 Task: Look for space in Lubuklinggau, Indonesia from 1st August, 2023 to 5th August, 2023 for 3 adults, 1 child in price range Rs.13000 to Rs.20000. Place can be entire place with 2 bedrooms having 3 beds and 2 bathrooms. Property type can be flatguest house, hotel. Booking option can be shelf check-in. Required host language is English.
Action: Mouse moved to (444, 51)
Screenshot: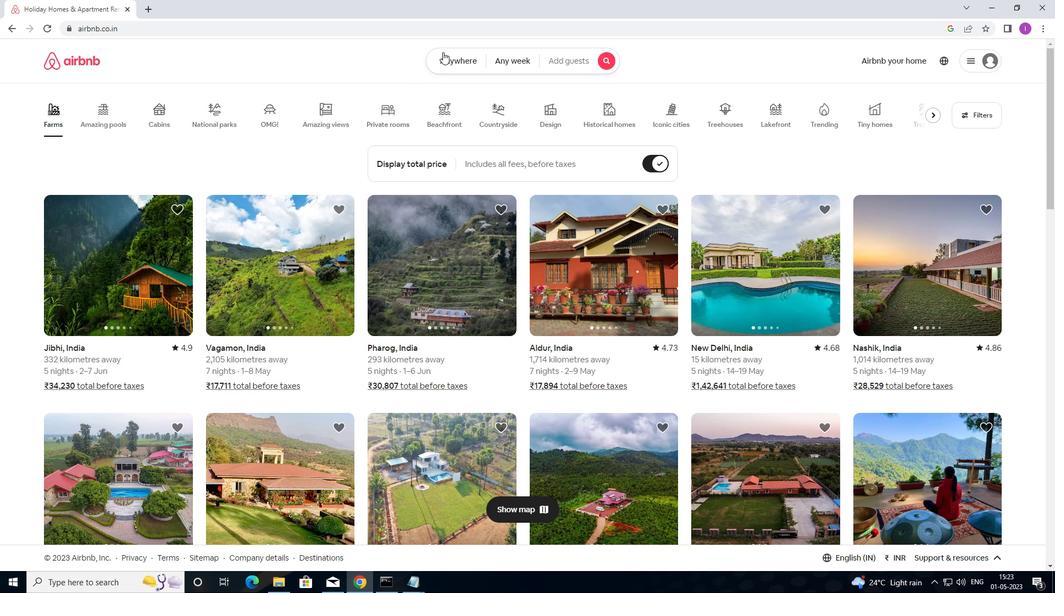 
Action: Mouse pressed left at (444, 51)
Screenshot: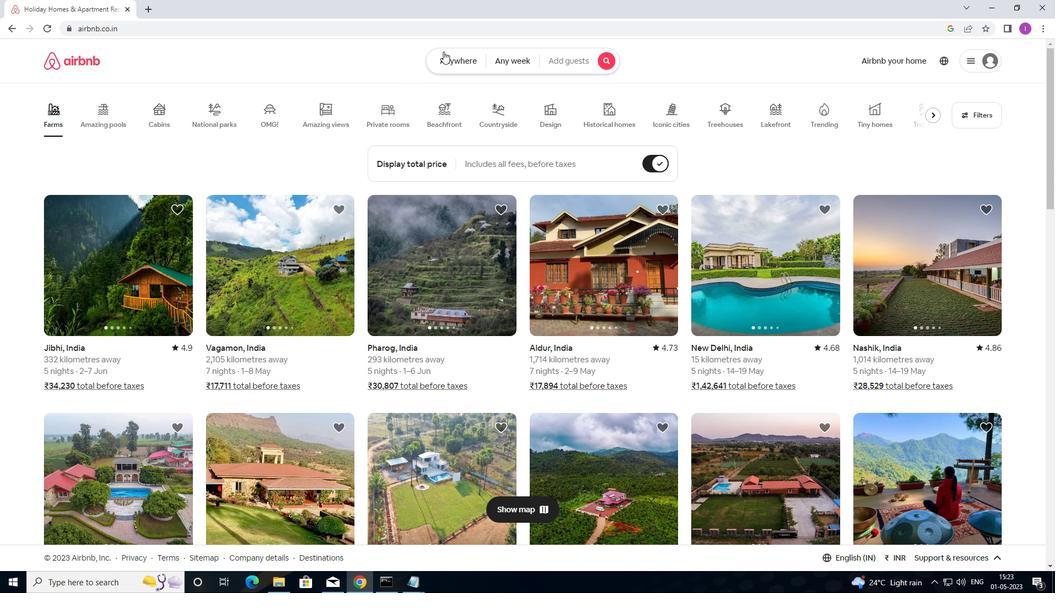 
Action: Mouse moved to (381, 109)
Screenshot: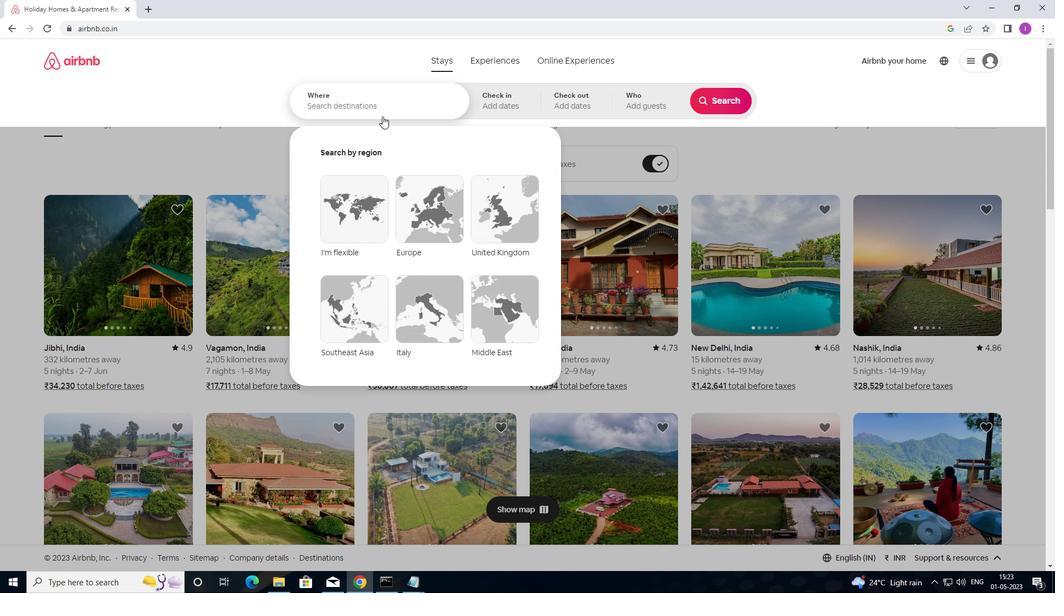 
Action: Mouse pressed left at (381, 109)
Screenshot: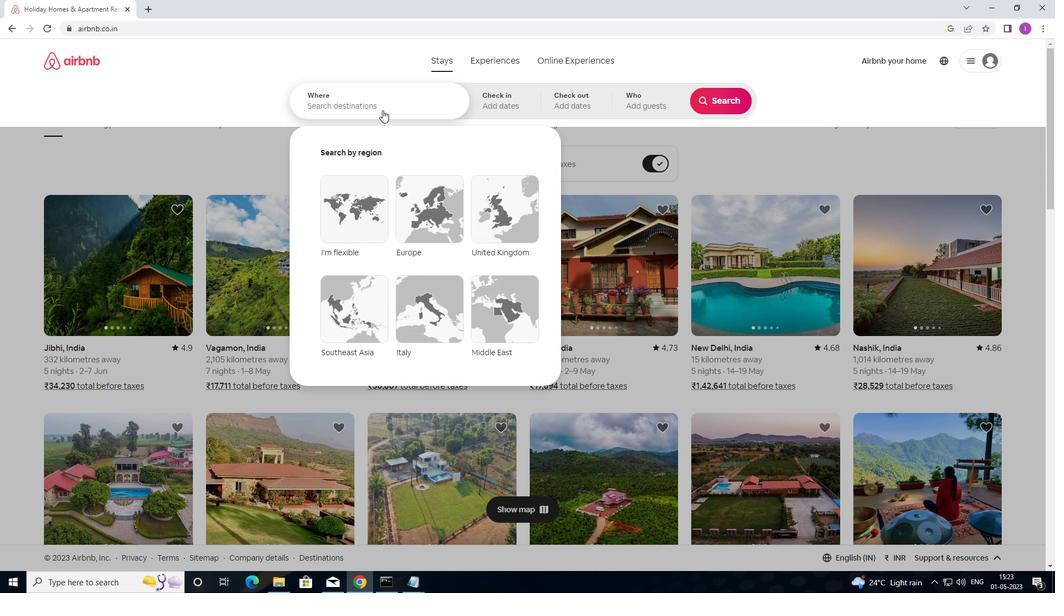 
Action: Mouse moved to (882, 17)
Screenshot: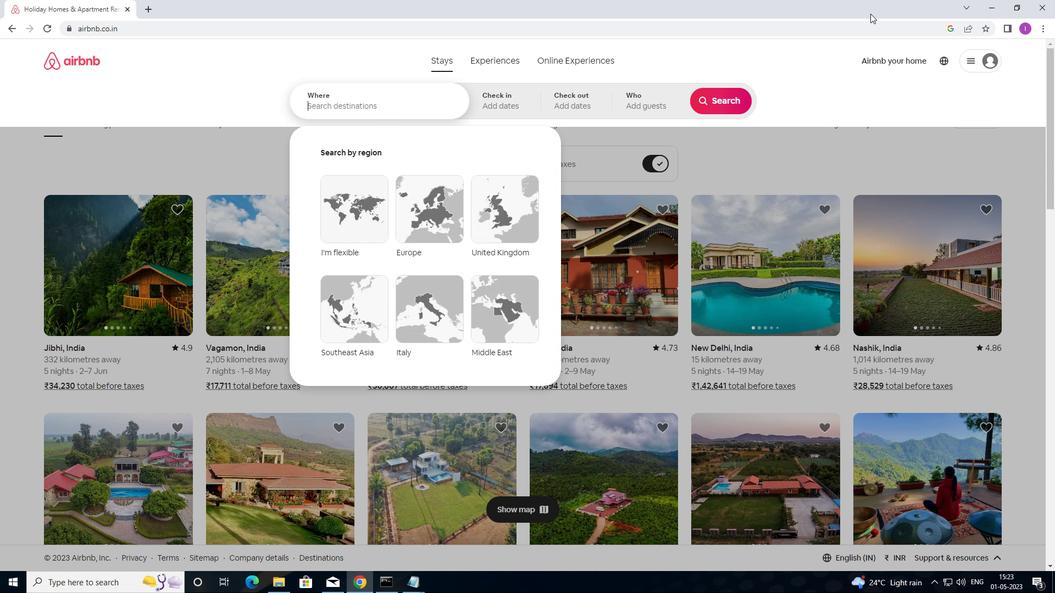 
Action: Key pressed <Key.shift>LUBJUL
Screenshot: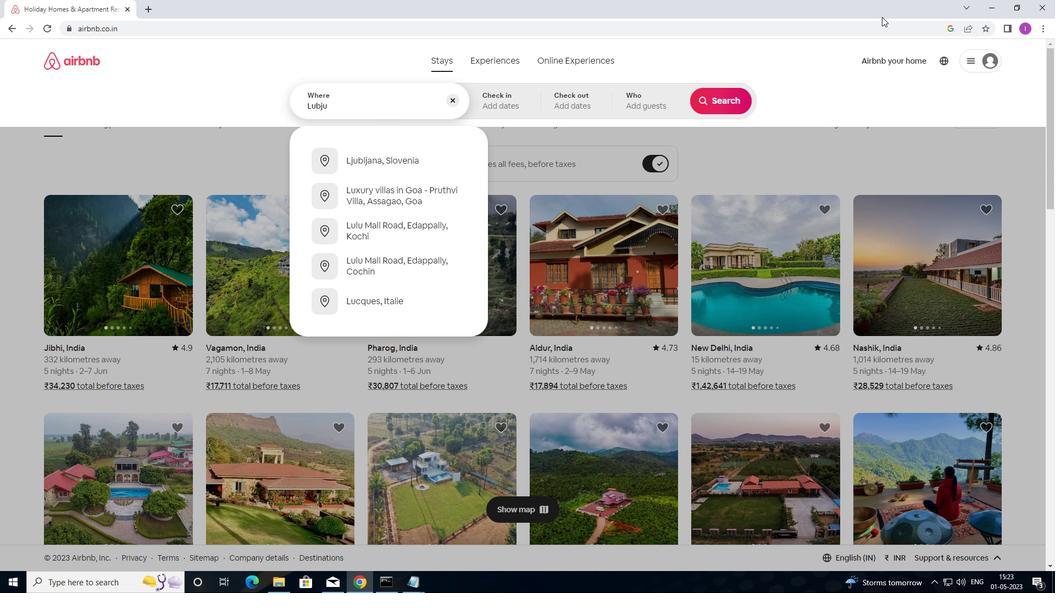 
Action: Mouse moved to (929, 16)
Screenshot: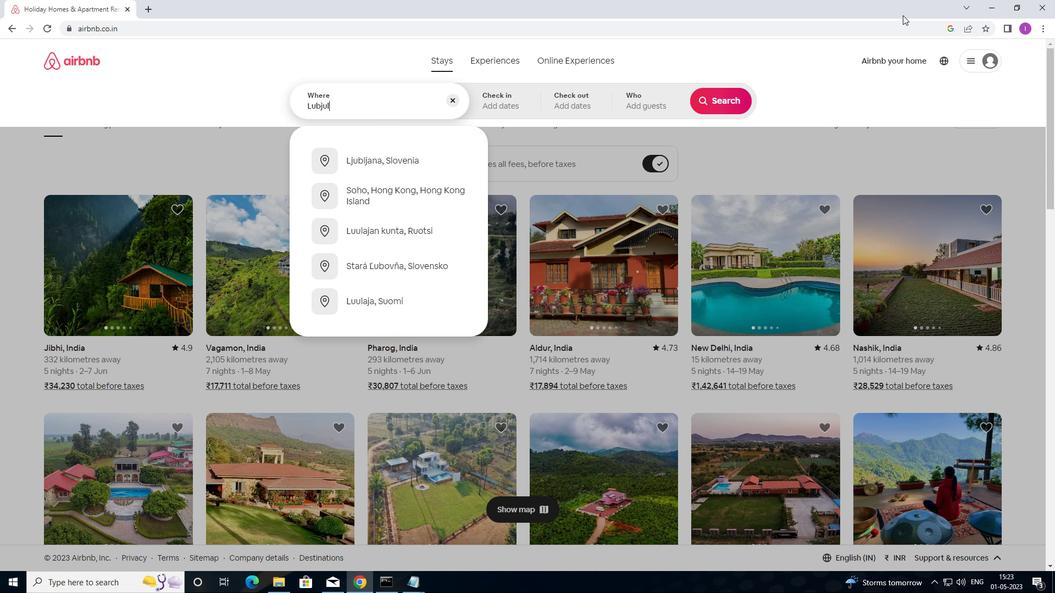 
Action: Key pressed <Key.backspace>
Screenshot: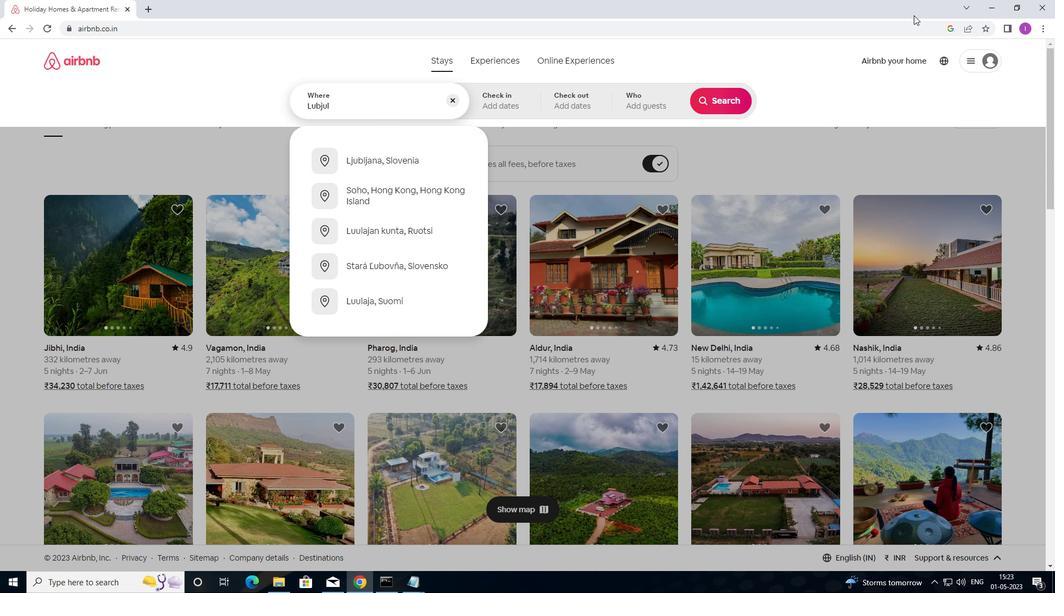 
Action: Mouse moved to (929, 16)
Screenshot: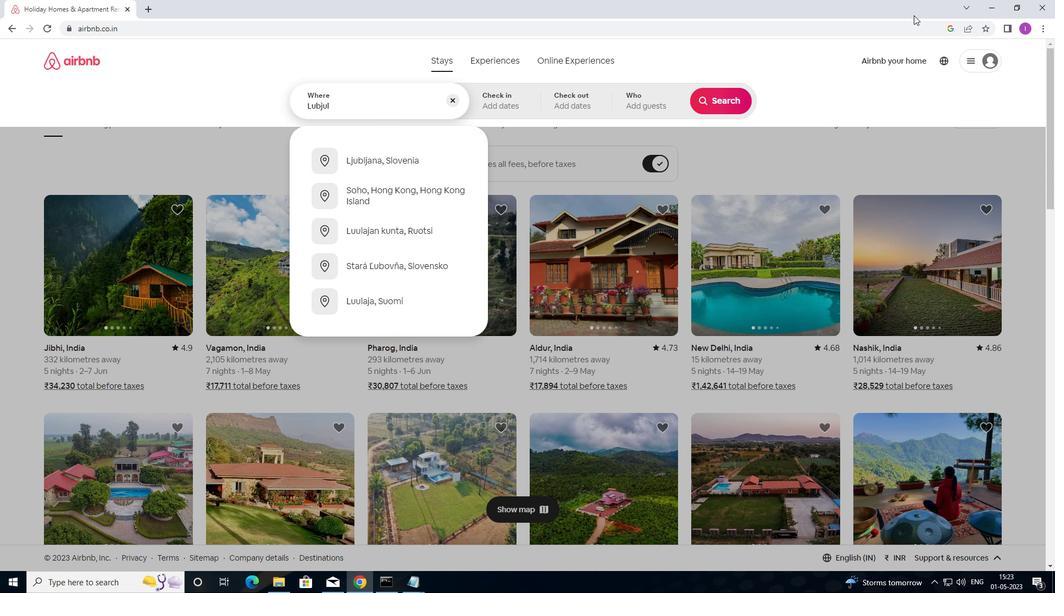 
Action: Key pressed <Key.backspace><Key.backspace>UKLONGGA
Screenshot: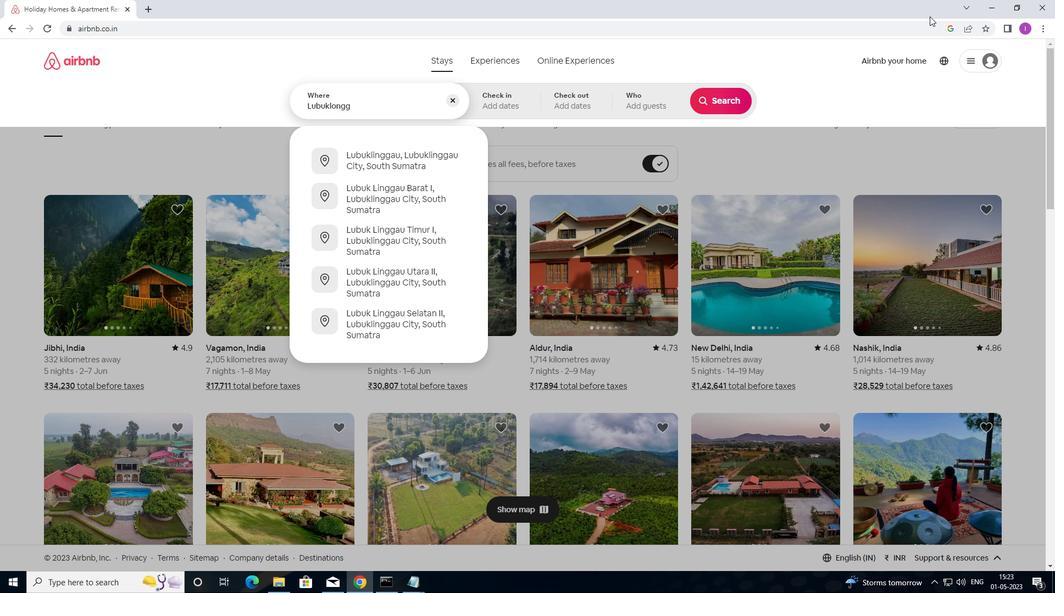 
Action: Mouse moved to (957, 9)
Screenshot: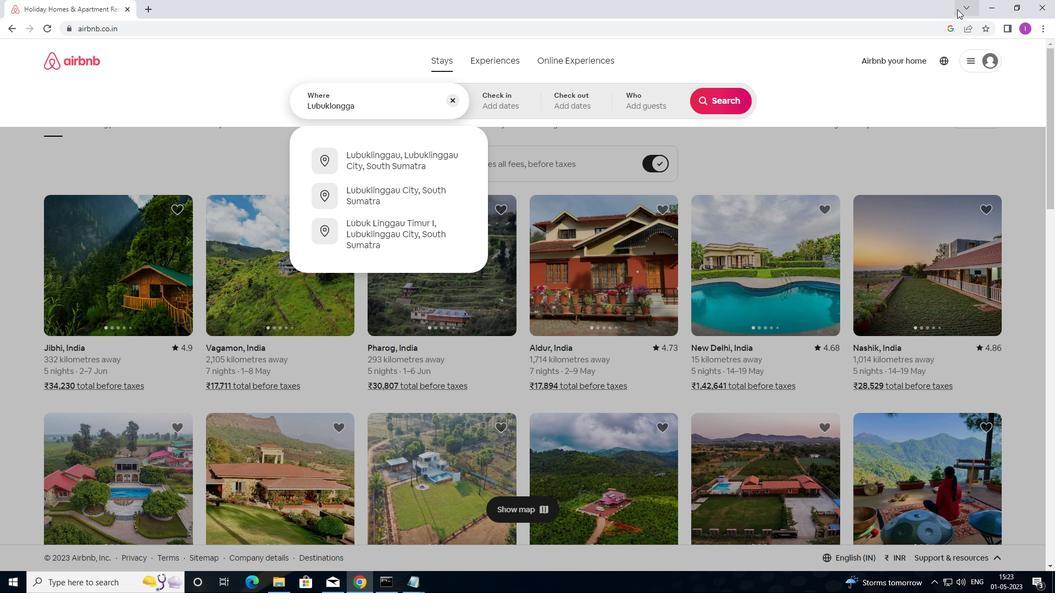 
Action: Key pressed U,<Key.shift>INDONESIA
Screenshot: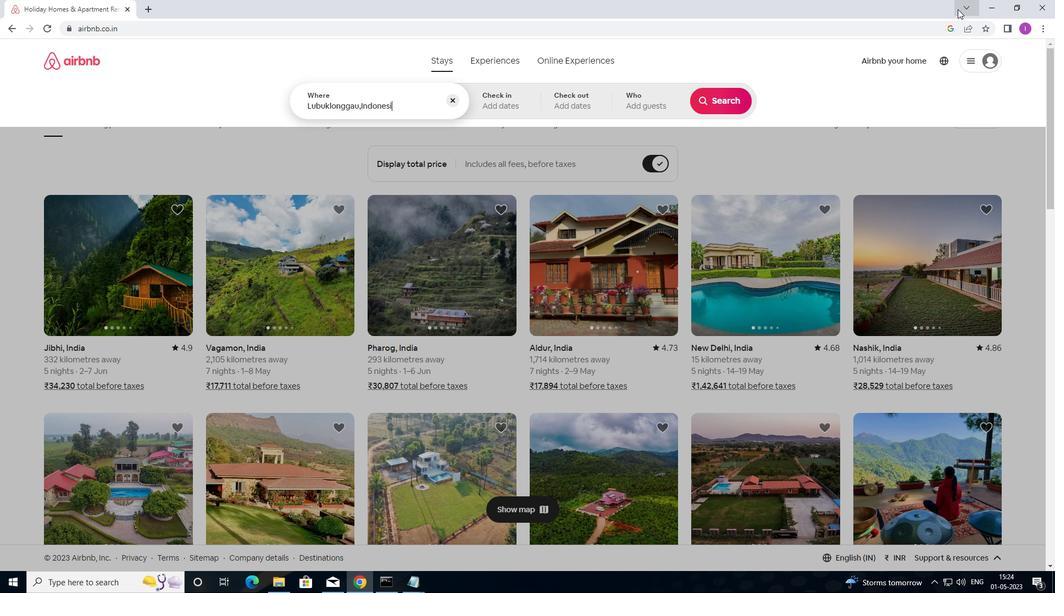 
Action: Mouse moved to (520, 103)
Screenshot: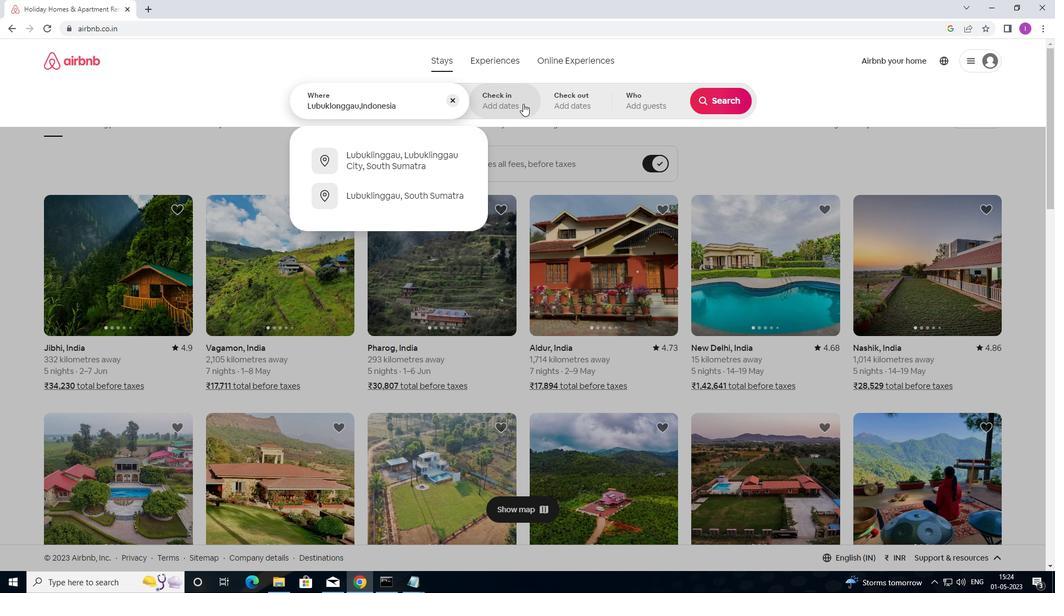 
Action: Mouse pressed left at (520, 103)
Screenshot: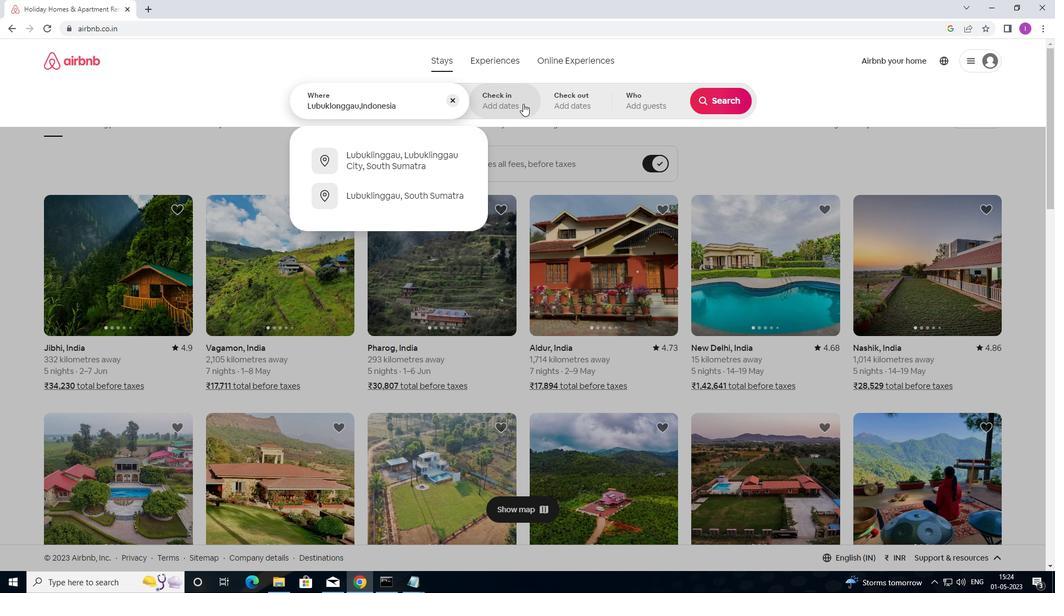 
Action: Mouse moved to (723, 186)
Screenshot: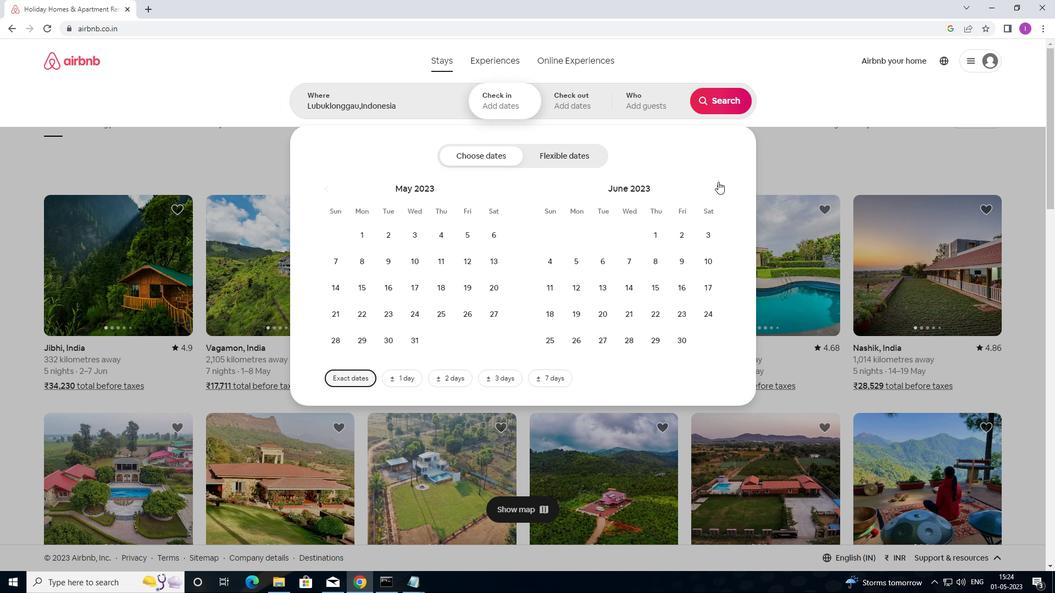 
Action: Mouse pressed left at (723, 186)
Screenshot: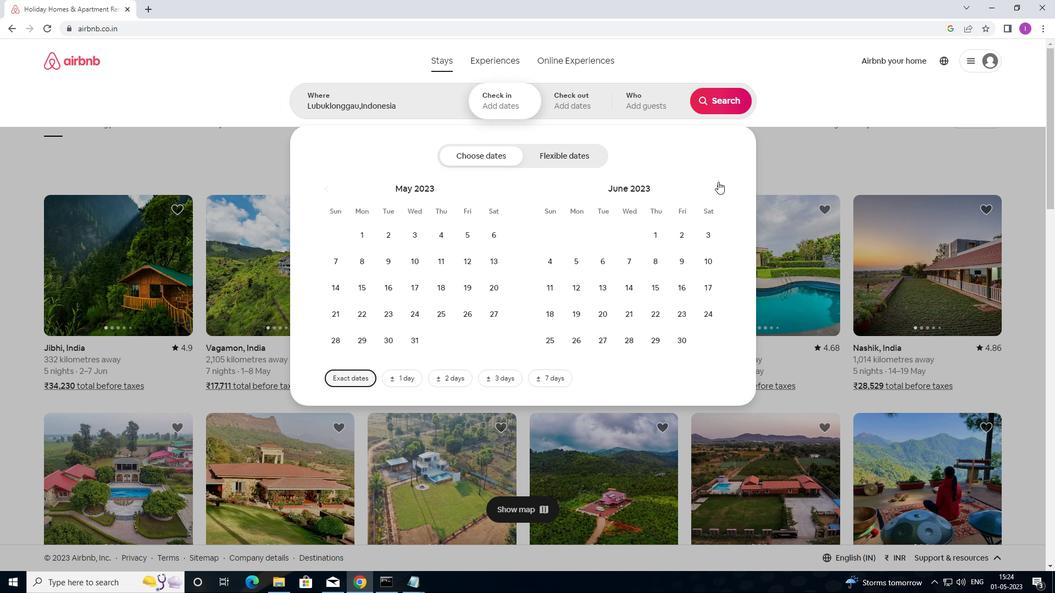 
Action: Mouse moved to (724, 187)
Screenshot: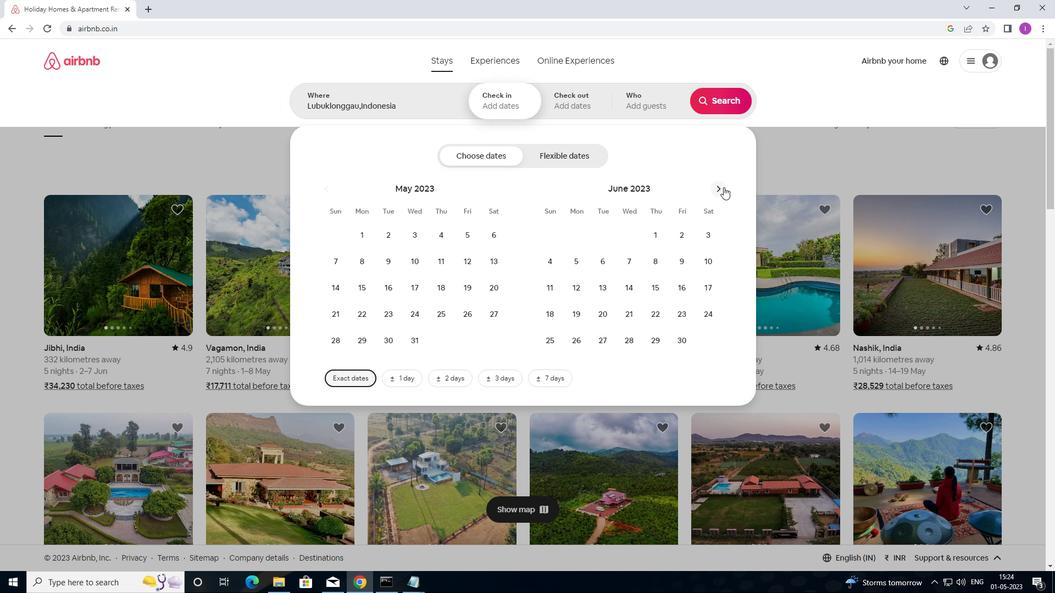 
Action: Mouse pressed left at (724, 187)
Screenshot: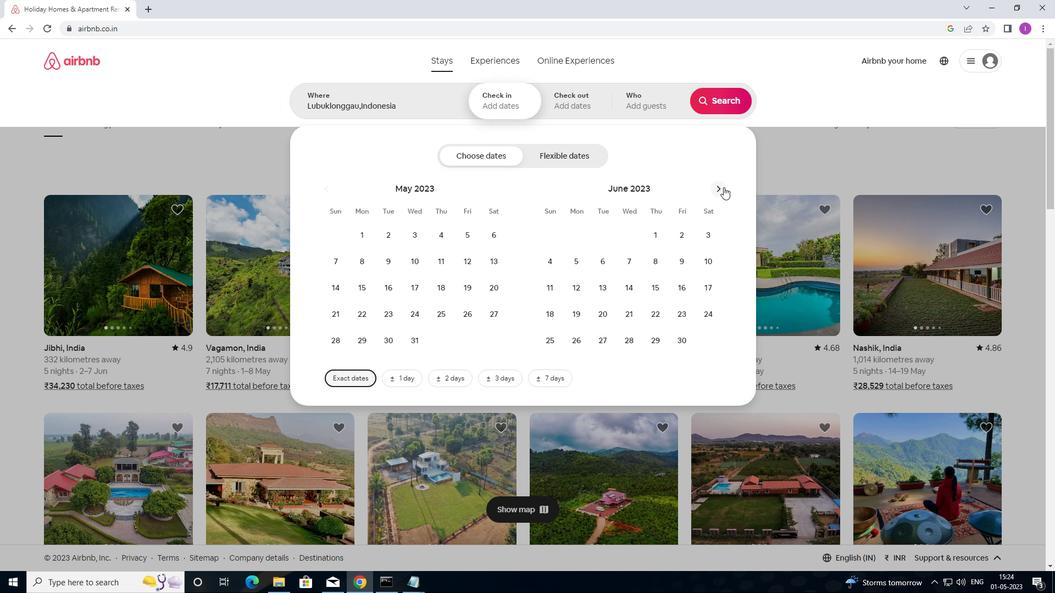 
Action: Mouse moved to (602, 231)
Screenshot: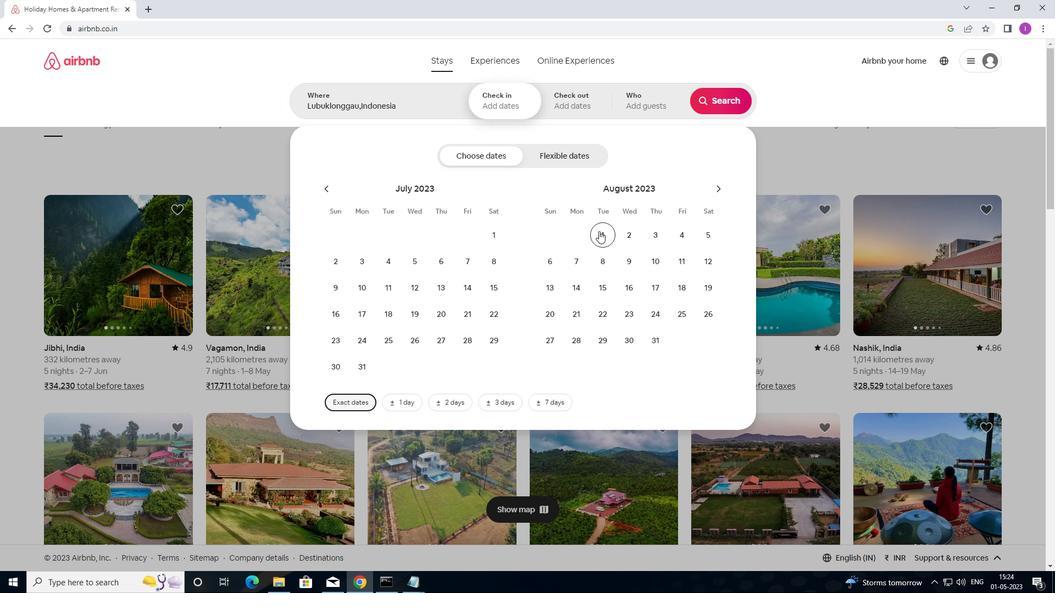 
Action: Mouse pressed left at (602, 231)
Screenshot: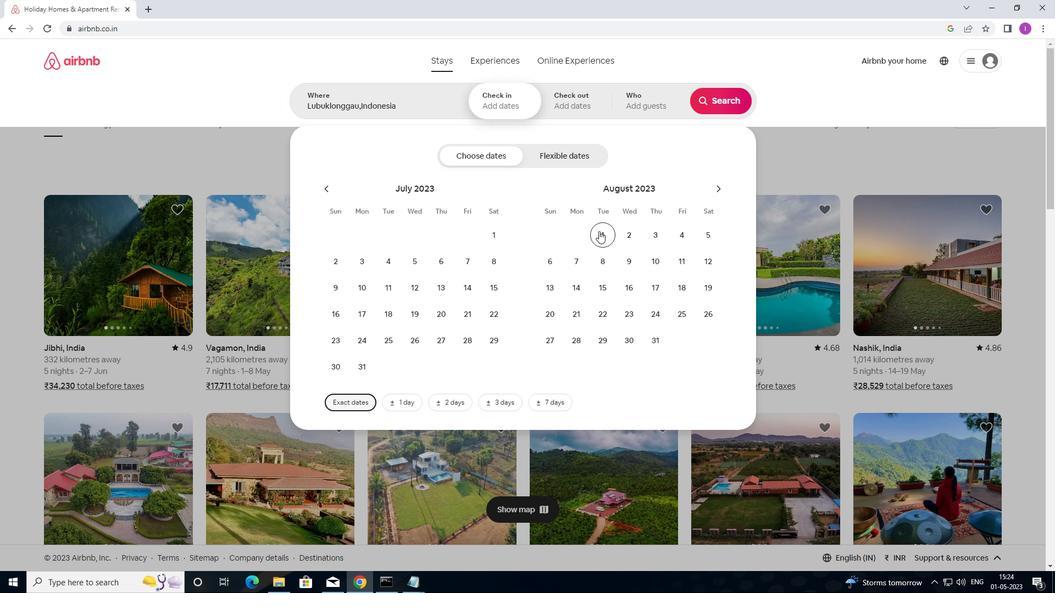 
Action: Mouse moved to (704, 240)
Screenshot: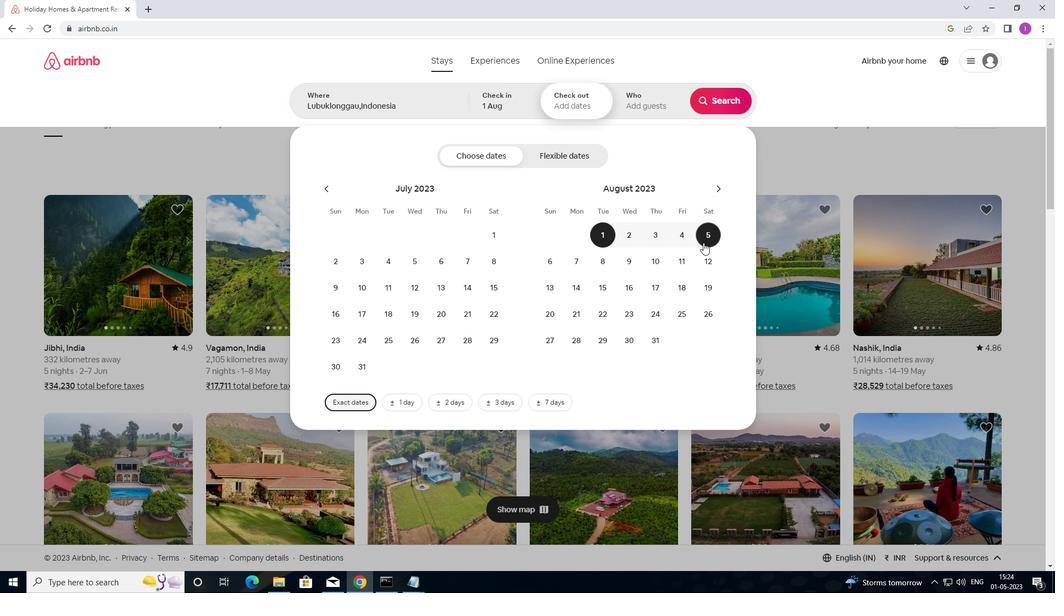 
Action: Mouse pressed left at (704, 240)
Screenshot: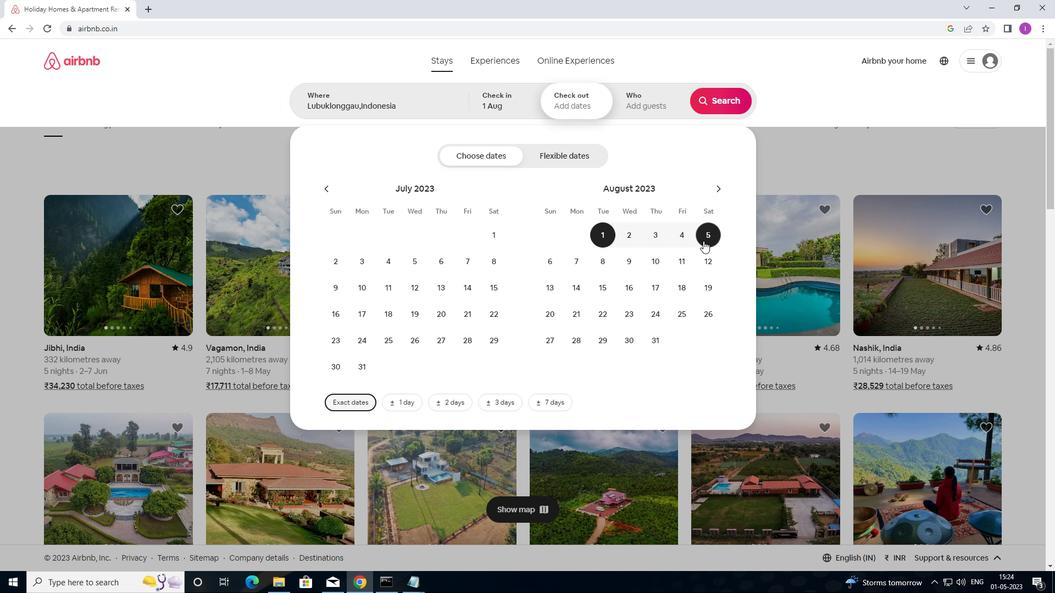 
Action: Mouse moved to (657, 107)
Screenshot: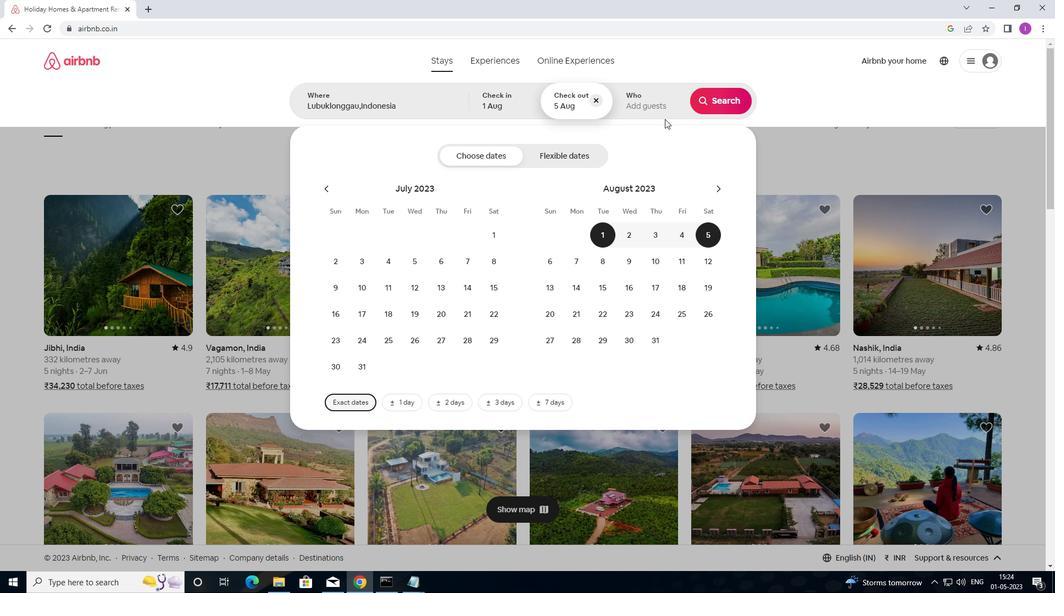 
Action: Mouse pressed left at (657, 107)
Screenshot: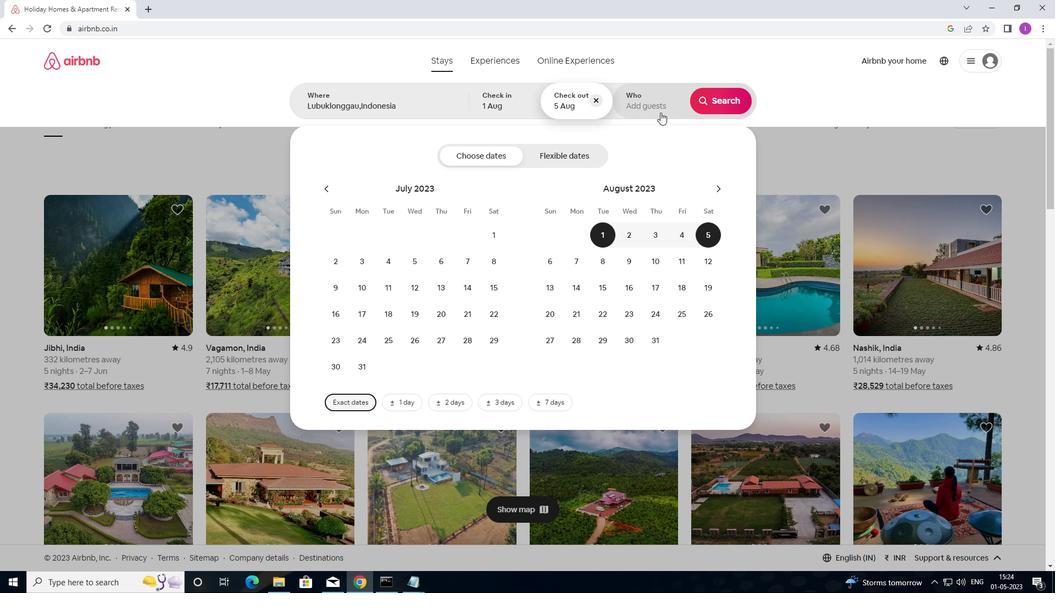 
Action: Mouse moved to (723, 159)
Screenshot: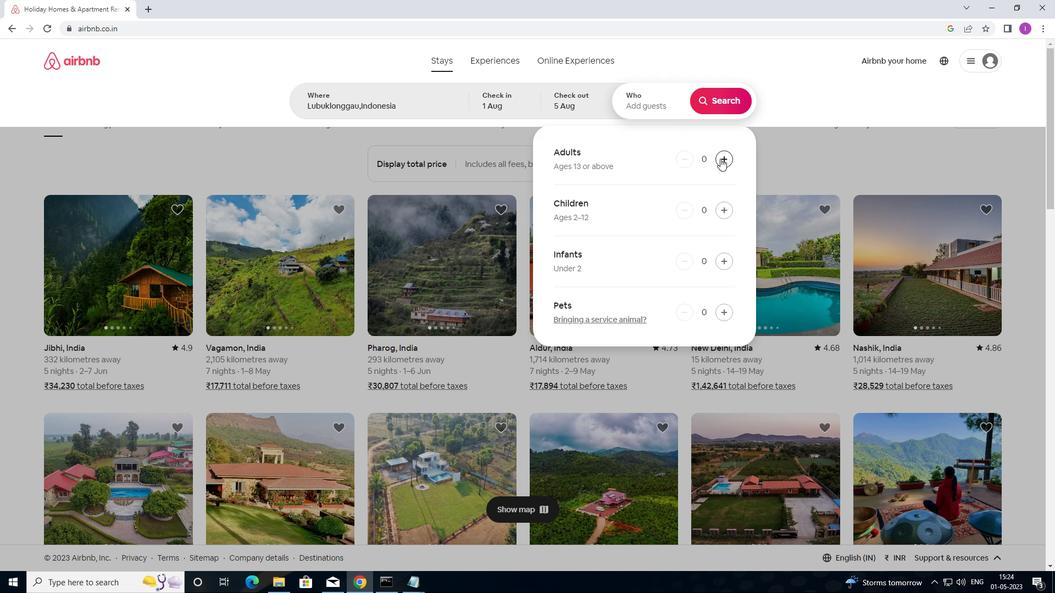 
Action: Mouse pressed left at (723, 159)
Screenshot: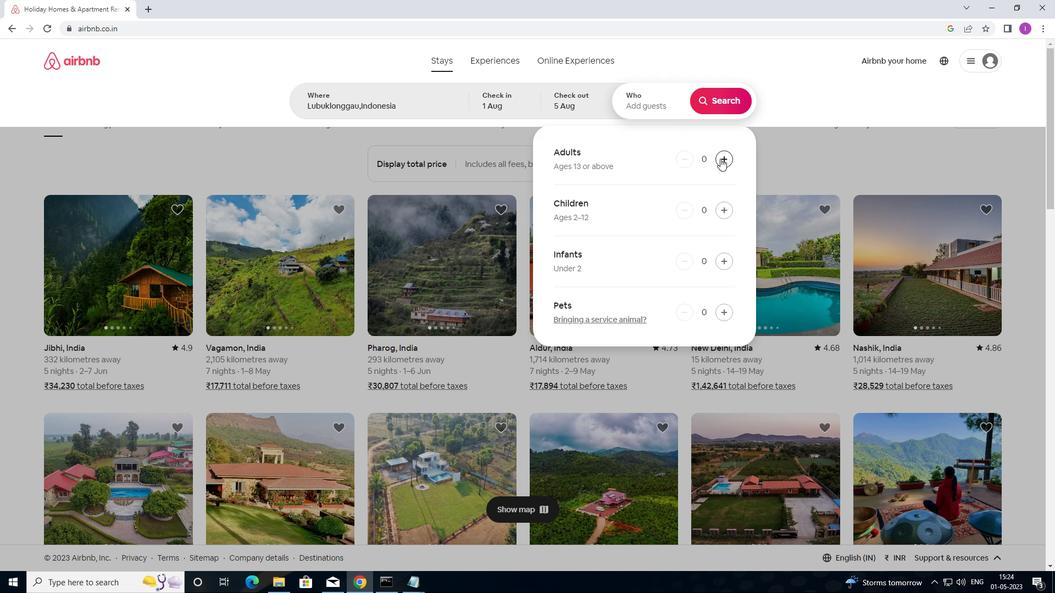 
Action: Mouse moved to (725, 159)
Screenshot: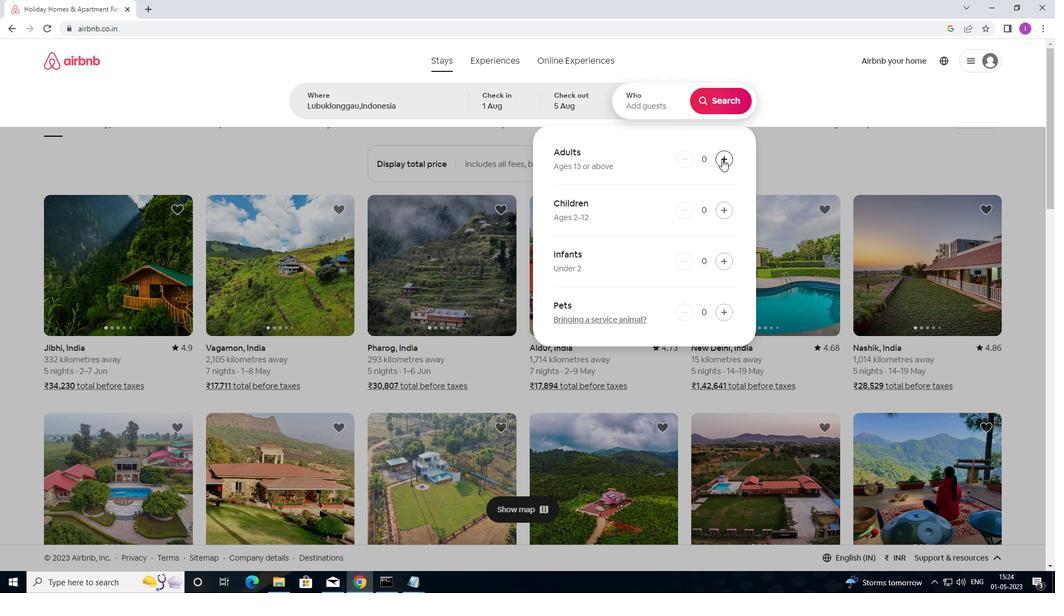 
Action: Mouse pressed left at (725, 159)
Screenshot: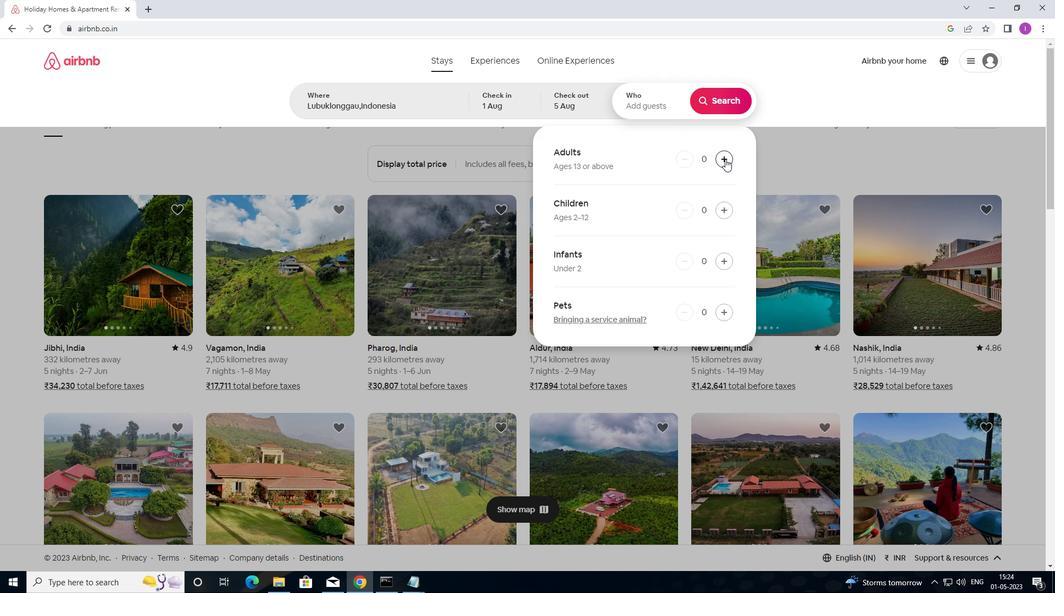 
Action: Mouse moved to (725, 159)
Screenshot: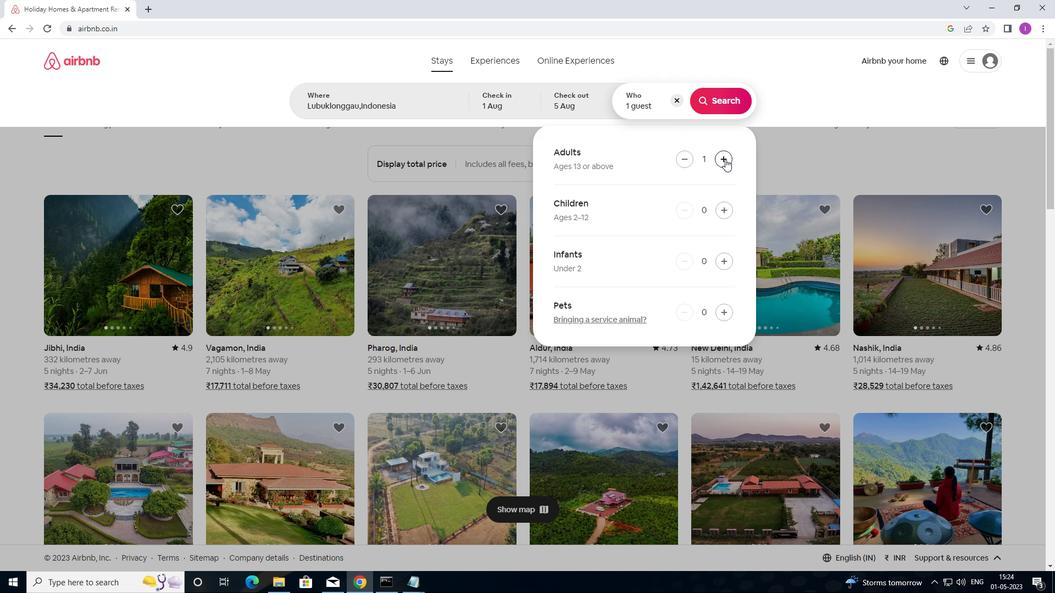 
Action: Mouse pressed left at (725, 159)
Screenshot: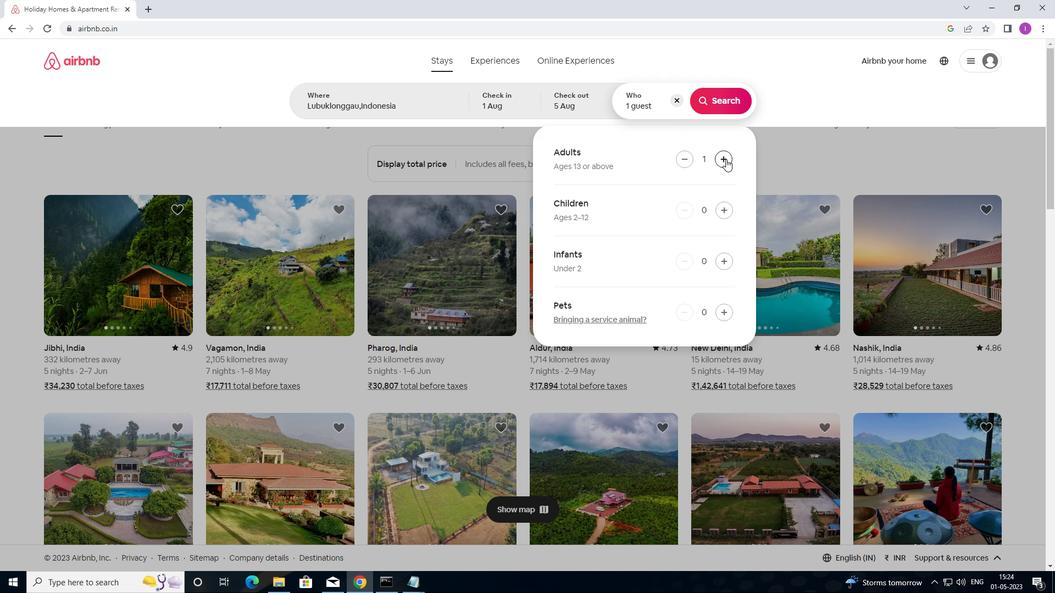 
Action: Mouse moved to (725, 209)
Screenshot: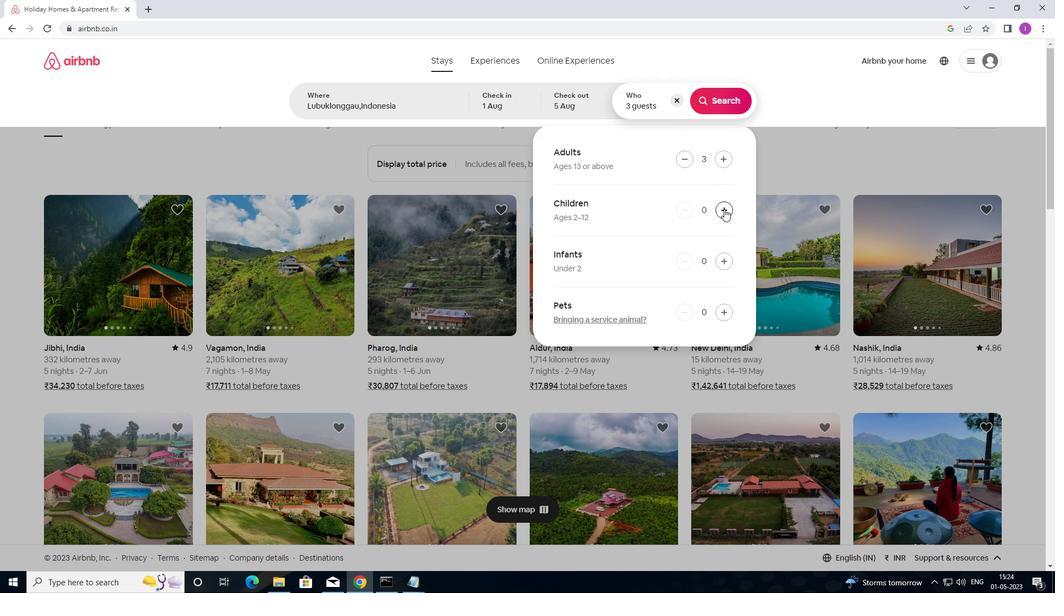 
Action: Mouse pressed left at (725, 209)
Screenshot: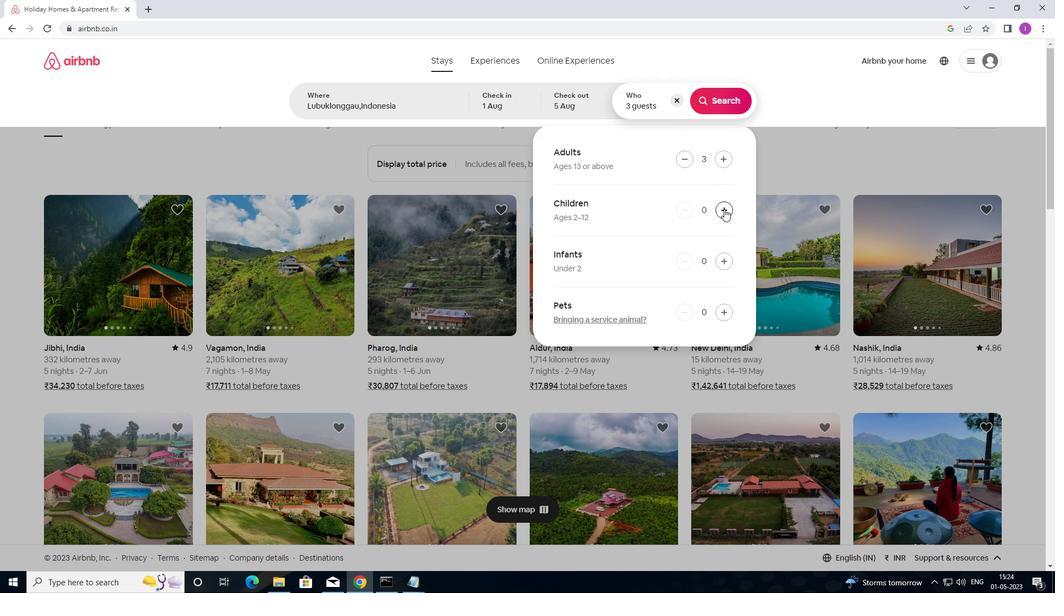 
Action: Mouse moved to (726, 105)
Screenshot: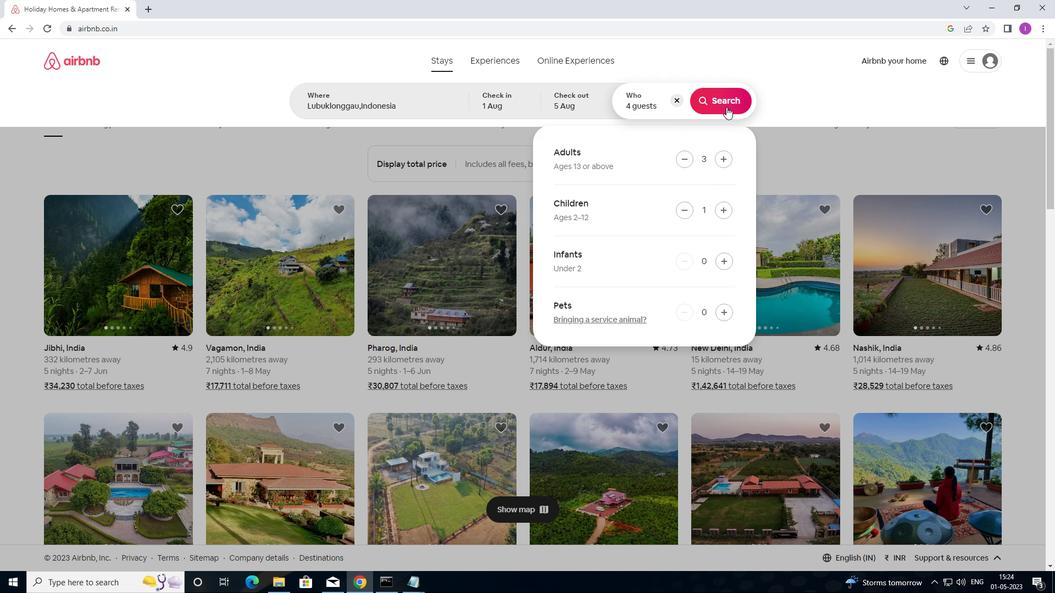 
Action: Mouse pressed left at (726, 105)
Screenshot: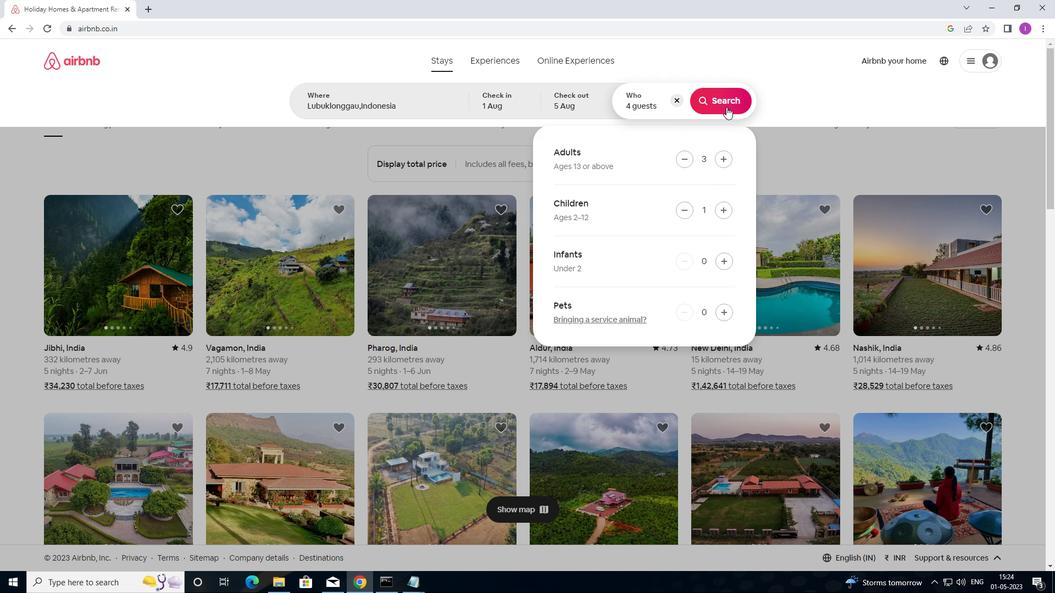 
Action: Mouse moved to (989, 105)
Screenshot: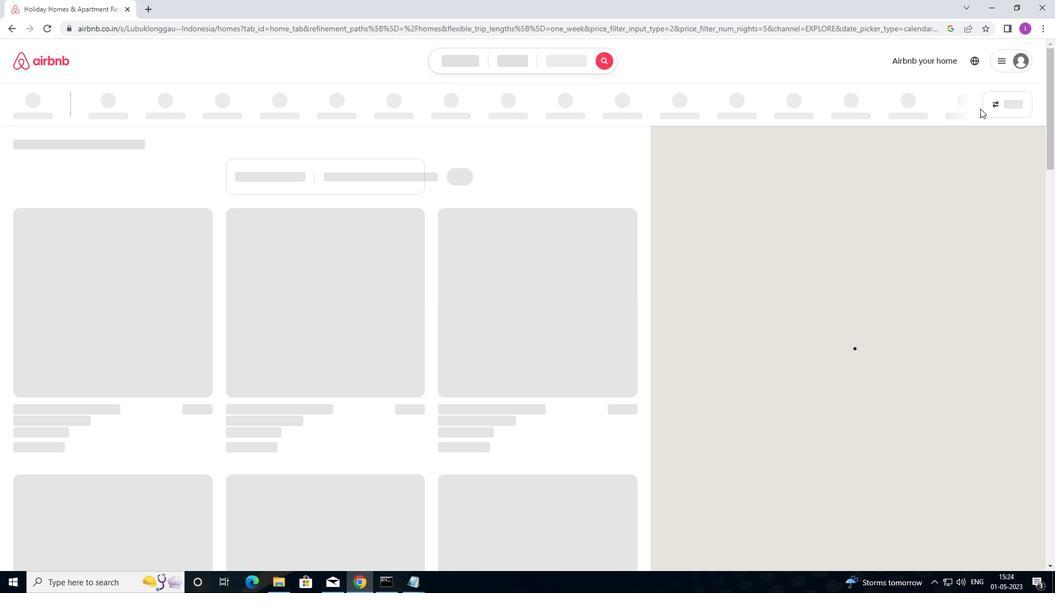 
Action: Mouse pressed left at (989, 105)
Screenshot: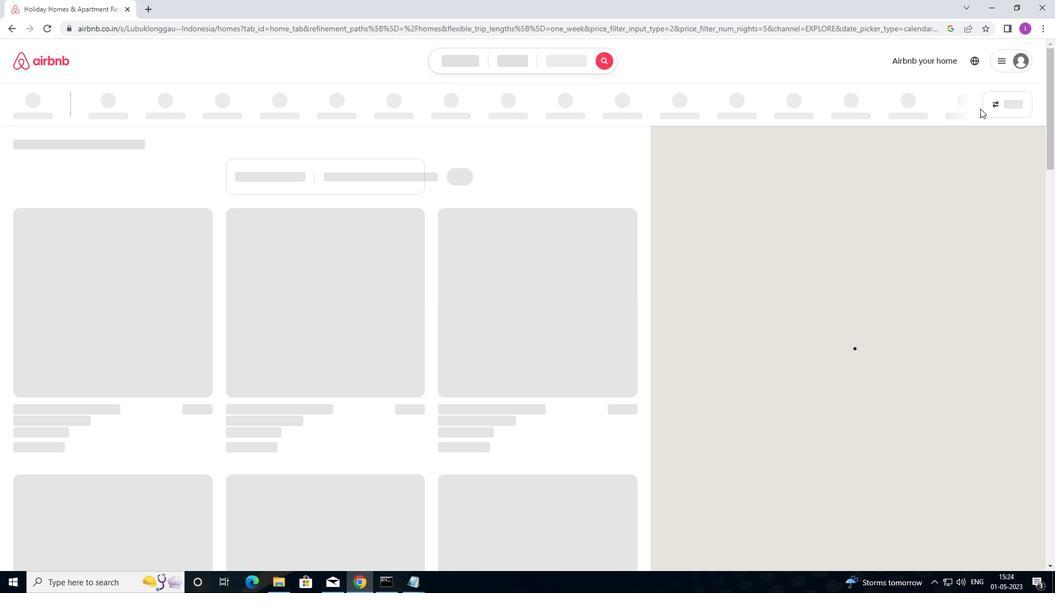 
Action: Mouse moved to (406, 211)
Screenshot: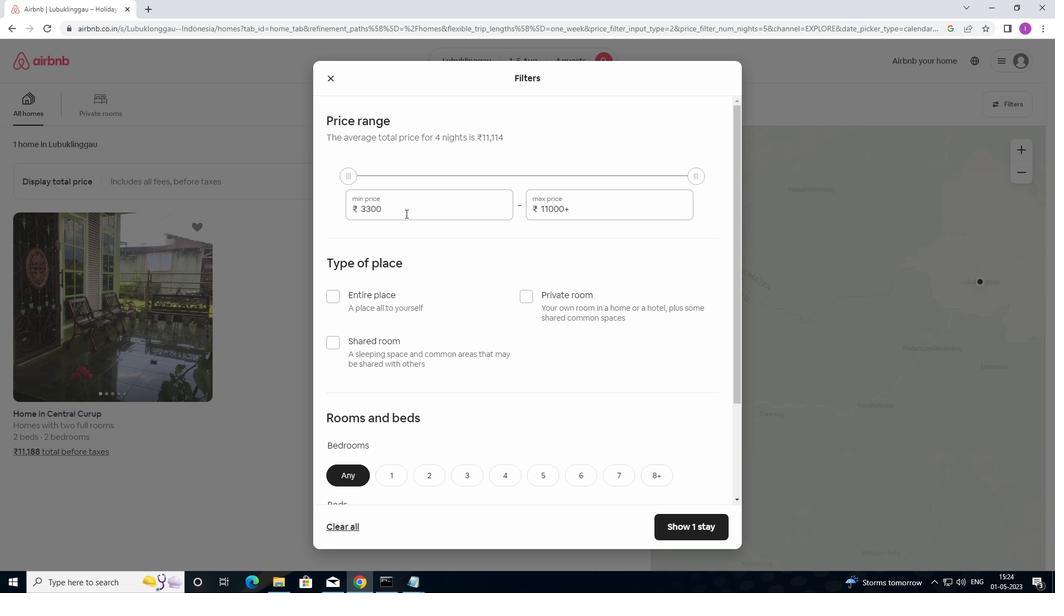 
Action: Mouse pressed left at (406, 211)
Screenshot: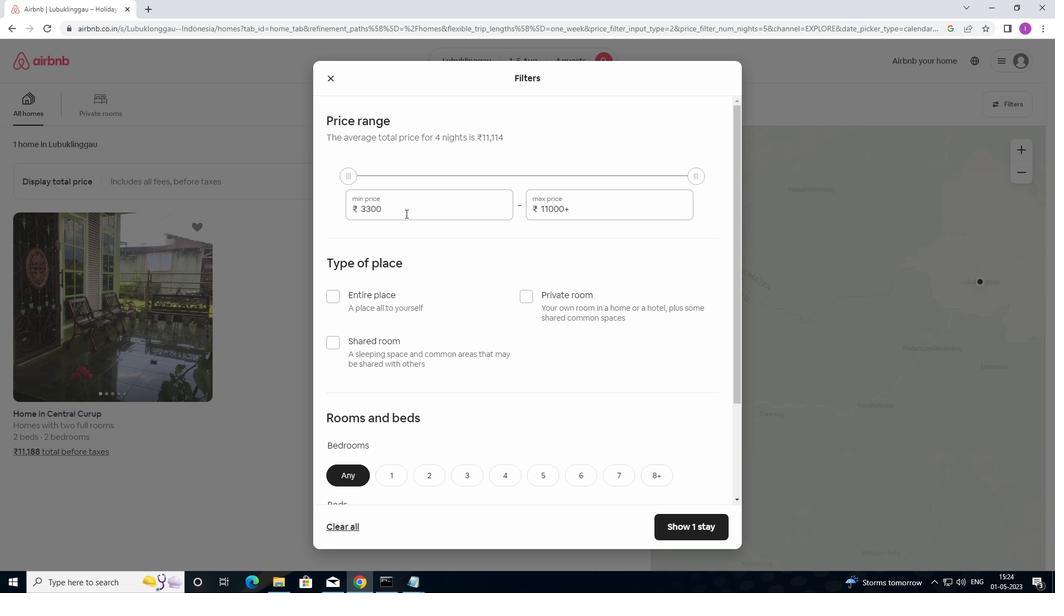 
Action: Mouse moved to (437, 196)
Screenshot: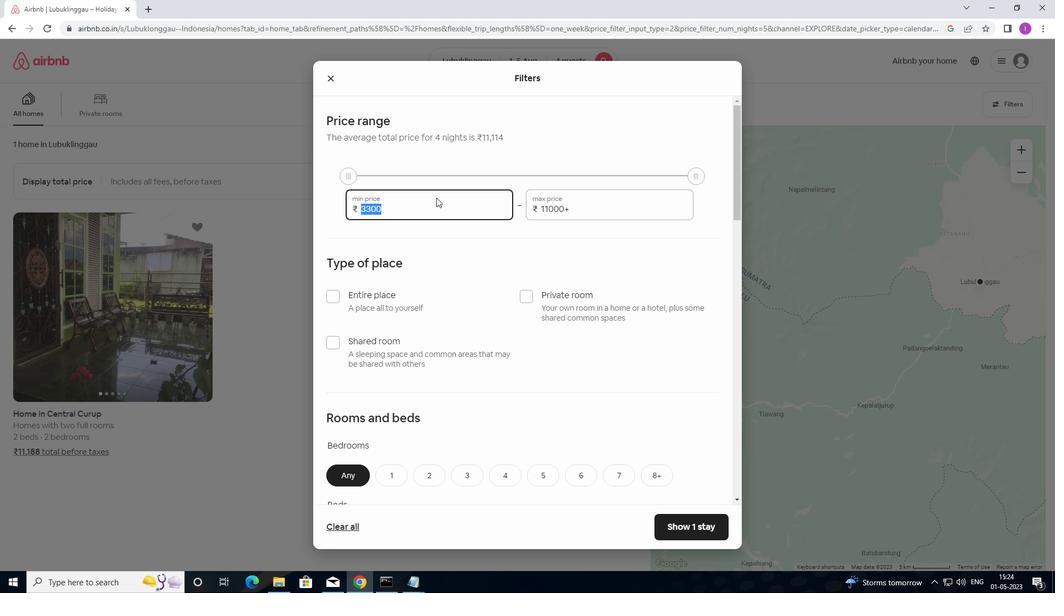 
Action: Key pressed 13
Screenshot: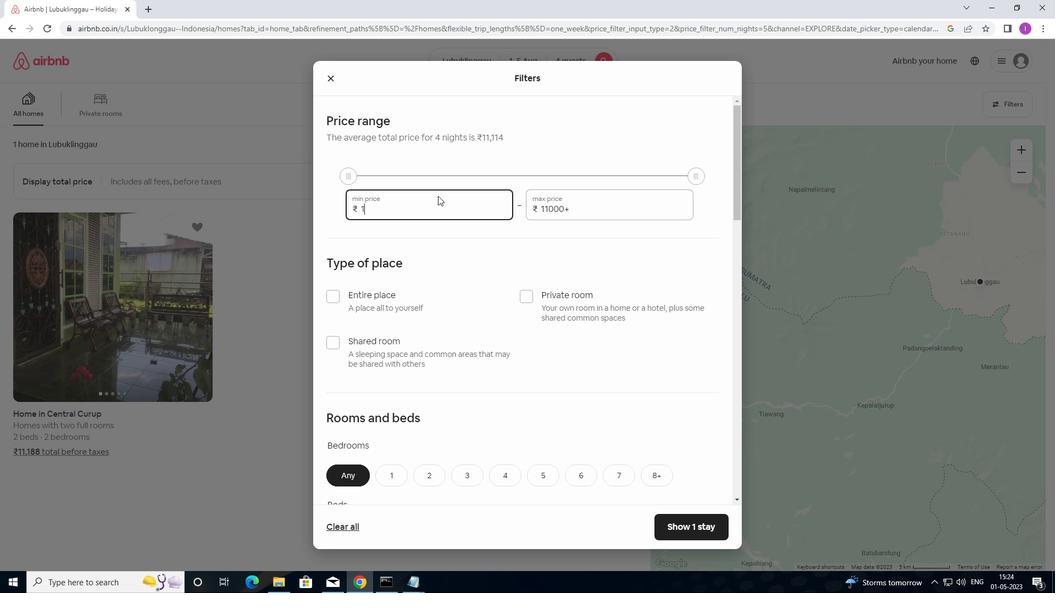 
Action: Mouse moved to (442, 193)
Screenshot: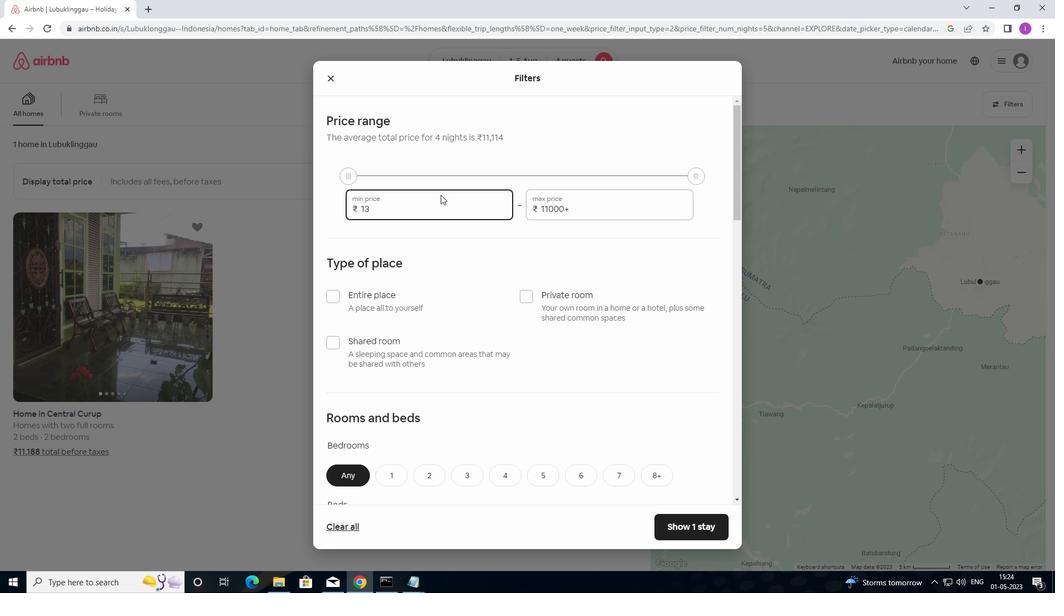 
Action: Key pressed 0
Screenshot: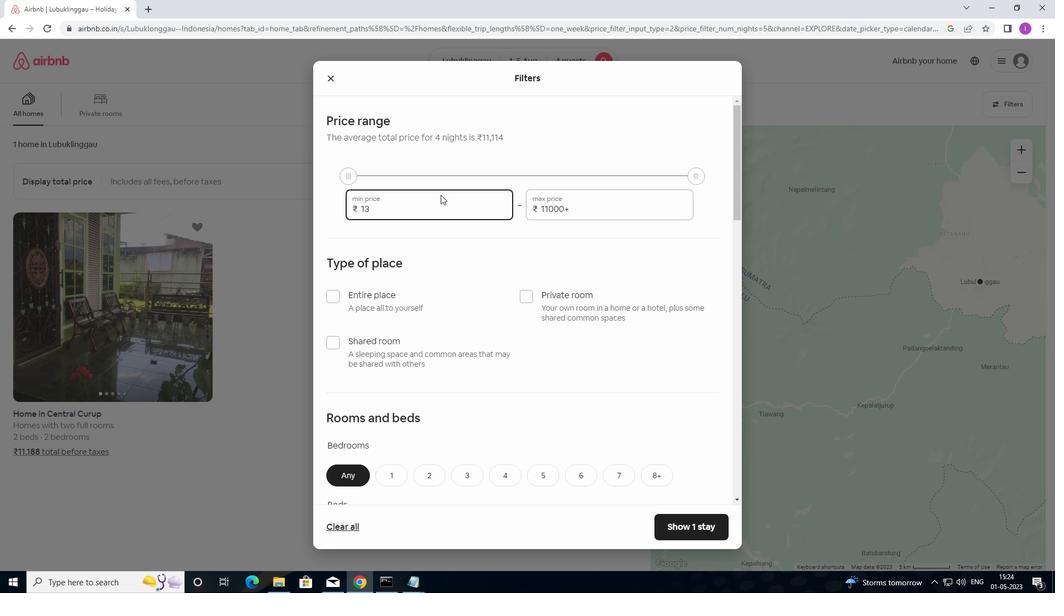 
Action: Mouse moved to (444, 191)
Screenshot: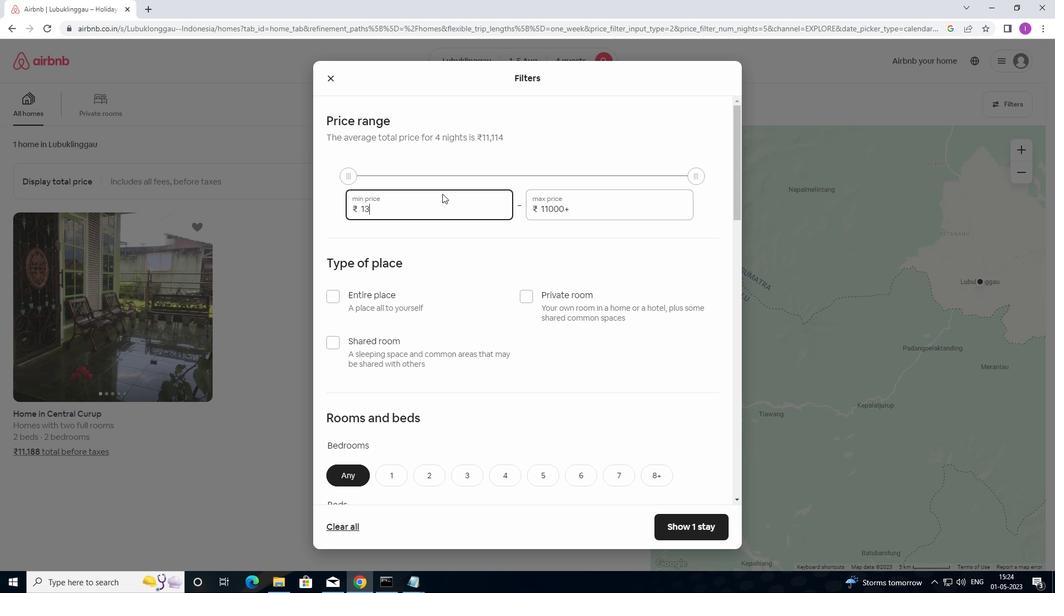 
Action: Key pressed 00
Screenshot: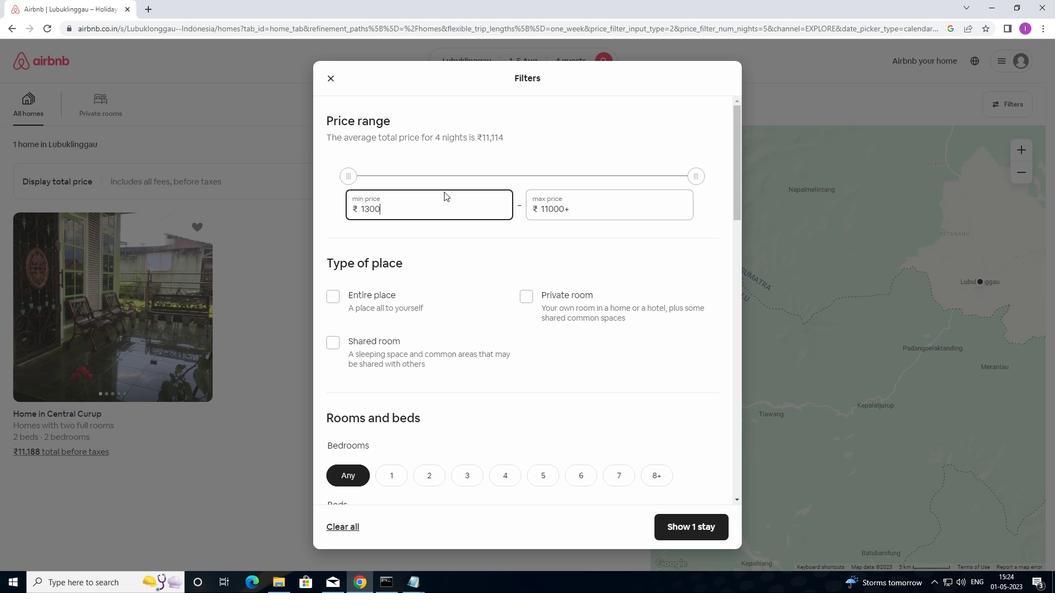 
Action: Mouse moved to (608, 206)
Screenshot: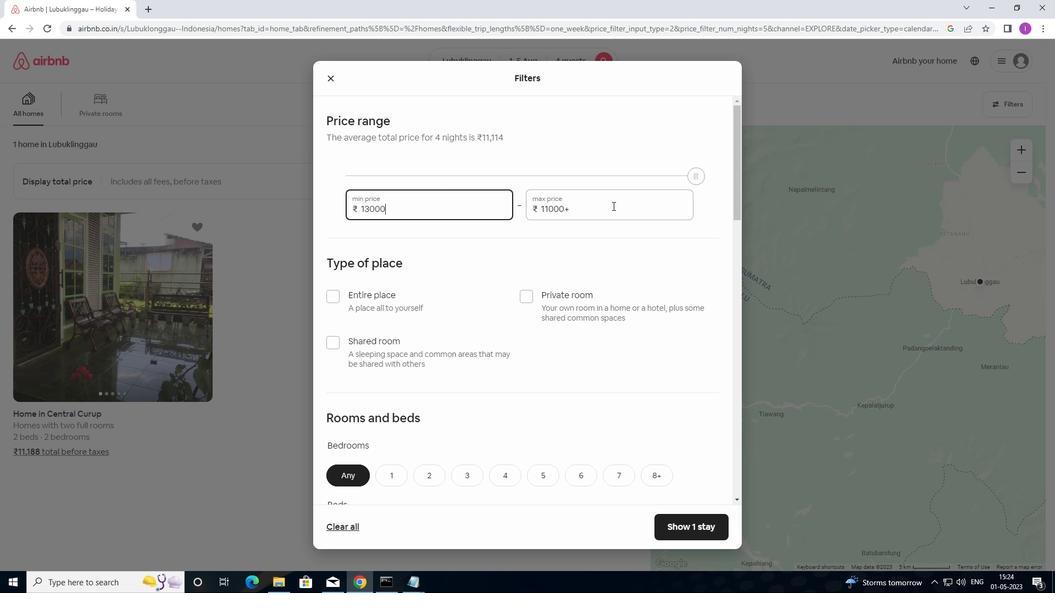 
Action: Mouse pressed left at (608, 206)
Screenshot: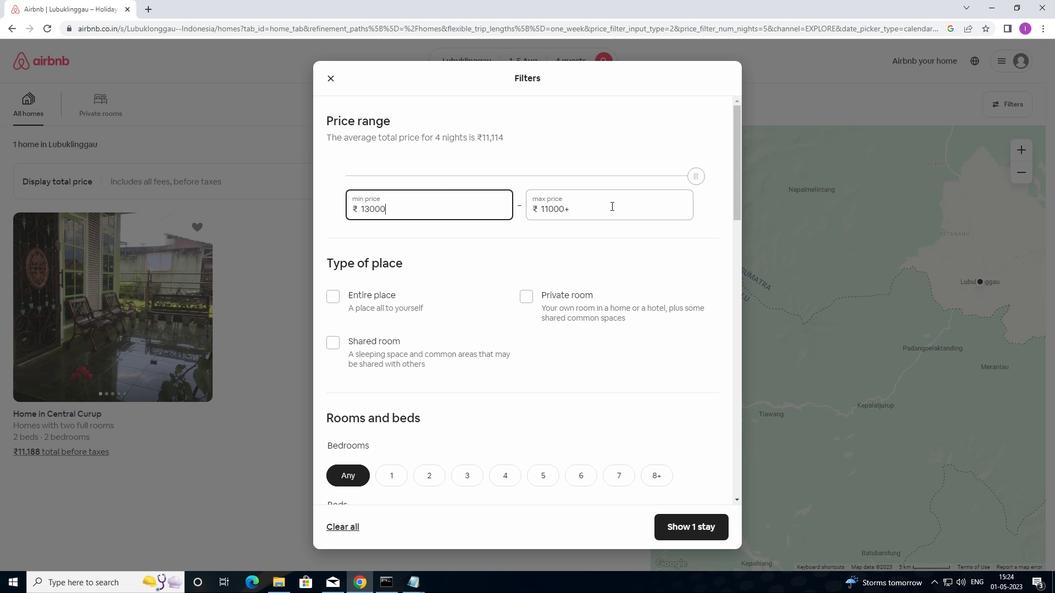 
Action: Mouse moved to (544, 201)
Screenshot: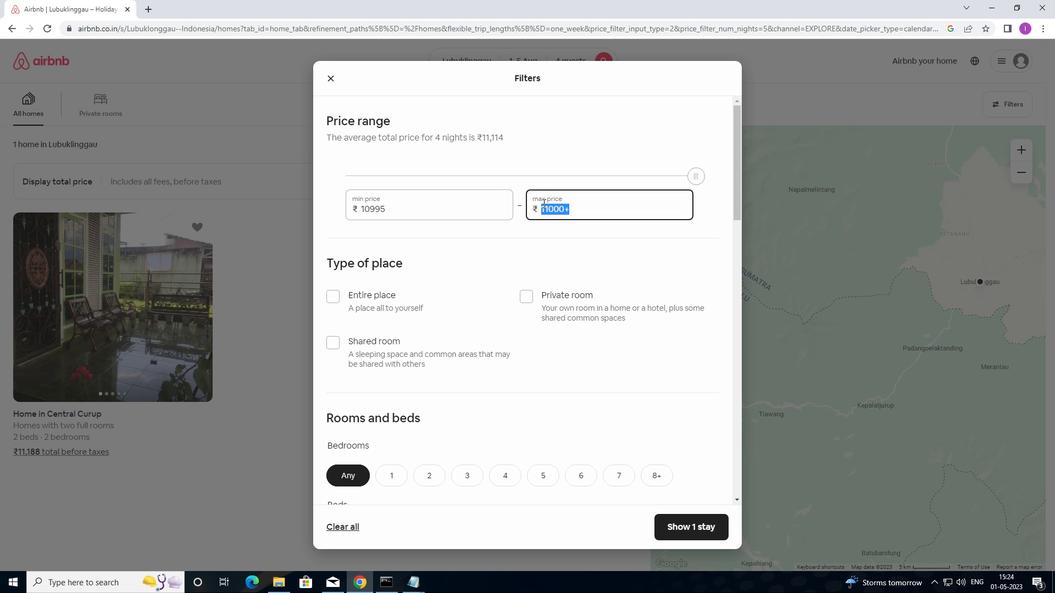 
Action: Key pressed 1
Screenshot: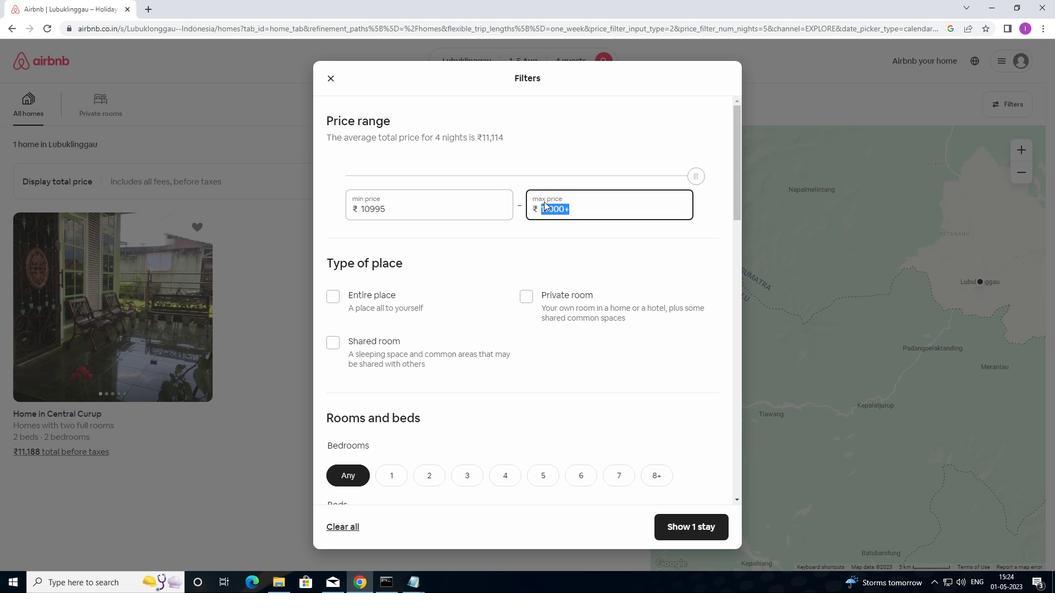 
Action: Mouse moved to (546, 197)
Screenshot: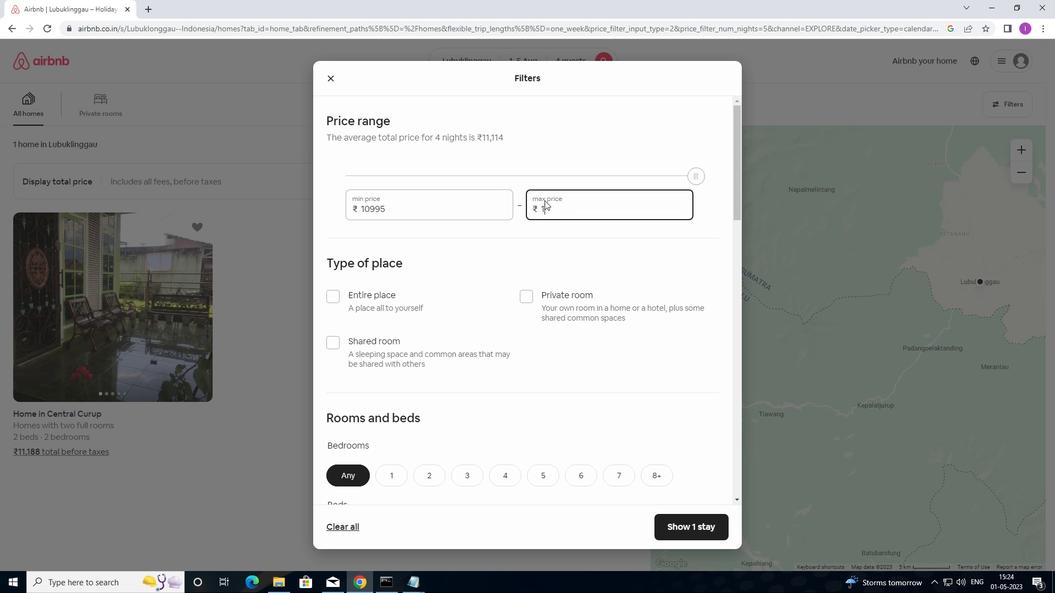 
Action: Key pressed <Key.backspace>
Screenshot: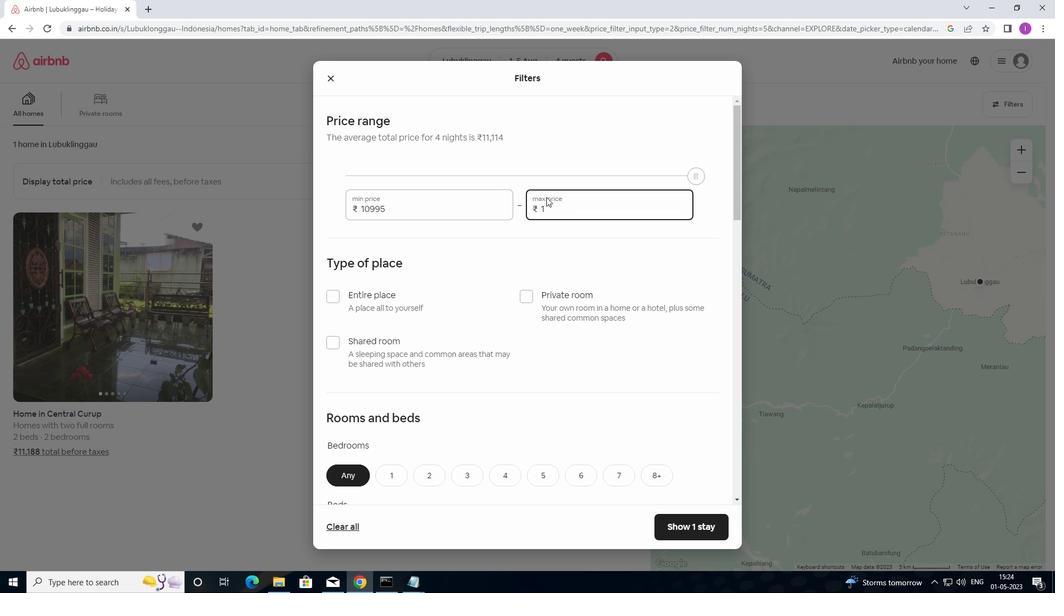 
Action: Mouse moved to (552, 188)
Screenshot: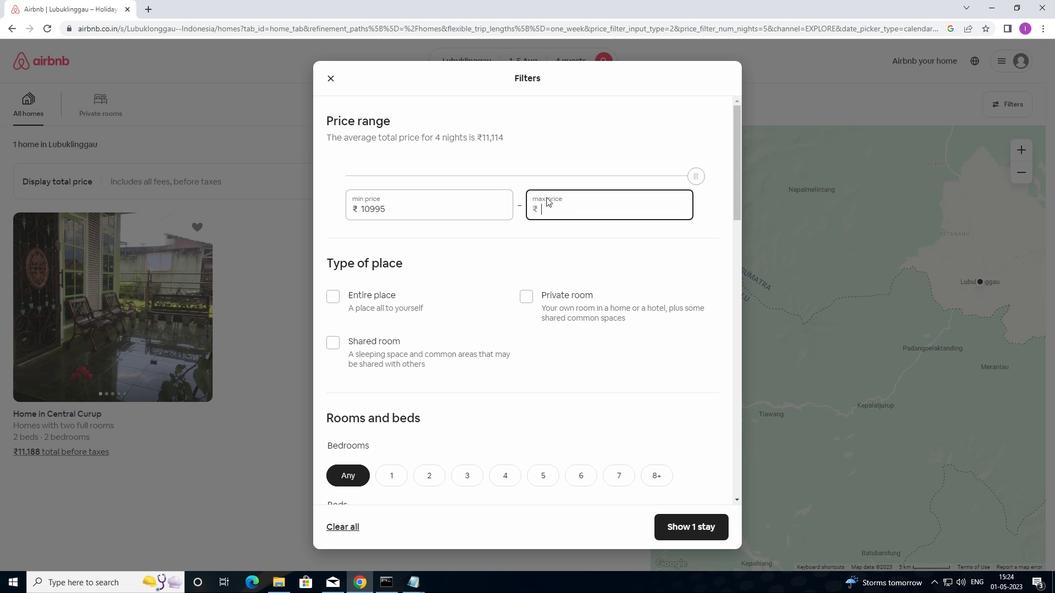 
Action: Key pressed 2
Screenshot: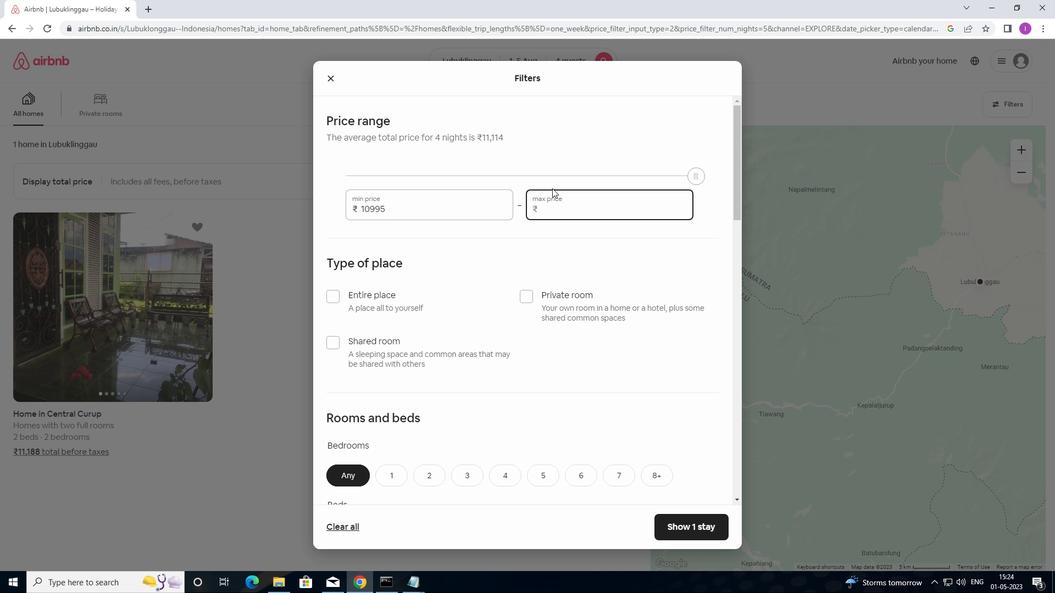 
Action: Mouse moved to (552, 188)
Screenshot: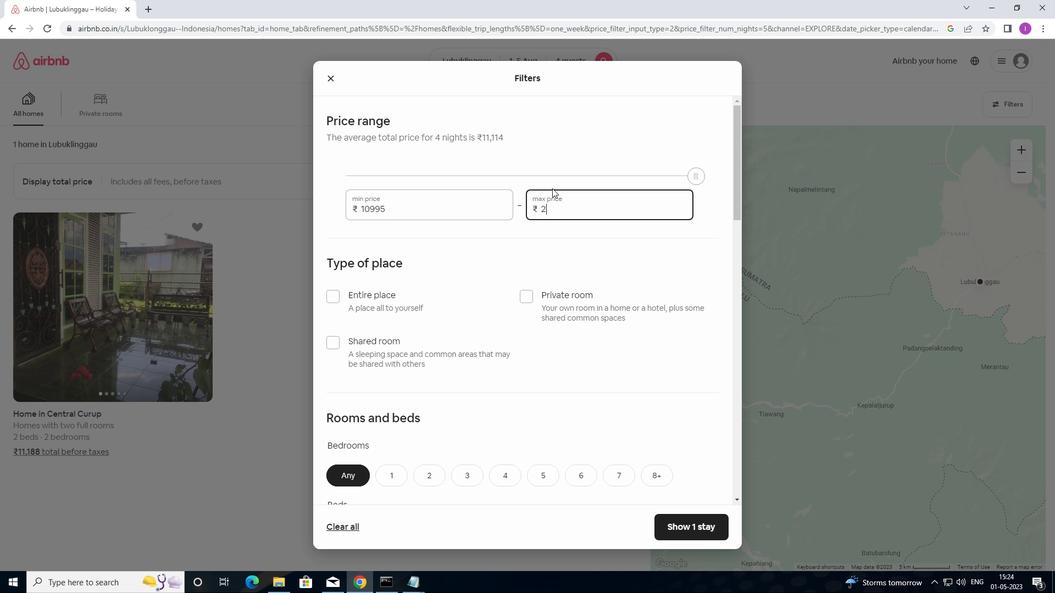 
Action: Key pressed 0
Screenshot: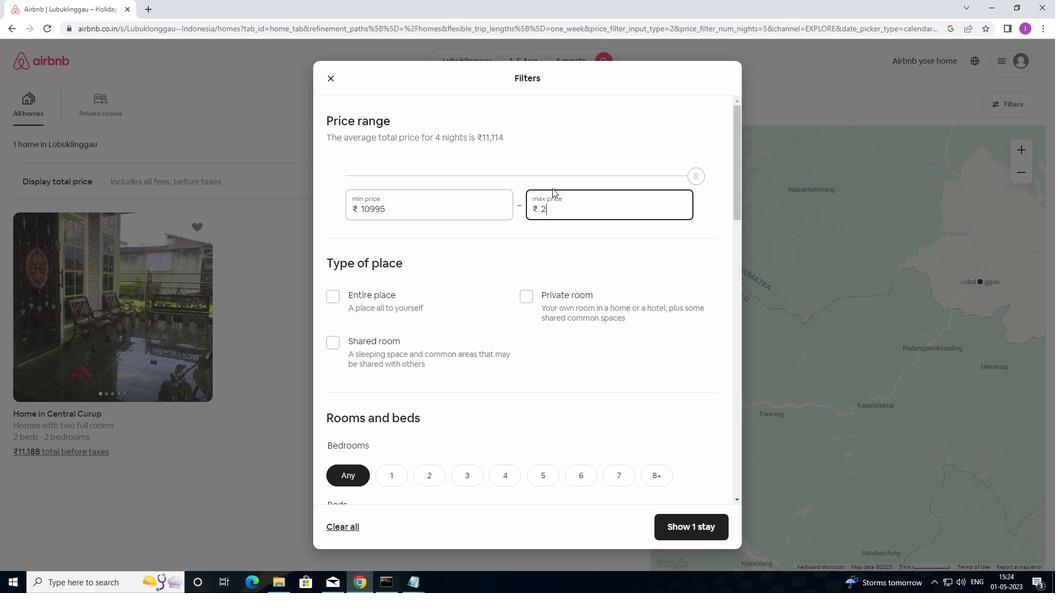 
Action: Mouse moved to (553, 189)
Screenshot: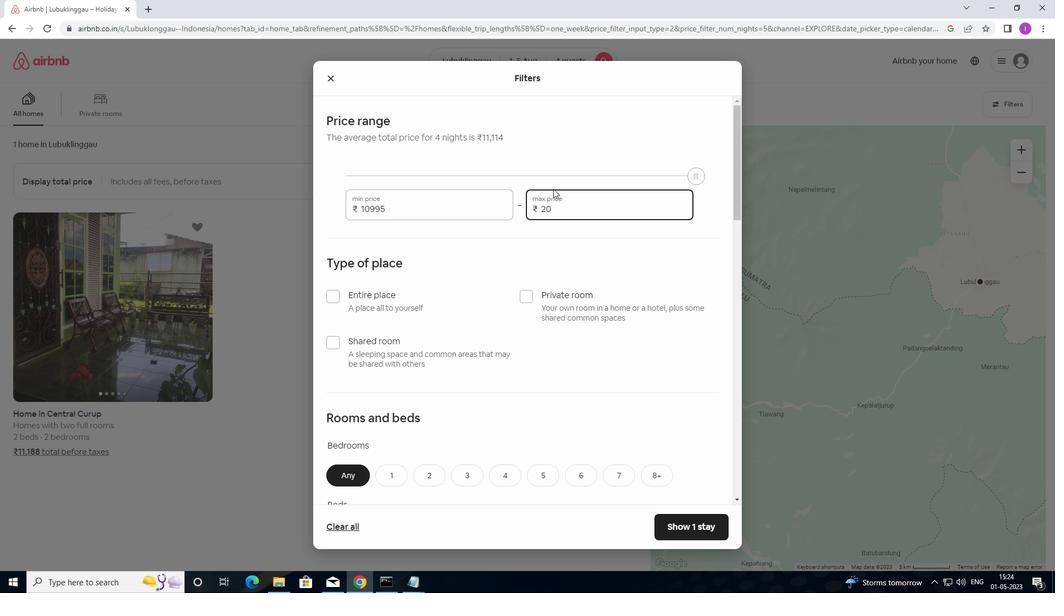 
Action: Key pressed 0
Screenshot: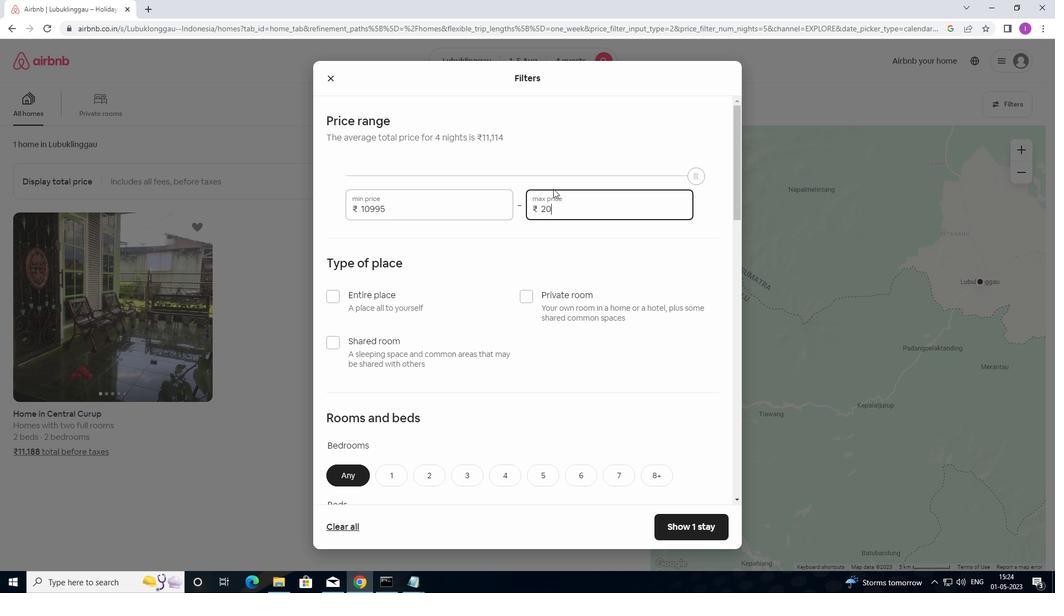 
Action: Mouse moved to (553, 189)
Screenshot: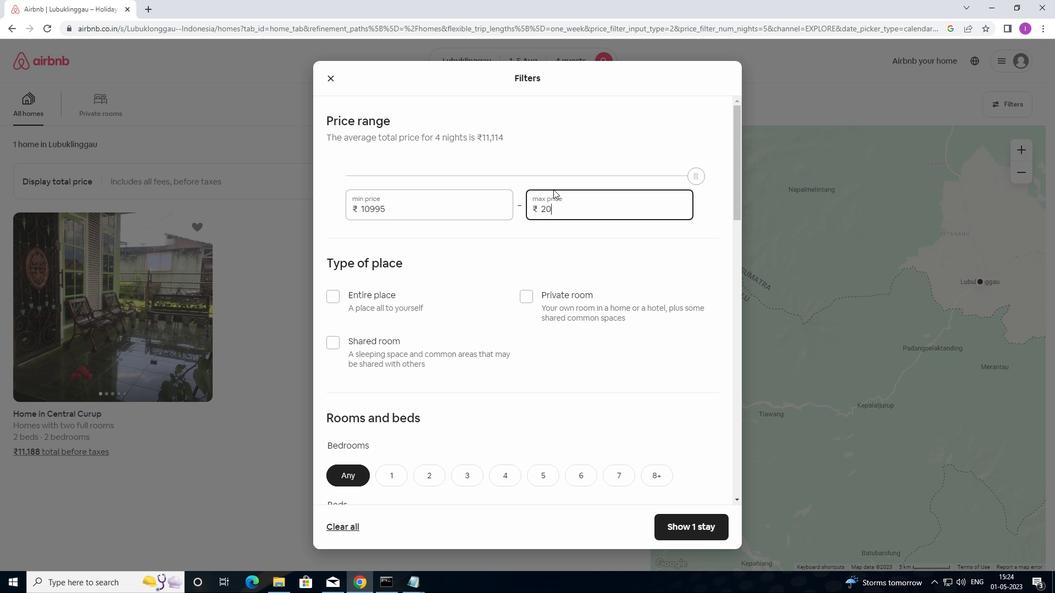 
Action: Key pressed 00
Screenshot: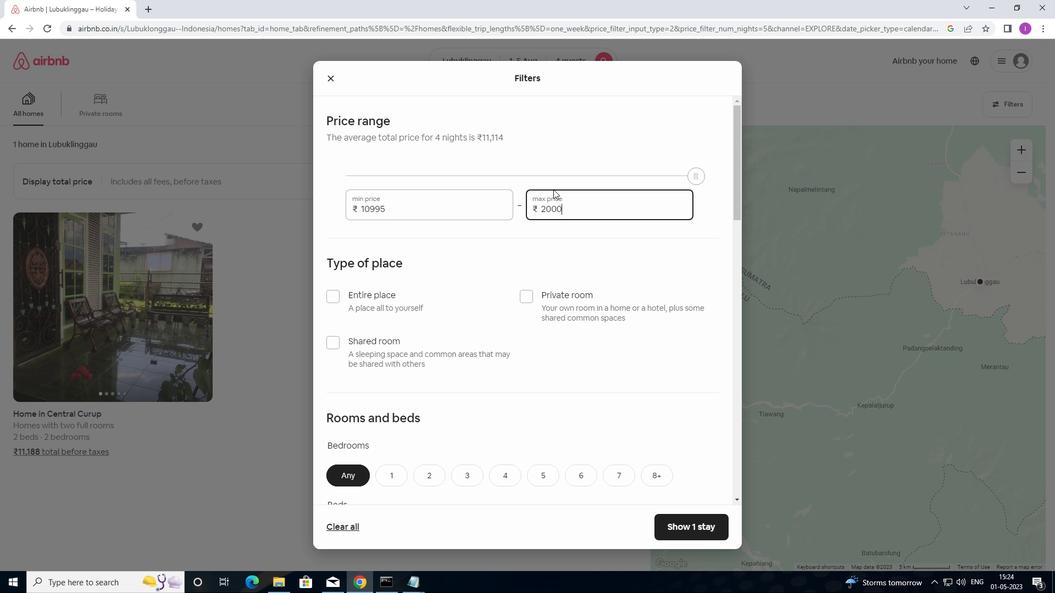
Action: Mouse moved to (501, 289)
Screenshot: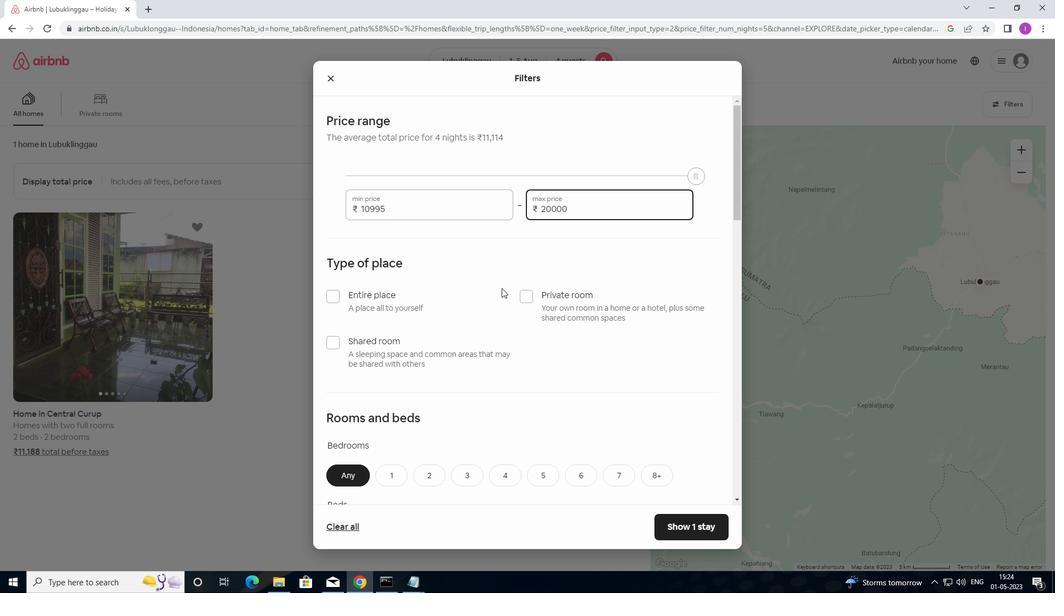 
Action: Mouse scrolled (501, 289) with delta (0, 0)
Screenshot: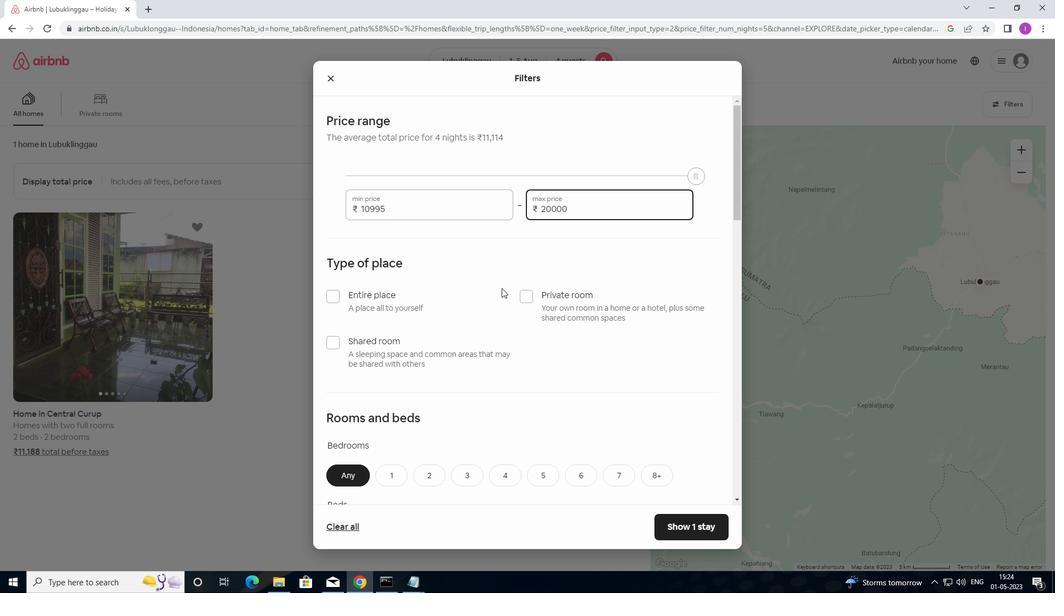 
Action: Mouse moved to (338, 242)
Screenshot: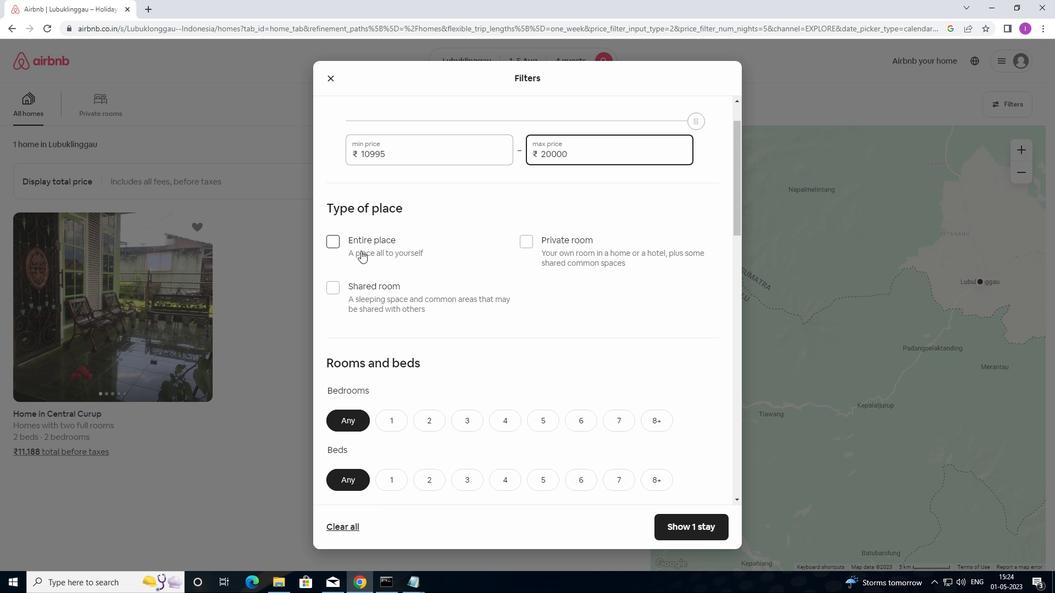 
Action: Mouse pressed left at (338, 242)
Screenshot: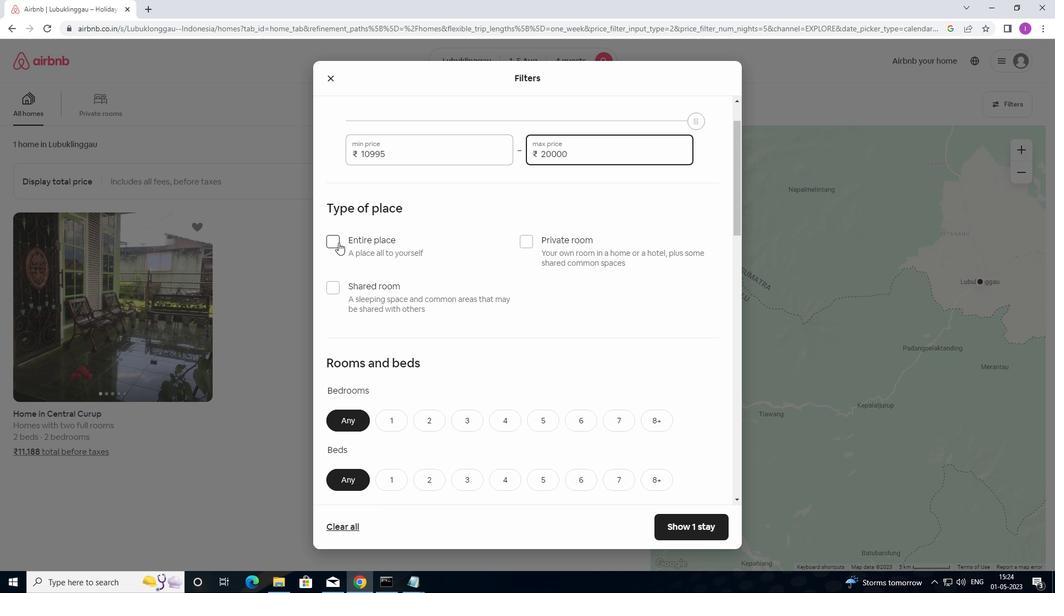 
Action: Mouse moved to (481, 331)
Screenshot: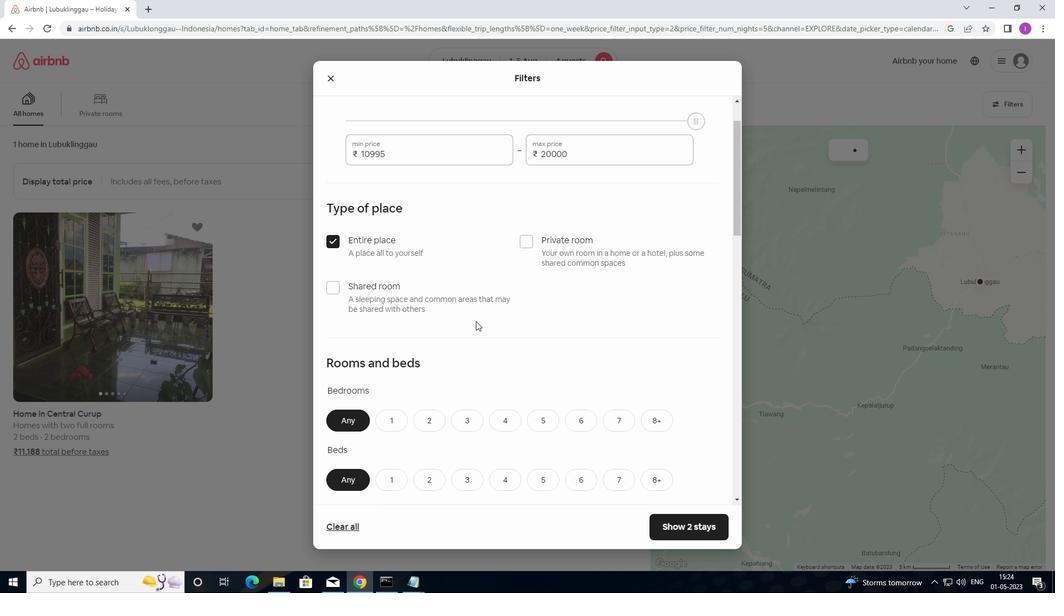 
Action: Mouse scrolled (481, 331) with delta (0, 0)
Screenshot: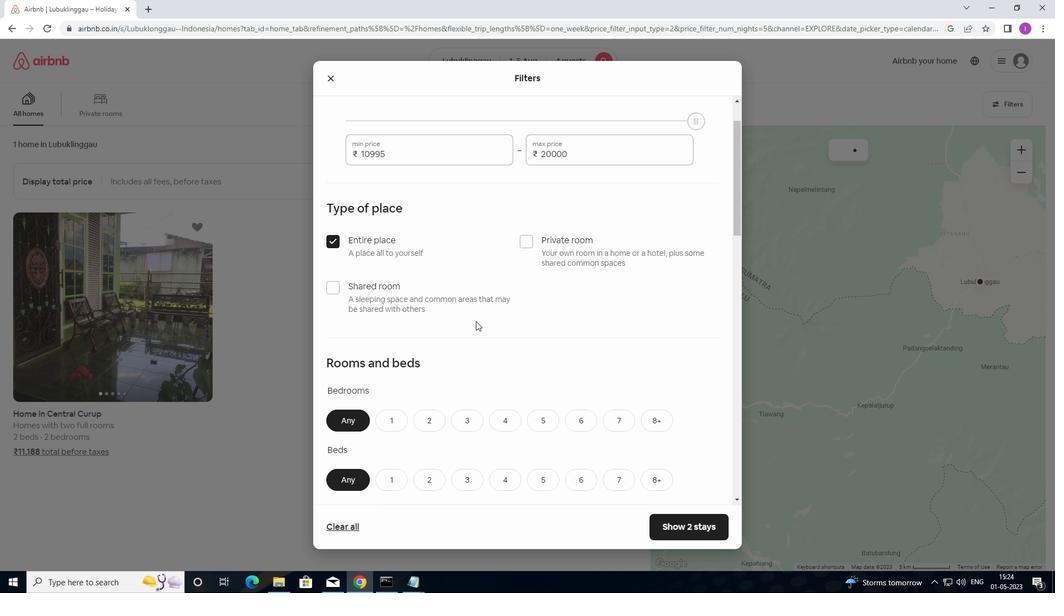 
Action: Mouse moved to (483, 334)
Screenshot: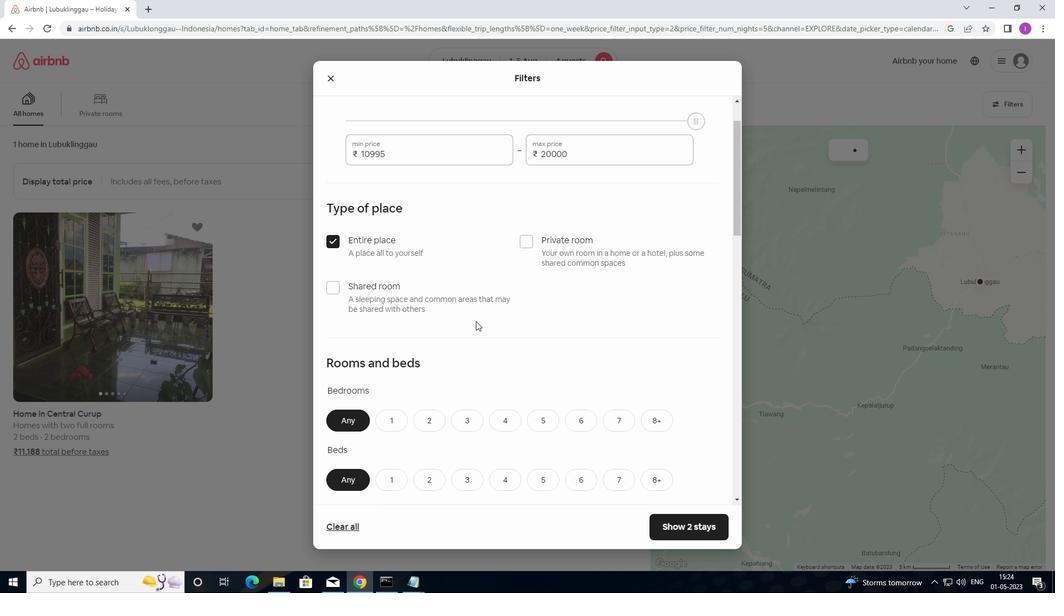 
Action: Mouse scrolled (483, 334) with delta (0, 0)
Screenshot: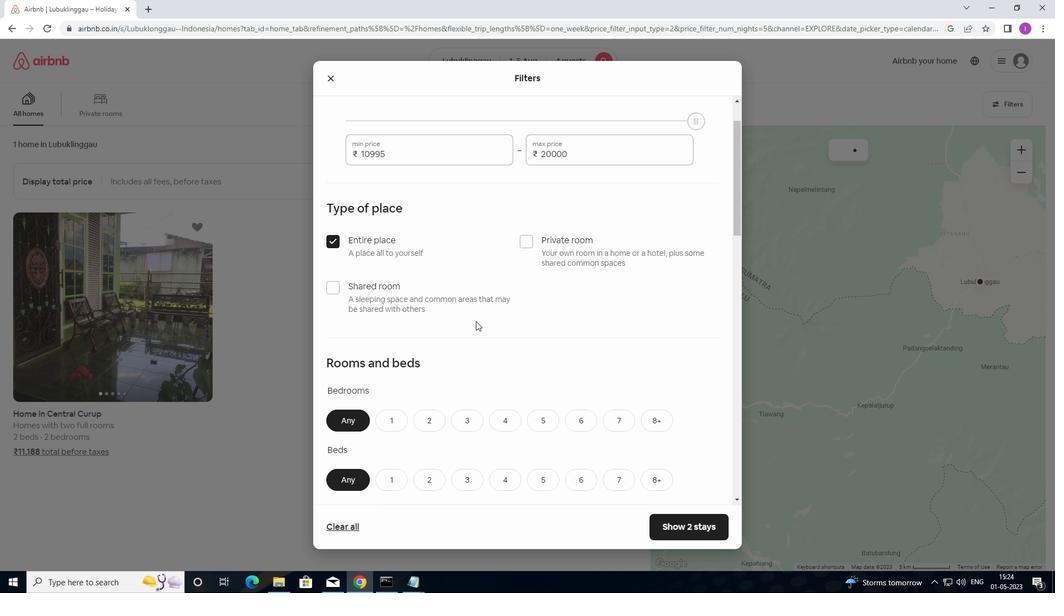 
Action: Mouse moved to (483, 335)
Screenshot: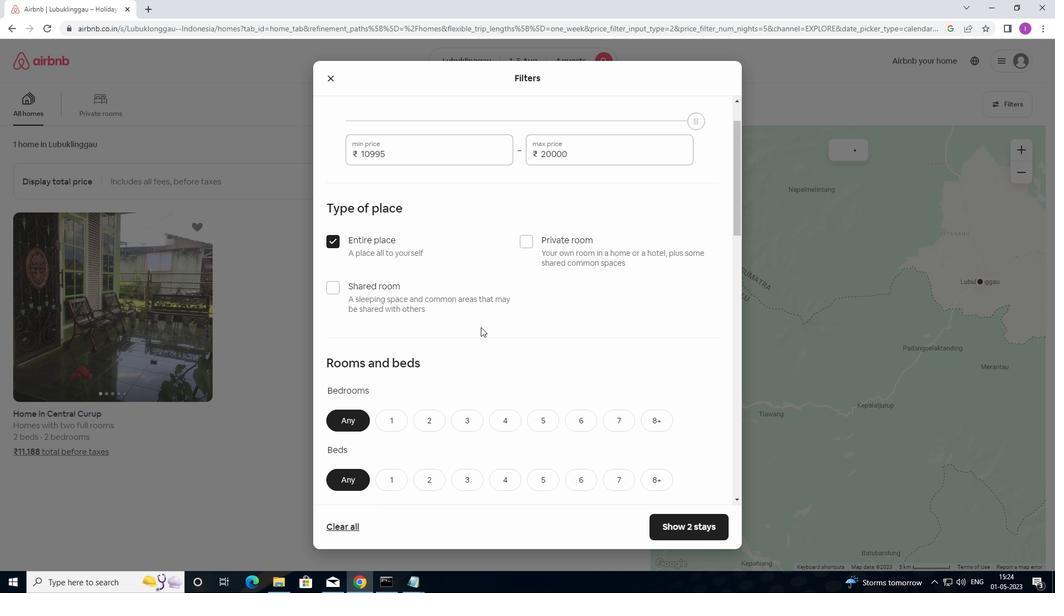 
Action: Mouse scrolled (483, 334) with delta (0, 0)
Screenshot: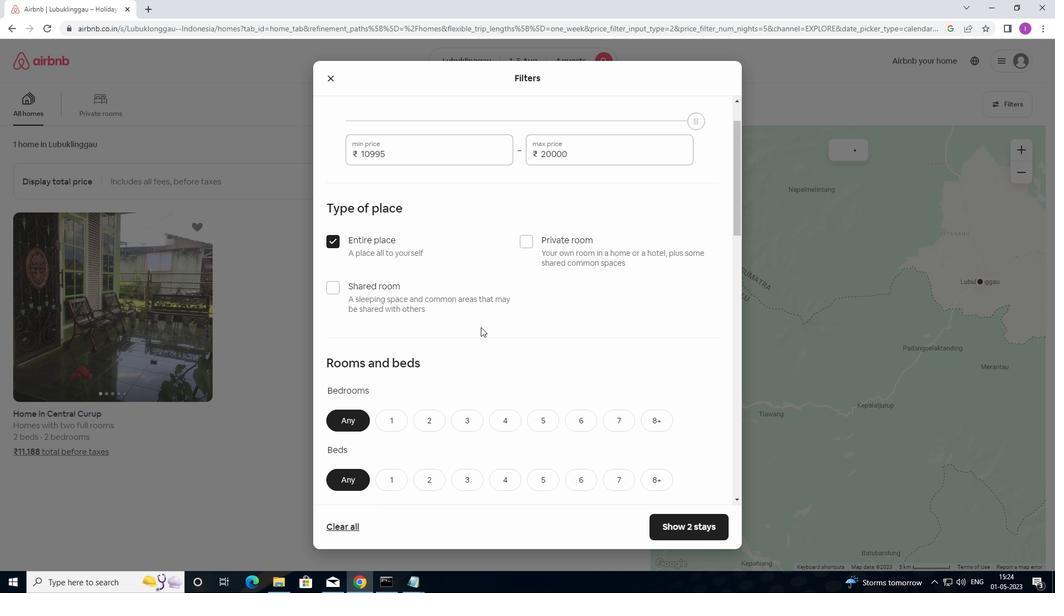 
Action: Mouse moved to (423, 251)
Screenshot: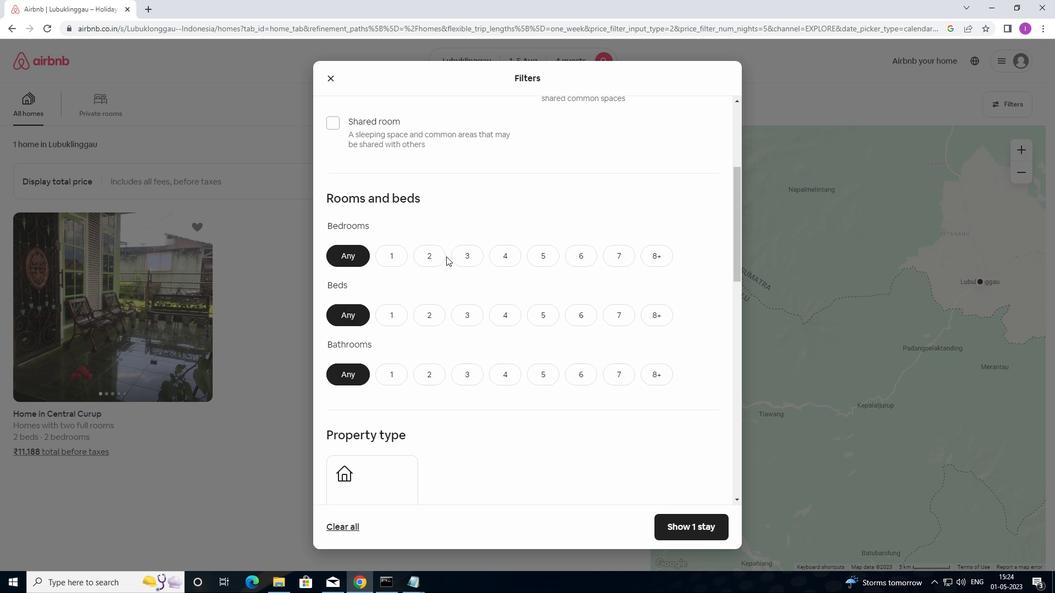 
Action: Mouse pressed left at (423, 251)
Screenshot: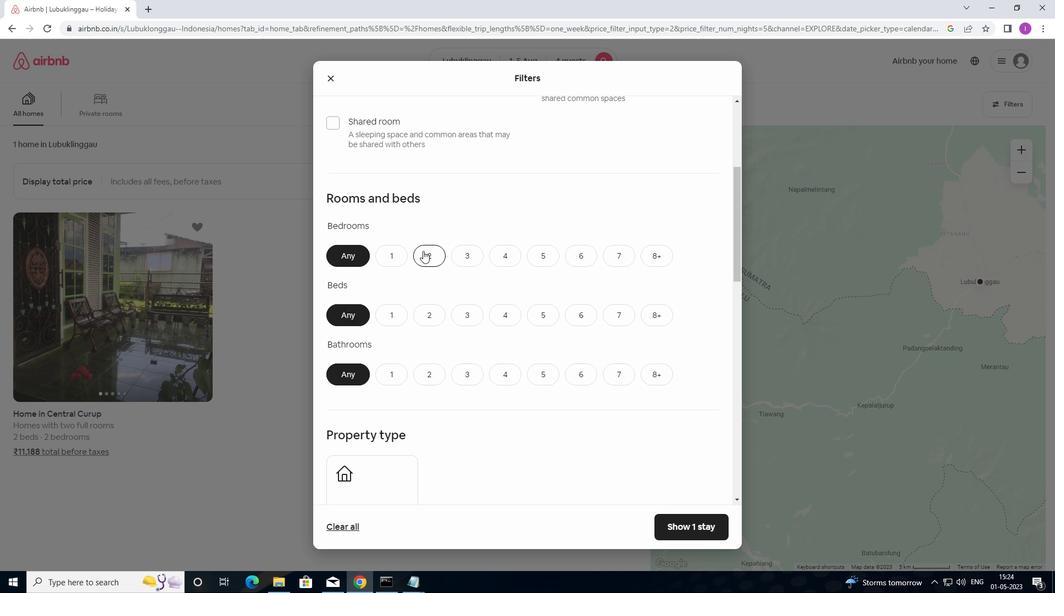 
Action: Mouse moved to (469, 319)
Screenshot: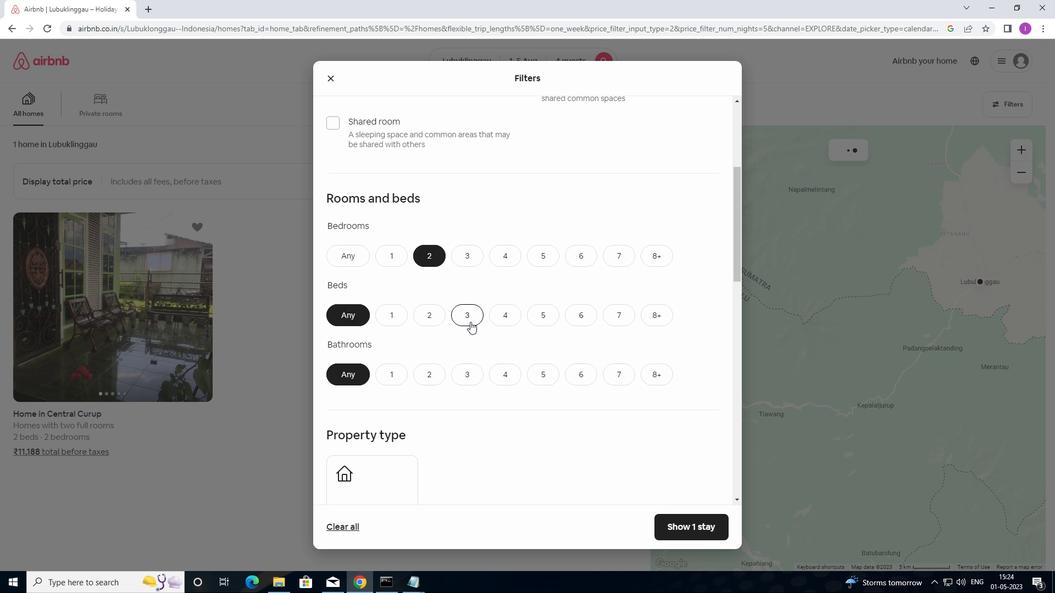 
Action: Mouse pressed left at (469, 319)
Screenshot: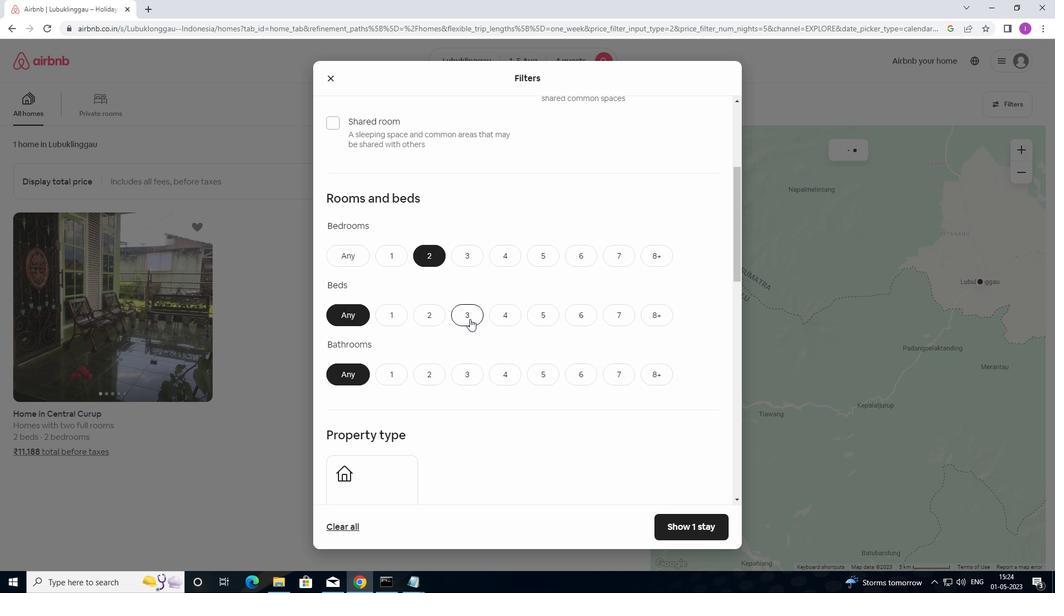 
Action: Mouse moved to (427, 375)
Screenshot: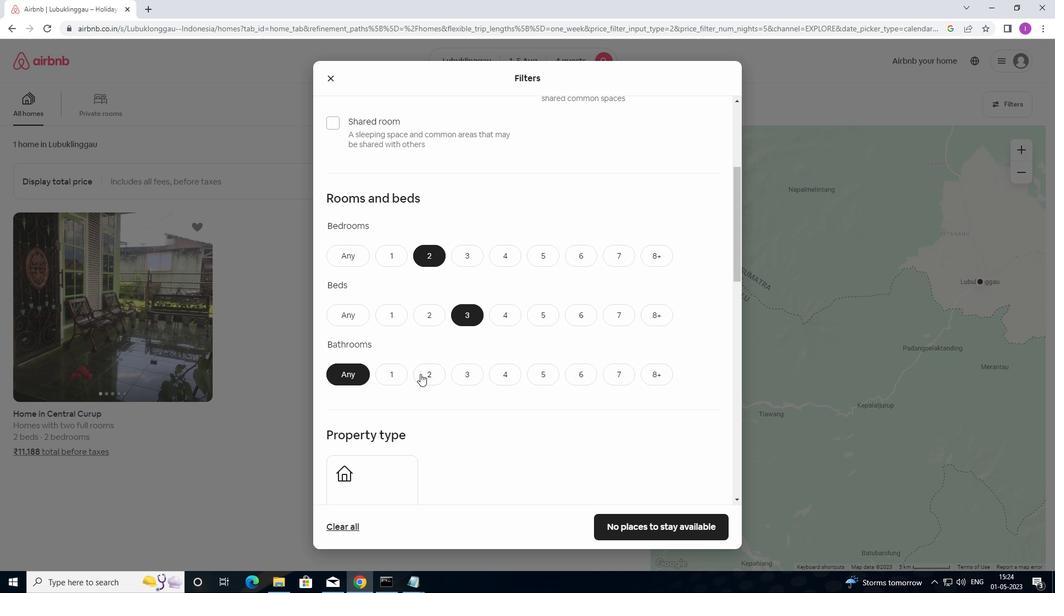 
Action: Mouse pressed left at (427, 375)
Screenshot: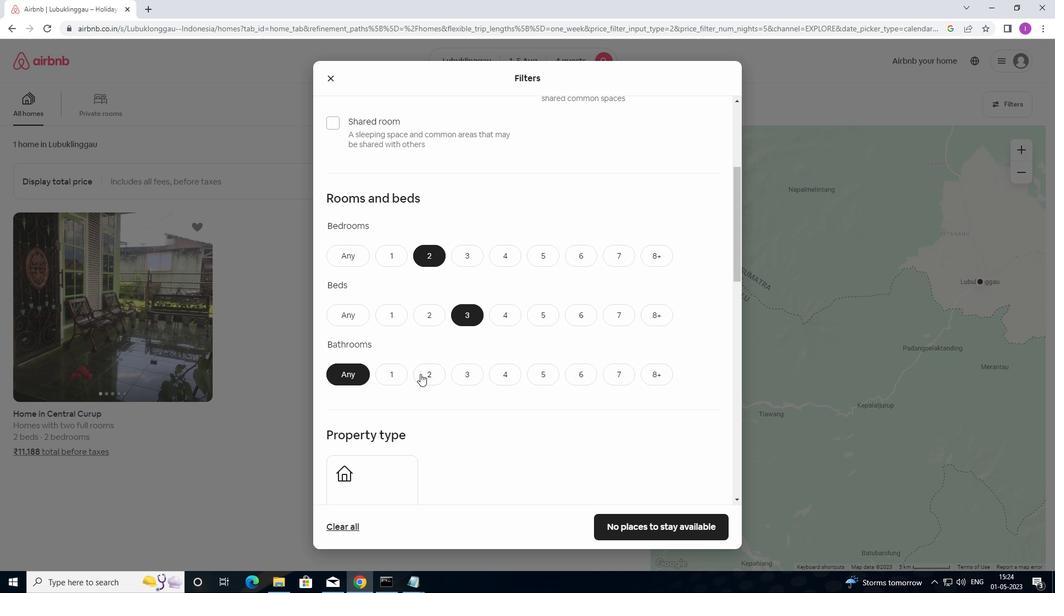 
Action: Mouse moved to (429, 370)
Screenshot: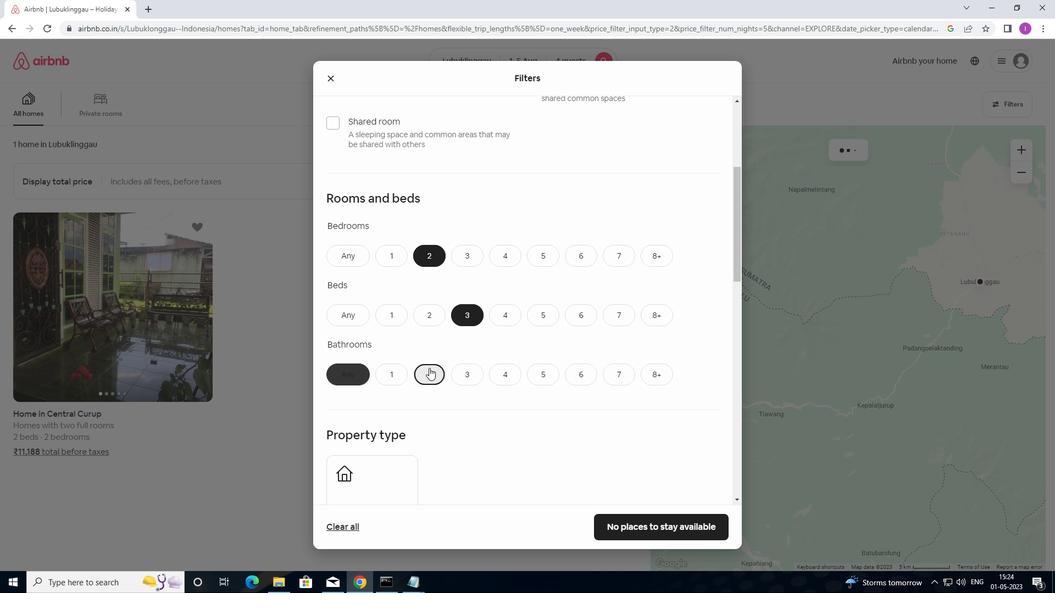 
Action: Mouse scrolled (429, 369) with delta (0, 0)
Screenshot: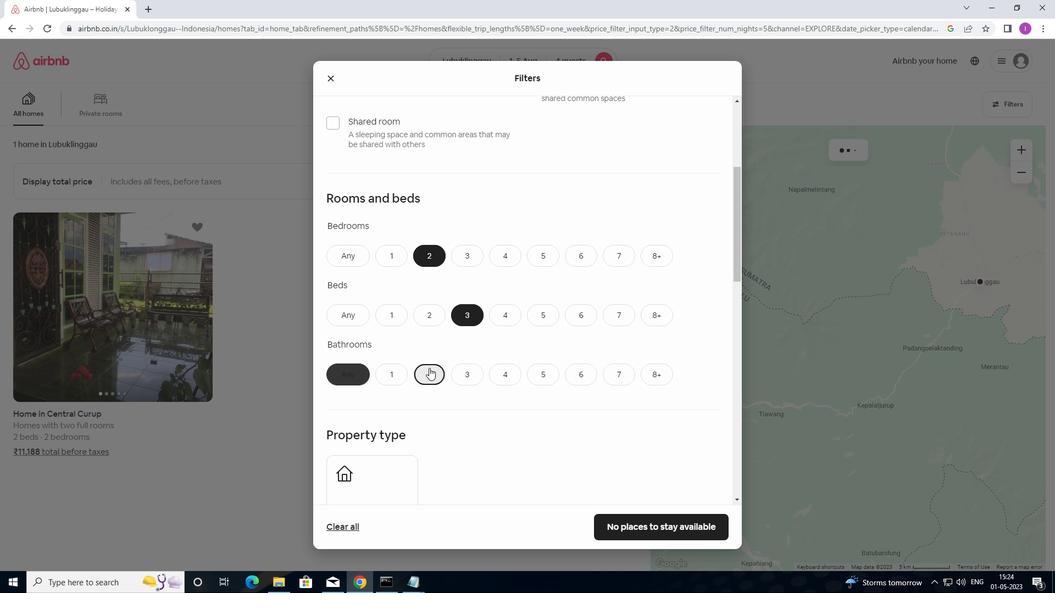 
Action: Mouse moved to (429, 374)
Screenshot: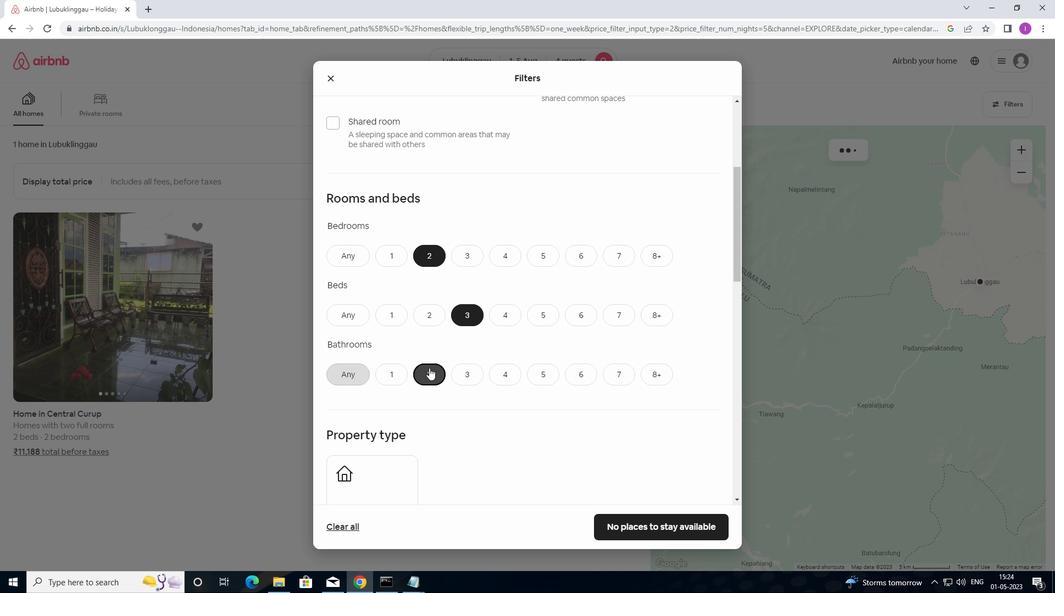 
Action: Mouse scrolled (429, 373) with delta (0, 0)
Screenshot: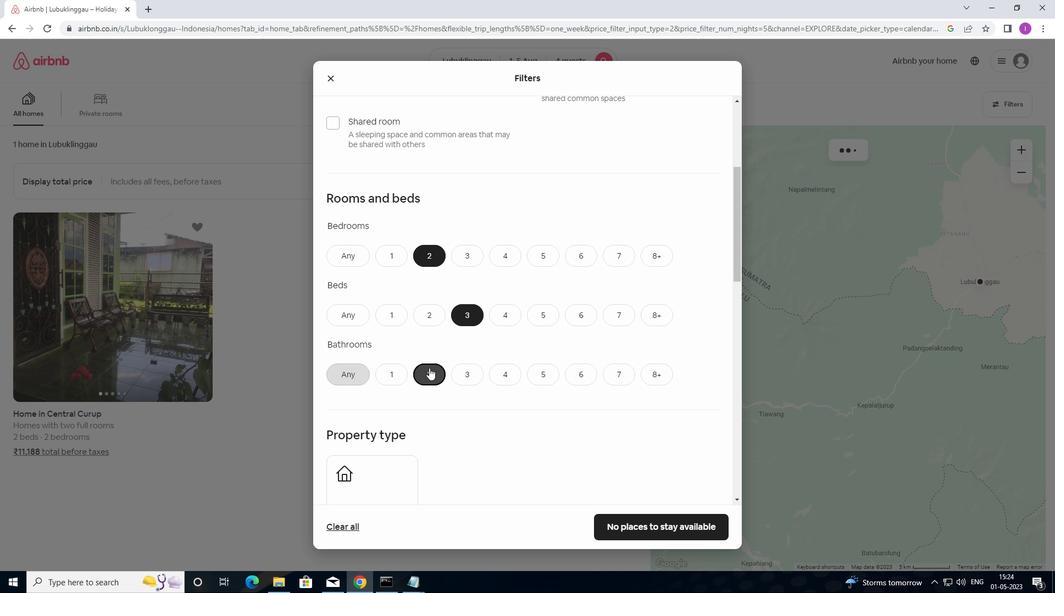 
Action: Mouse scrolled (429, 373) with delta (0, 0)
Screenshot: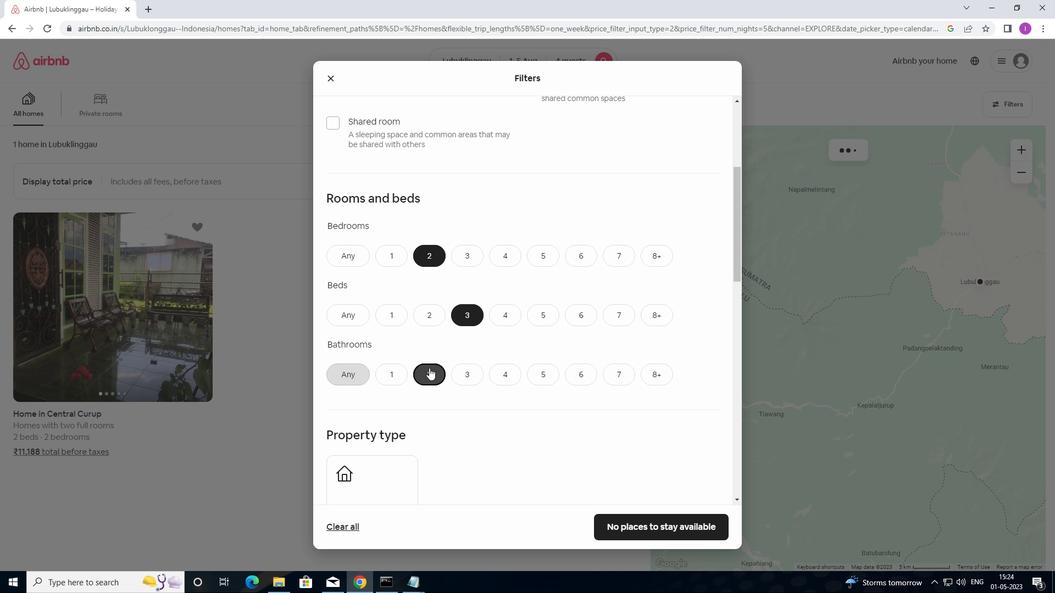 
Action: Mouse moved to (382, 333)
Screenshot: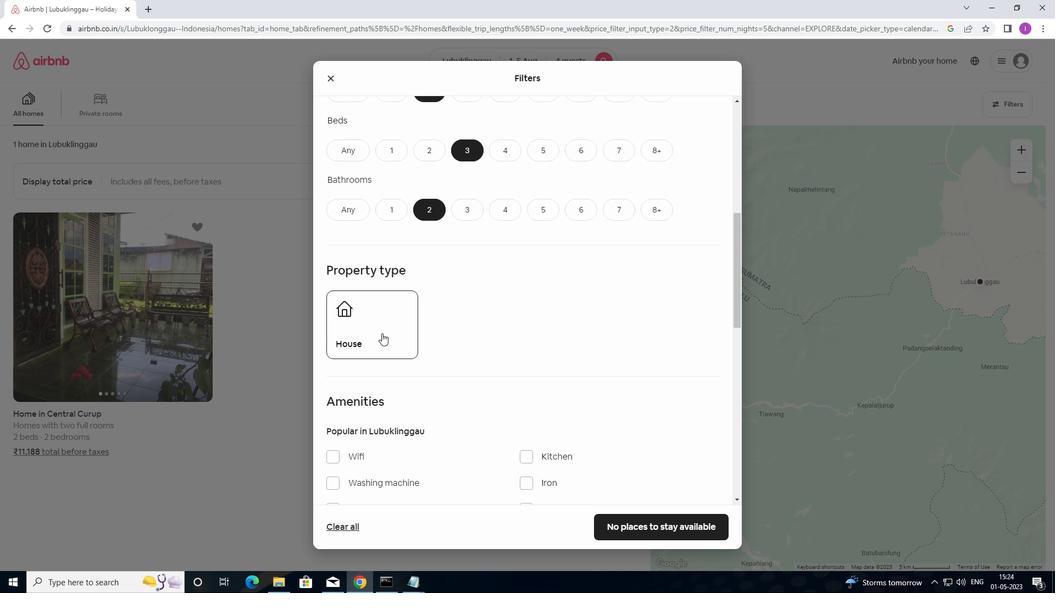 
Action: Mouse pressed left at (382, 333)
Screenshot: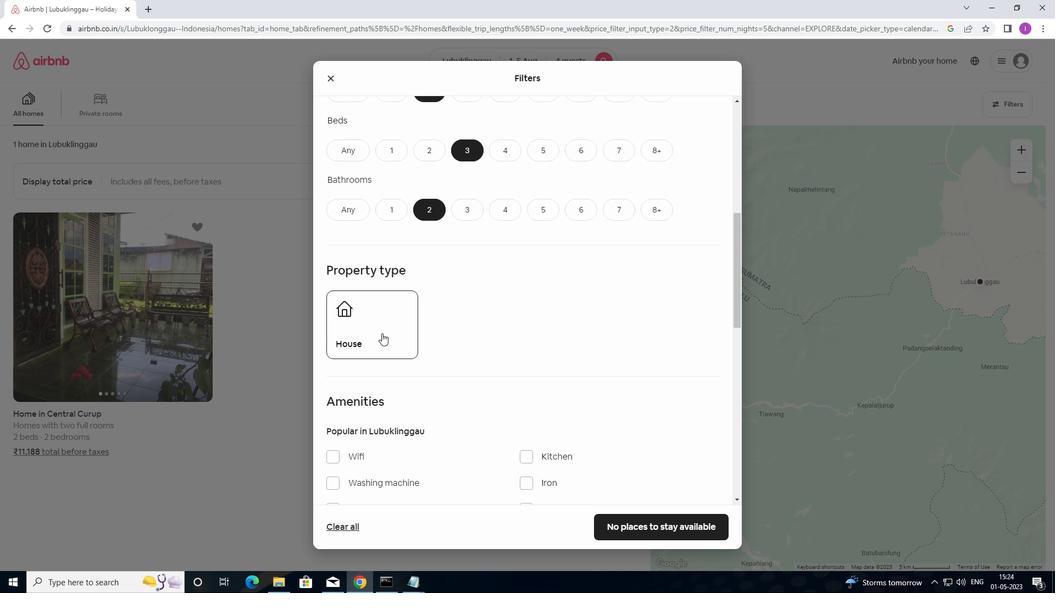 
Action: Mouse moved to (424, 347)
Screenshot: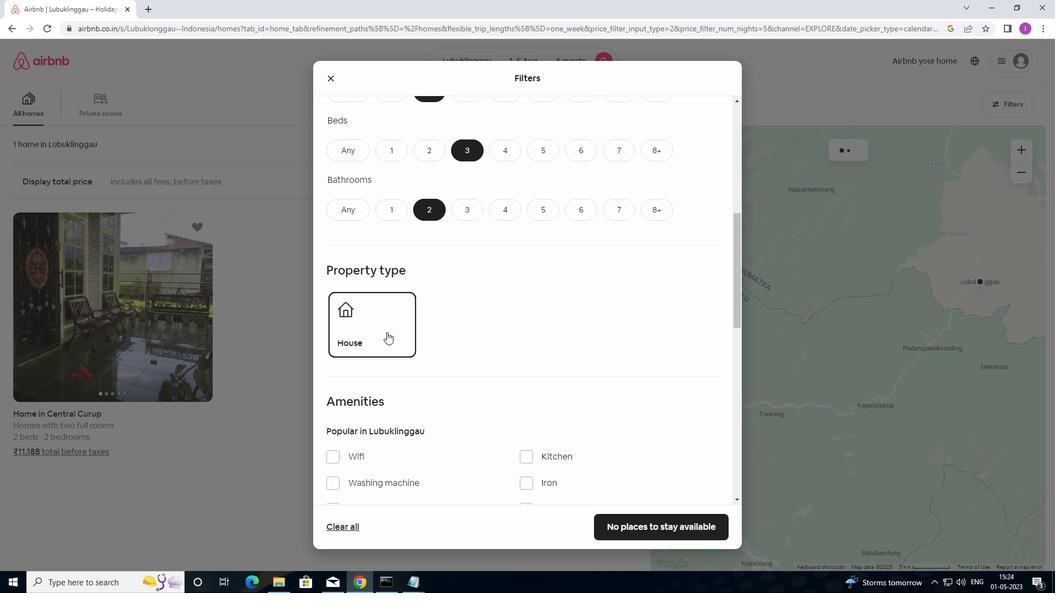
Action: Mouse scrolled (424, 346) with delta (0, 0)
Screenshot: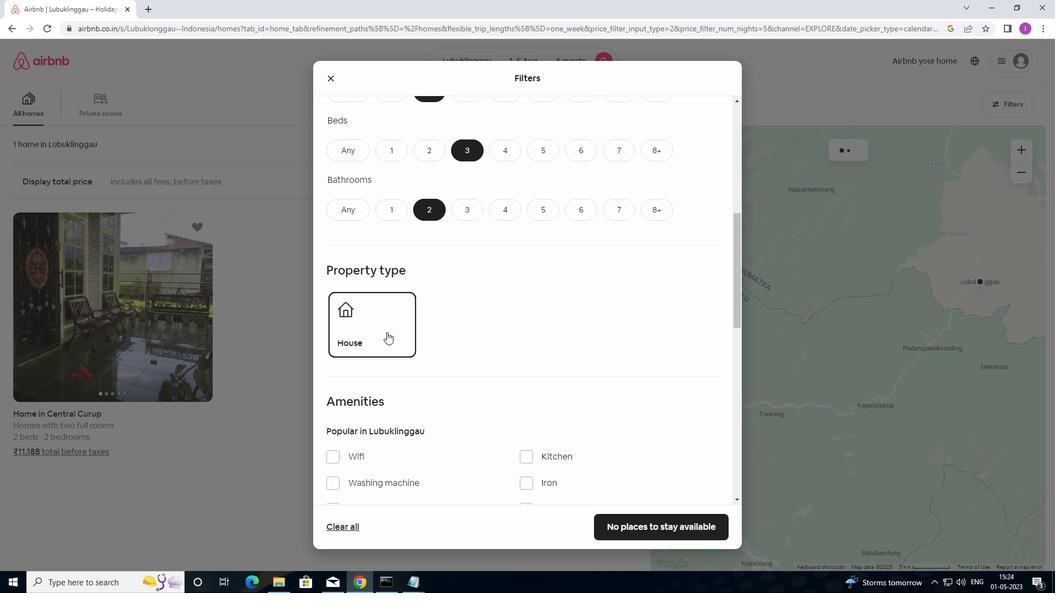 
Action: Mouse moved to (468, 354)
Screenshot: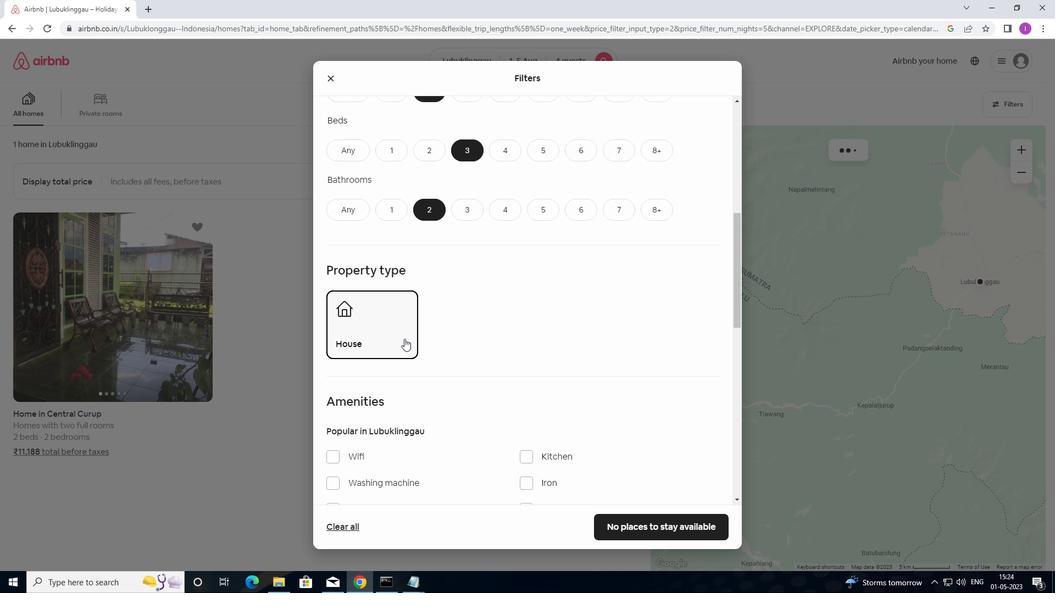 
Action: Mouse scrolled (468, 353) with delta (0, 0)
Screenshot: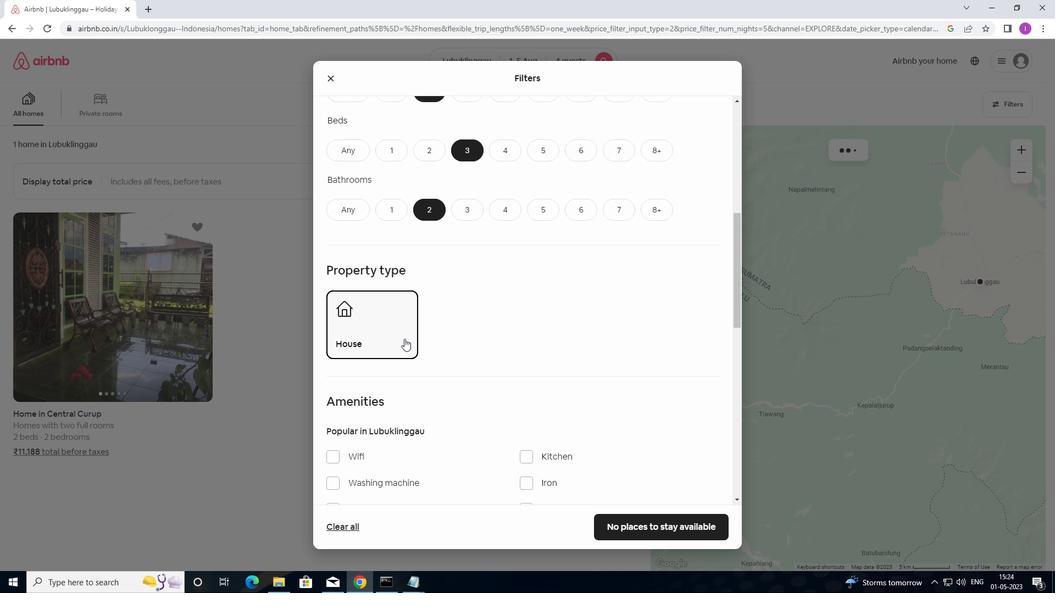 
Action: Mouse moved to (485, 355)
Screenshot: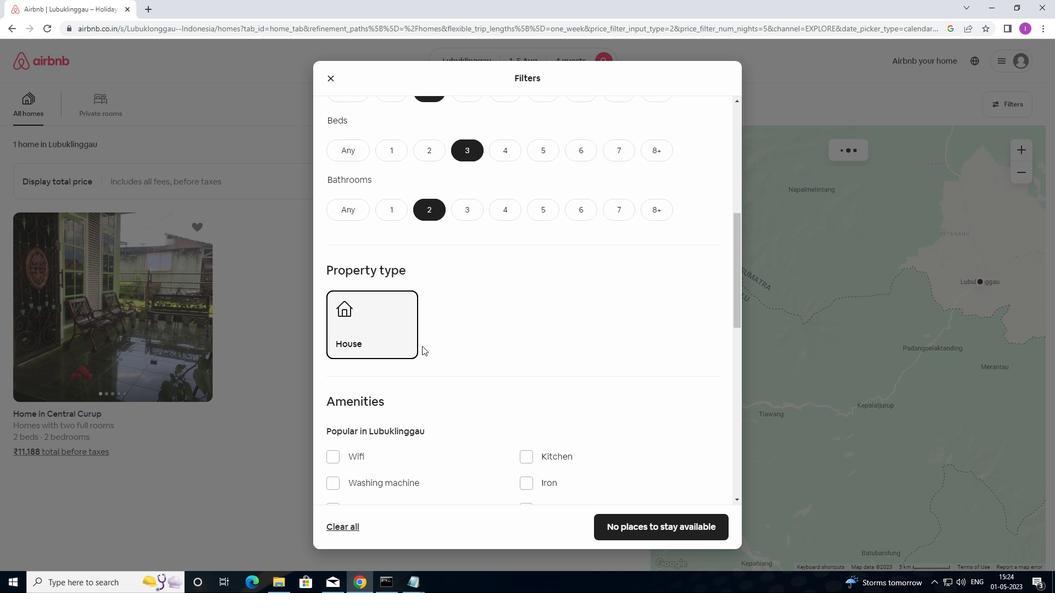 
Action: Mouse scrolled (485, 354) with delta (0, 0)
Screenshot: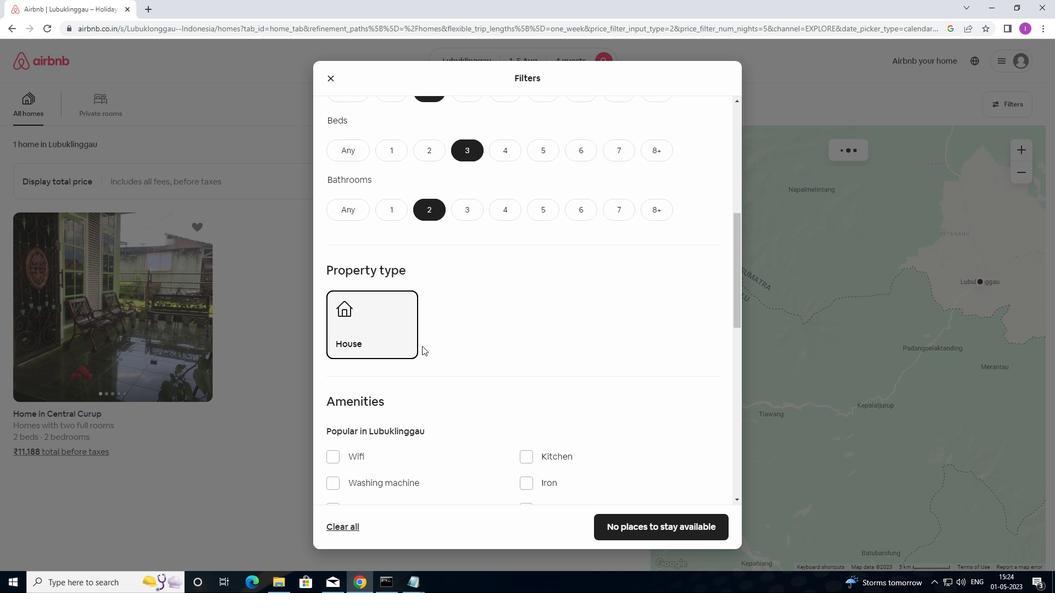 
Action: Mouse moved to (490, 354)
Screenshot: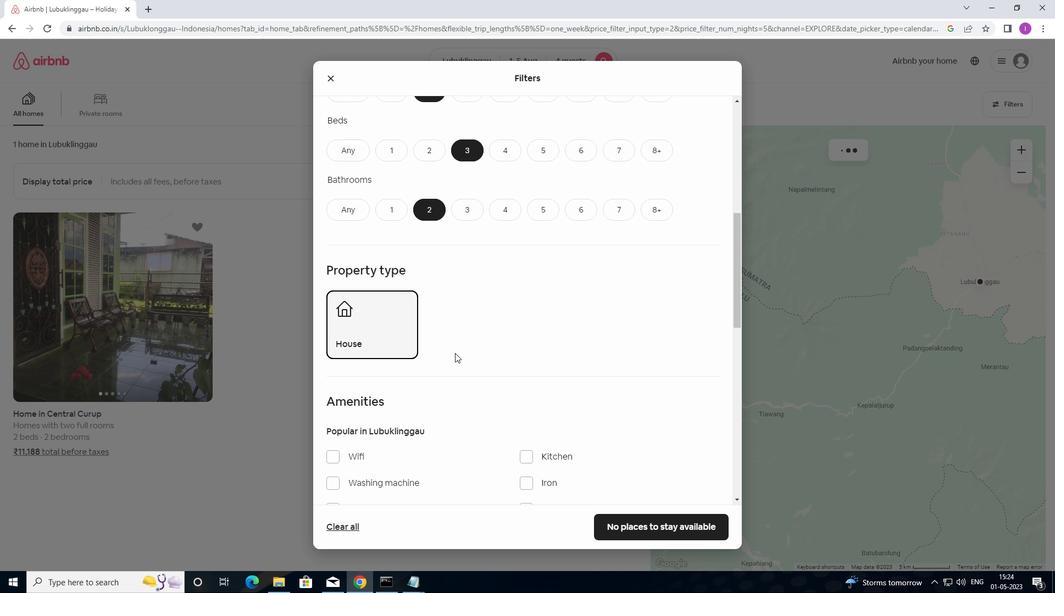 
Action: Mouse scrolled (490, 353) with delta (0, 0)
Screenshot: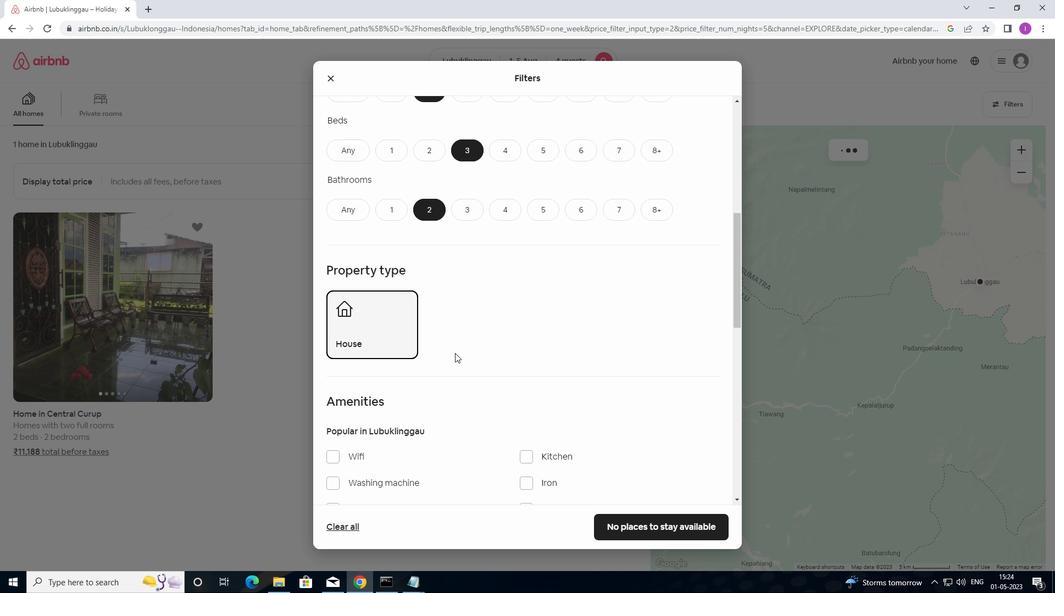
Action: Mouse moved to (535, 343)
Screenshot: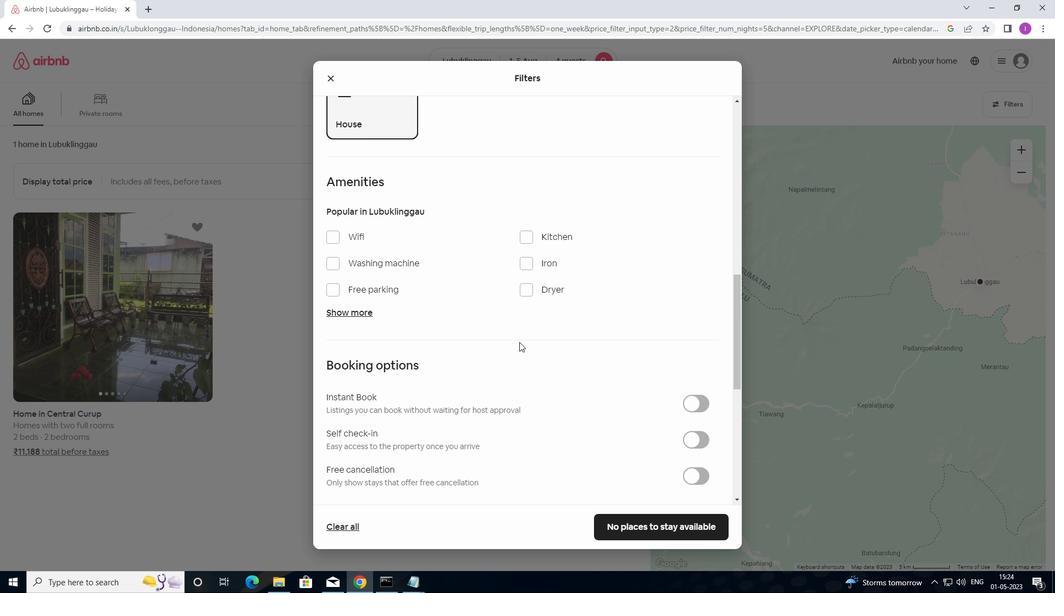 
Action: Mouse scrolled (535, 342) with delta (0, 0)
Screenshot: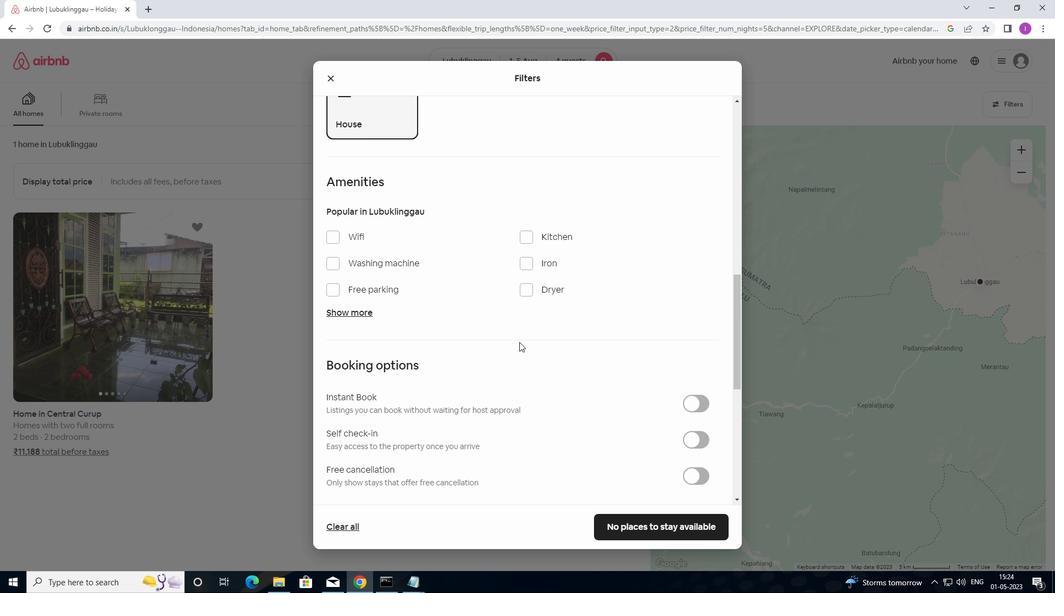 
Action: Mouse moved to (544, 345)
Screenshot: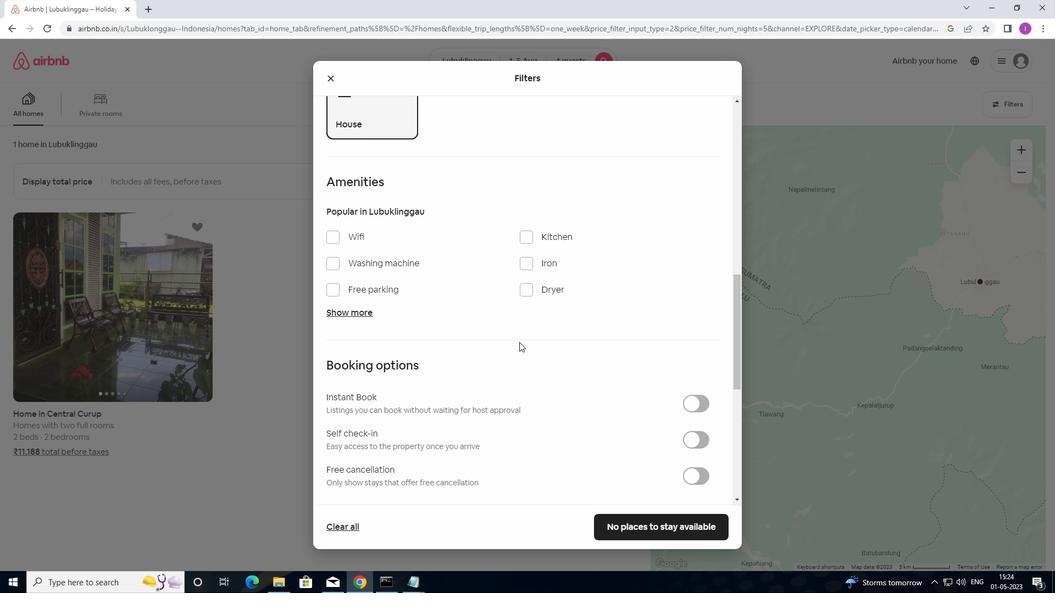 
Action: Mouse scrolled (544, 345) with delta (0, 0)
Screenshot: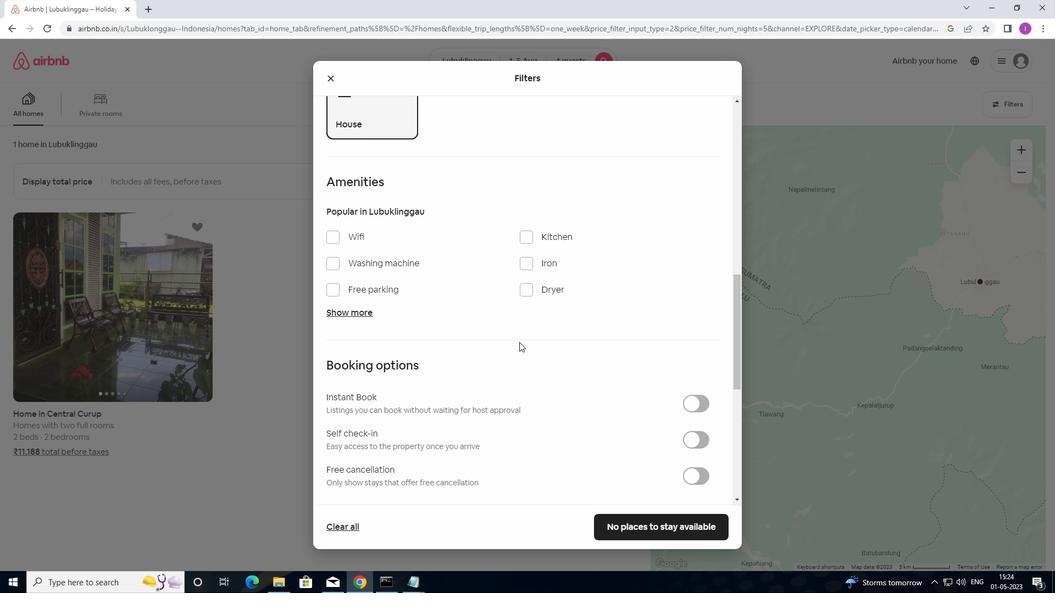 
Action: Mouse moved to (556, 349)
Screenshot: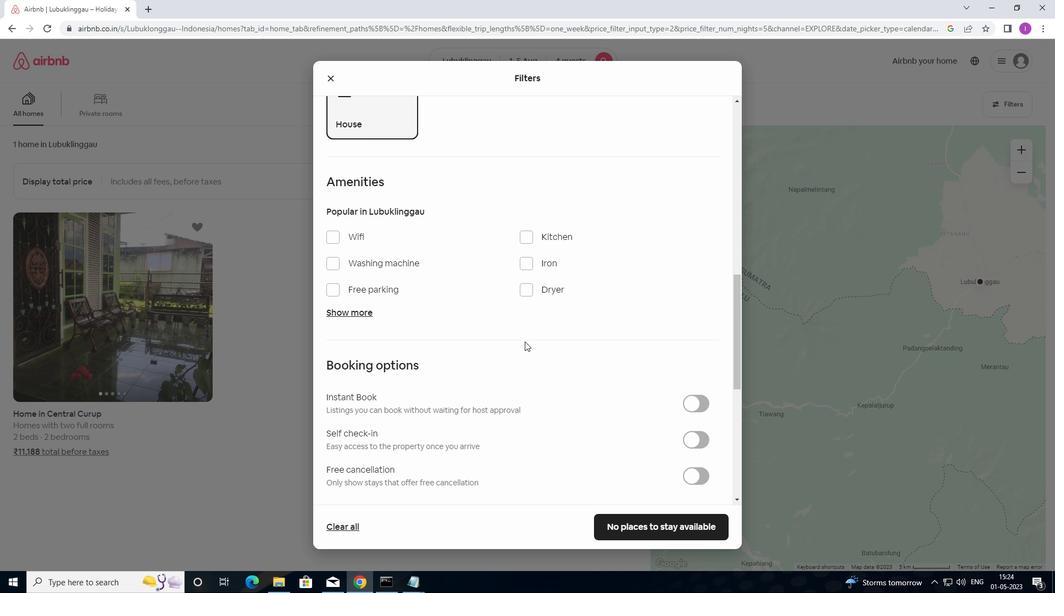 
Action: Mouse scrolled (556, 348) with delta (0, 0)
Screenshot: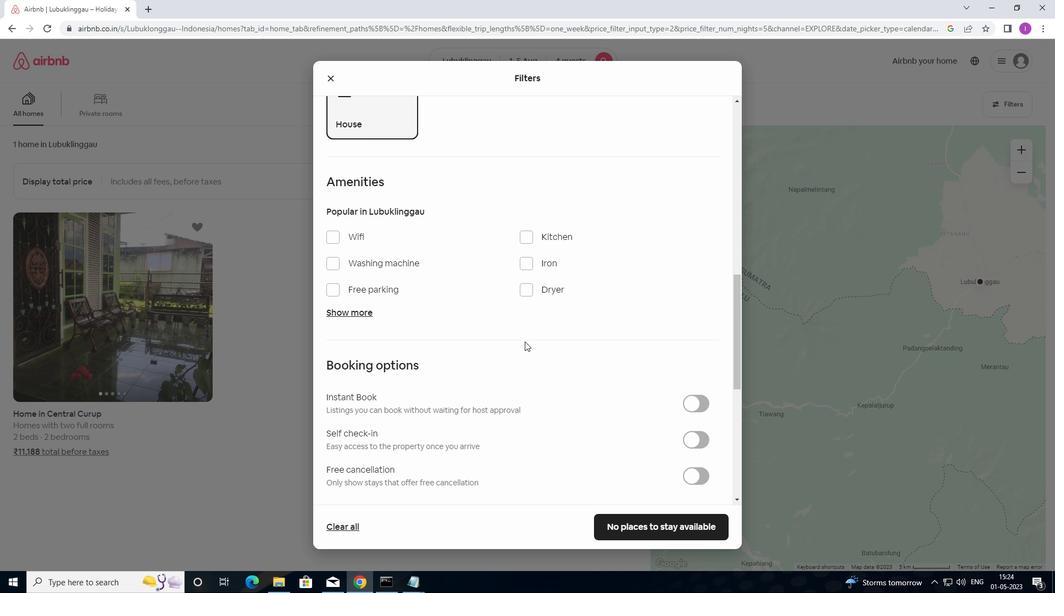 
Action: Mouse moved to (698, 276)
Screenshot: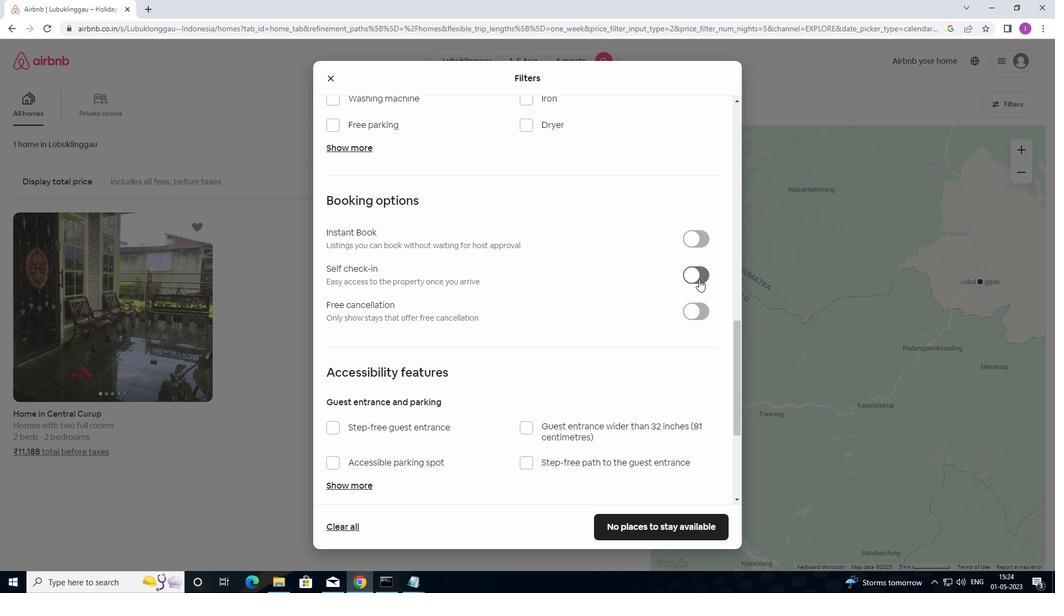 
Action: Mouse pressed left at (698, 276)
Screenshot: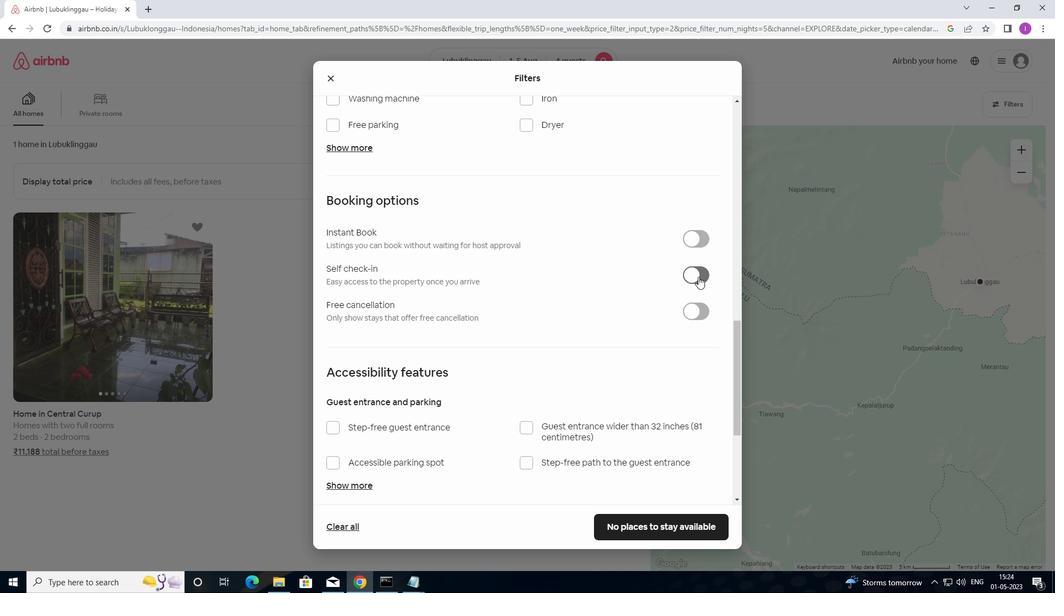 
Action: Mouse moved to (567, 351)
Screenshot: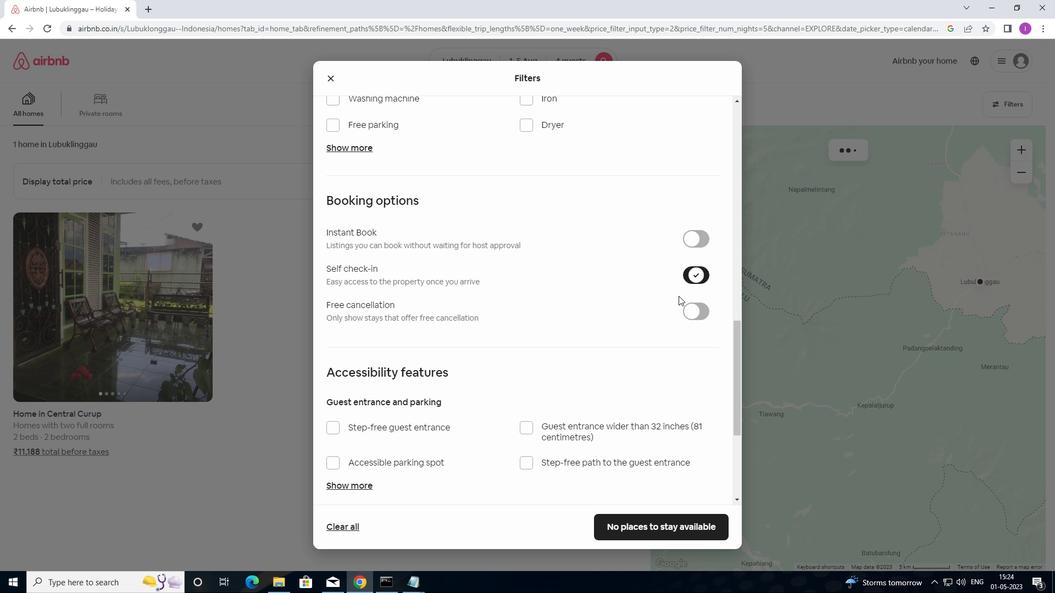 
Action: Mouse scrolled (567, 351) with delta (0, 0)
Screenshot: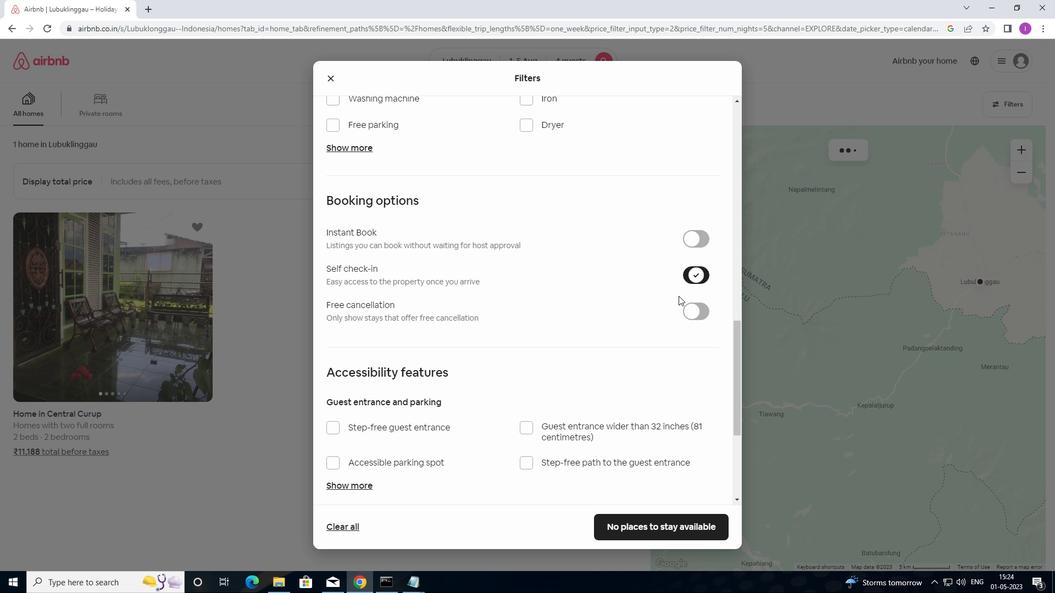 
Action: Mouse moved to (549, 375)
Screenshot: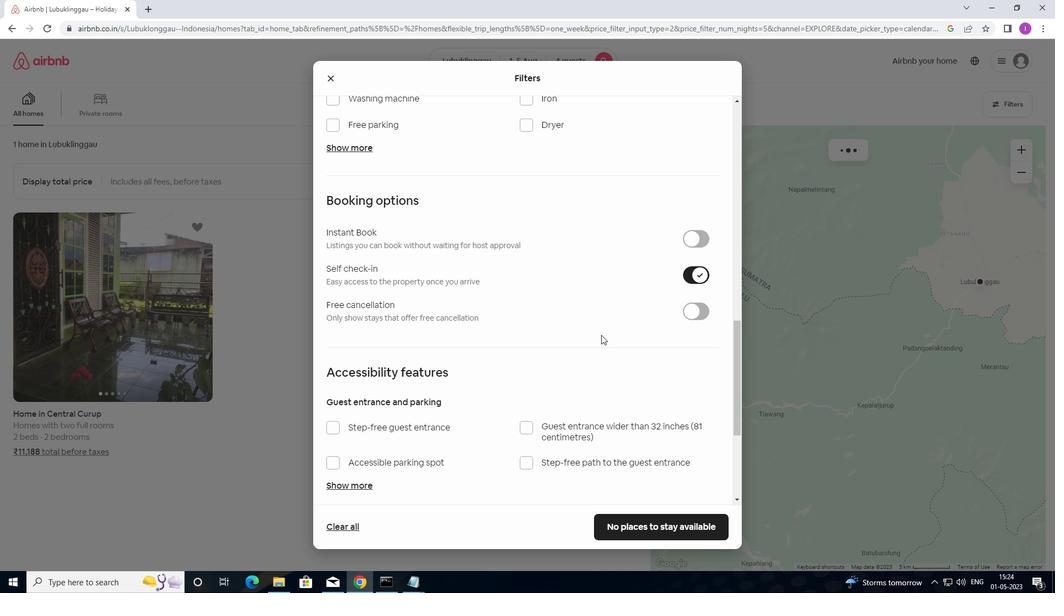 
Action: Mouse scrolled (549, 375) with delta (0, 0)
Screenshot: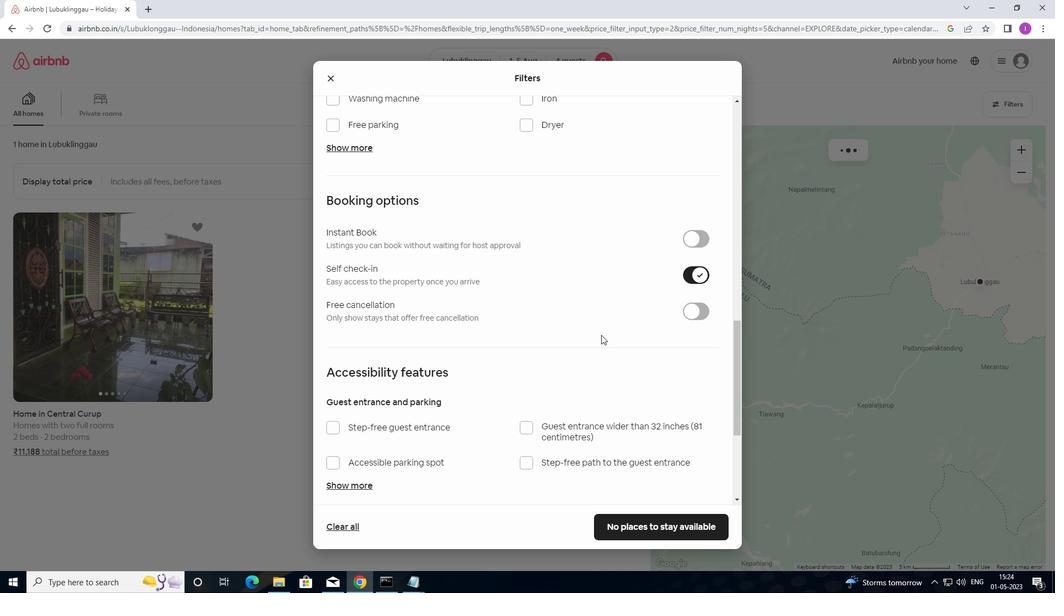 
Action: Mouse moved to (541, 379)
Screenshot: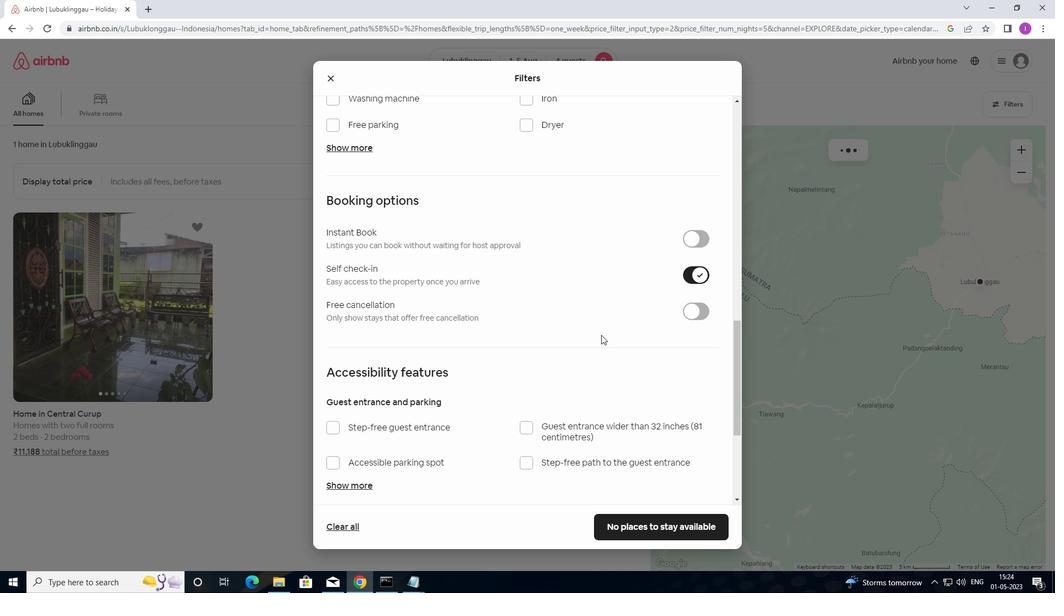 
Action: Mouse scrolled (541, 378) with delta (0, 0)
Screenshot: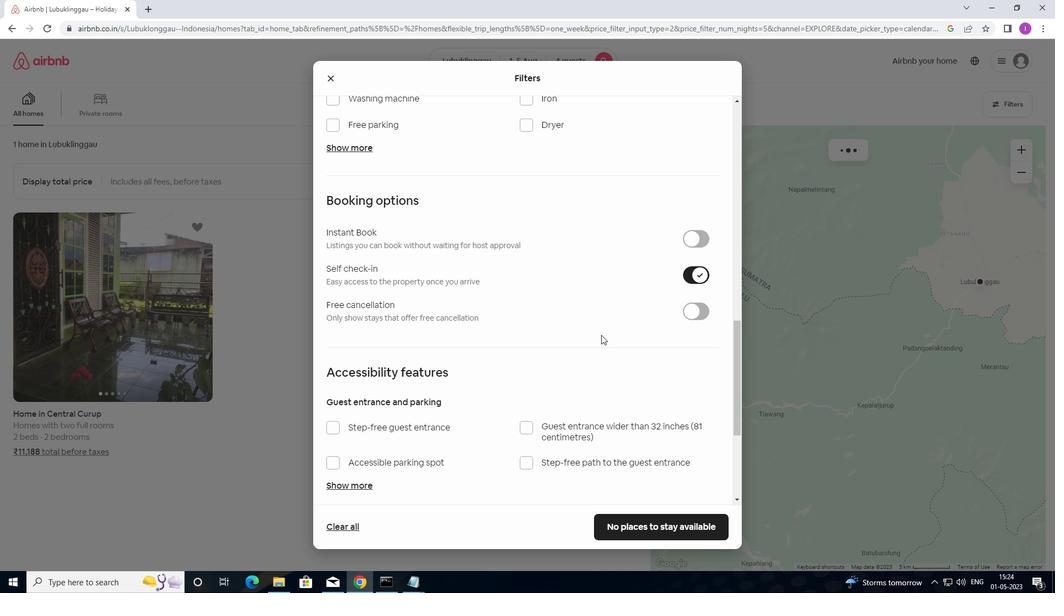 
Action: Mouse moved to (530, 383)
Screenshot: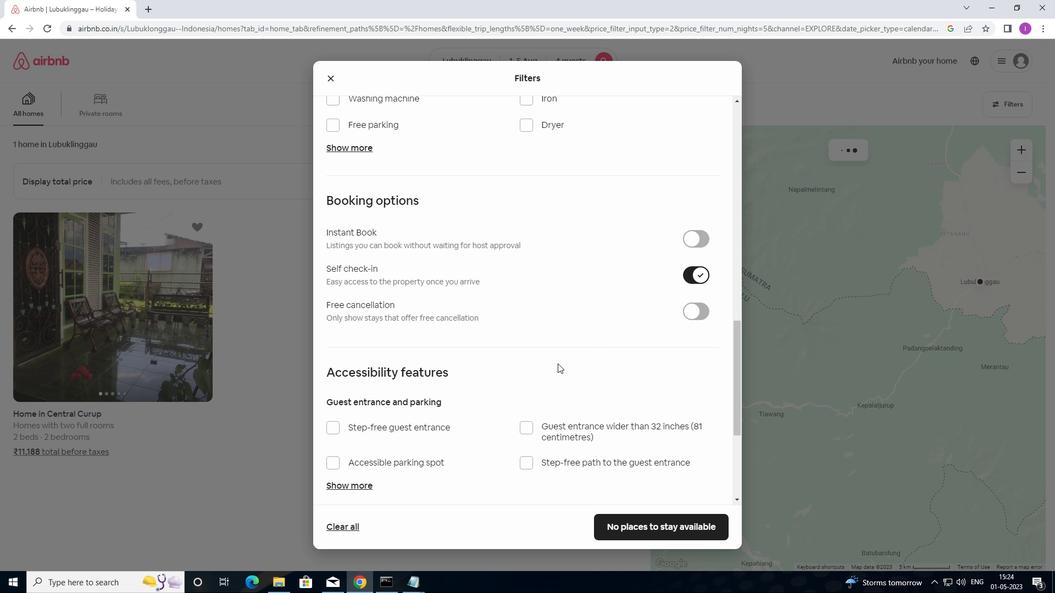 
Action: Mouse scrolled (530, 382) with delta (0, 0)
Screenshot: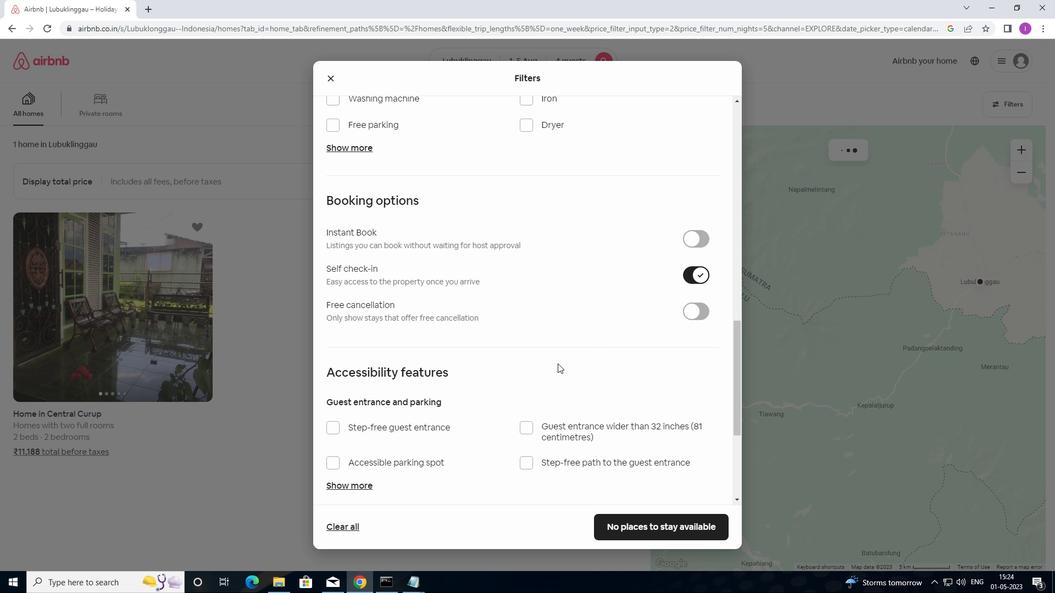 
Action: Mouse moved to (522, 383)
Screenshot: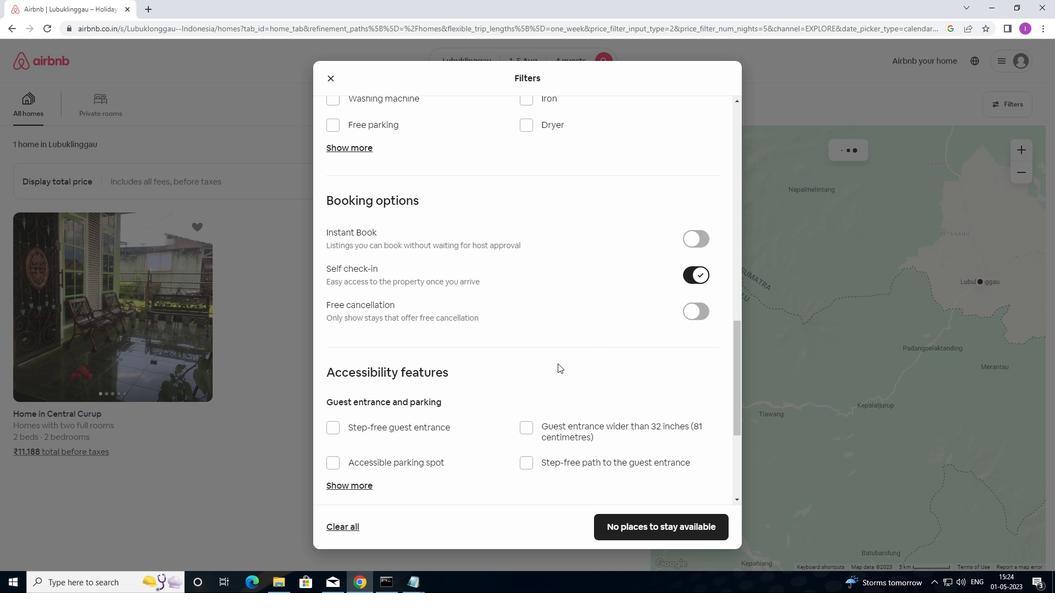 
Action: Mouse scrolled (522, 382) with delta (0, 0)
Screenshot: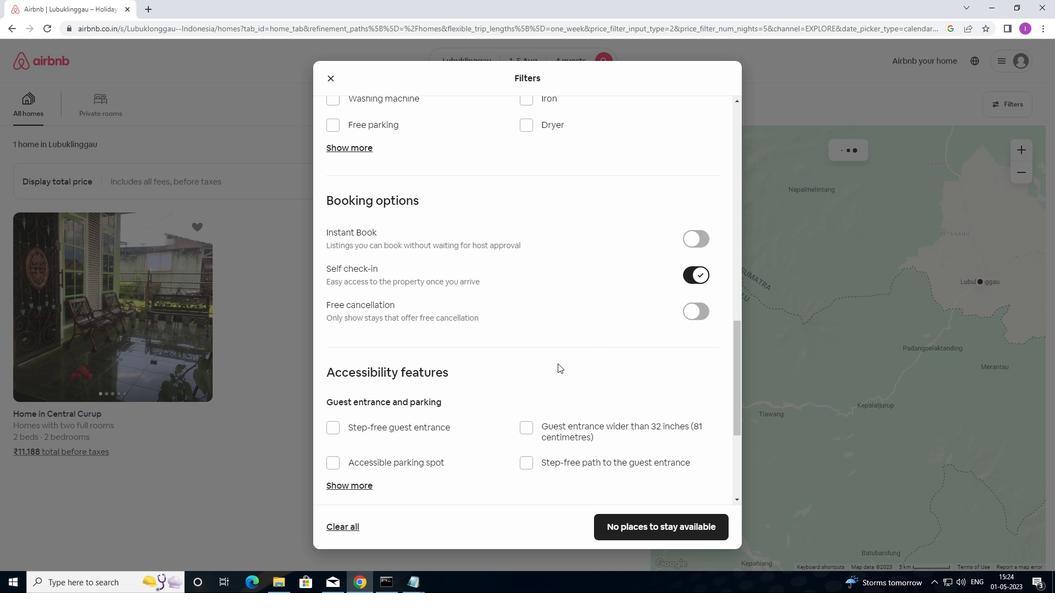 
Action: Mouse moved to (518, 383)
Screenshot: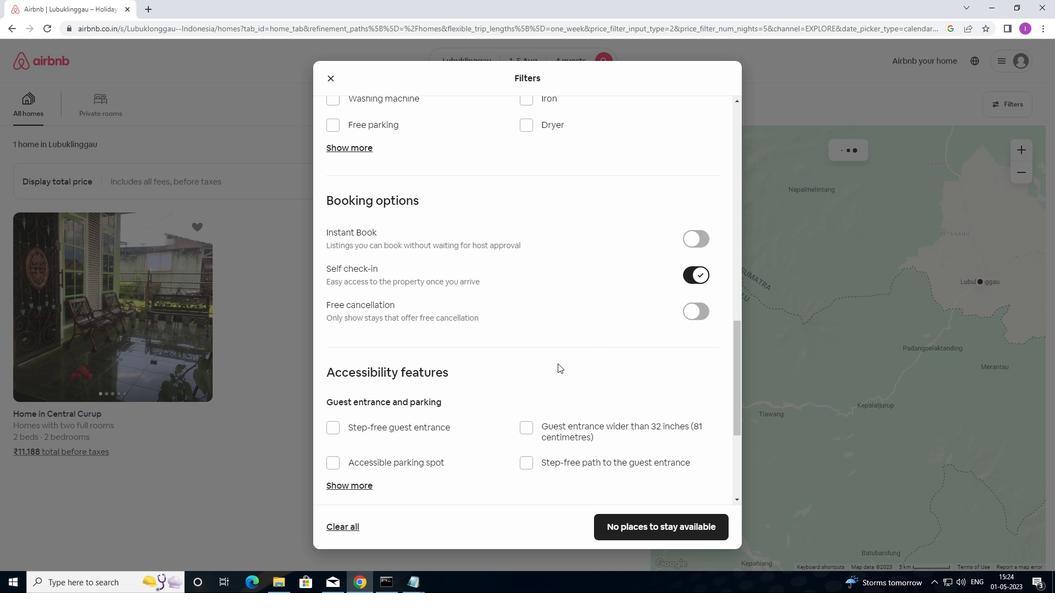 
Action: Mouse scrolled (518, 382) with delta (0, 0)
Screenshot: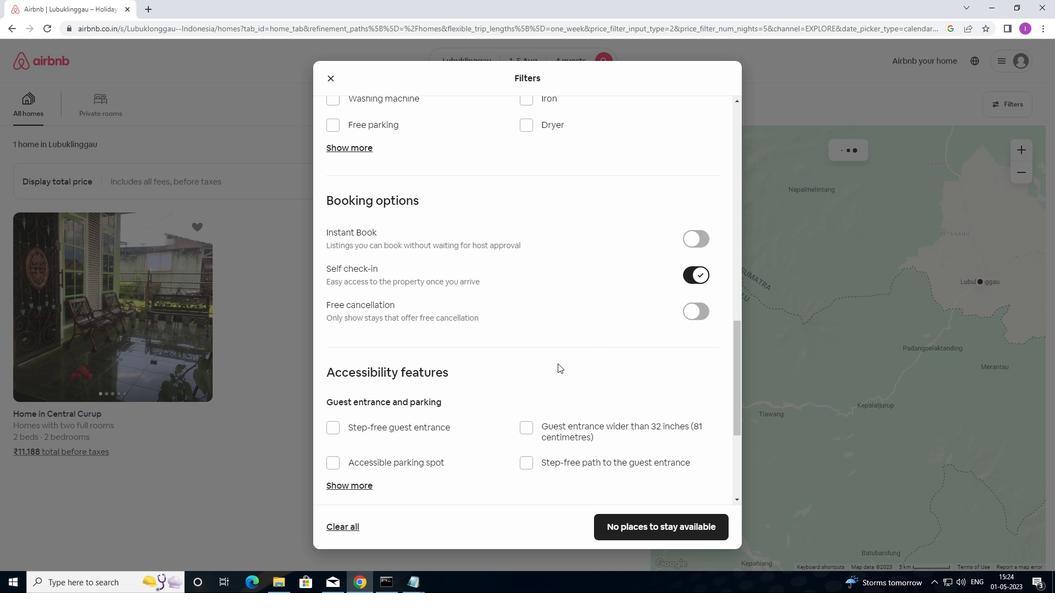 
Action: Mouse moved to (504, 399)
Screenshot: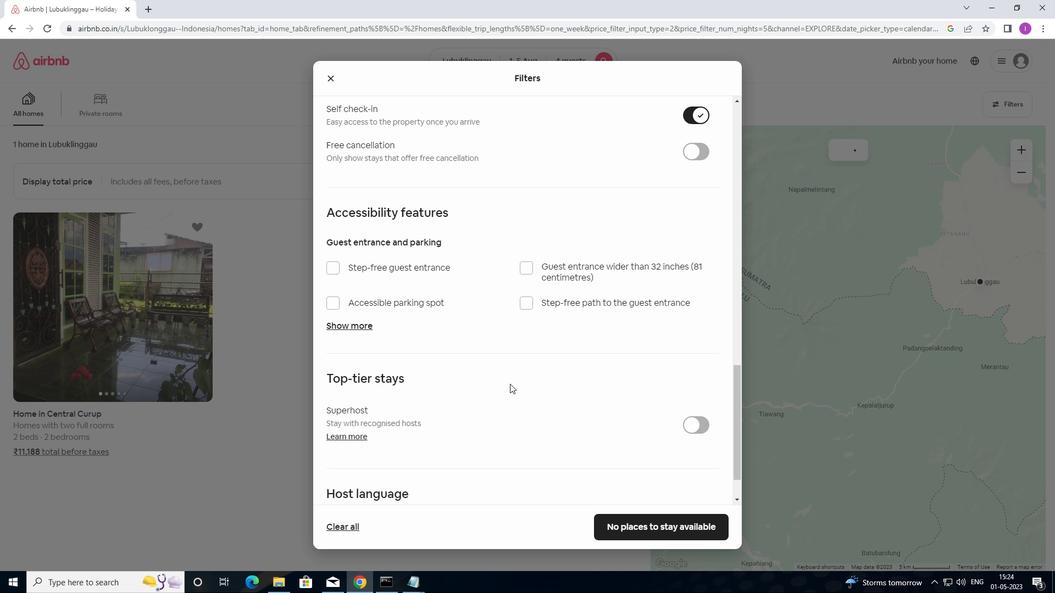 
Action: Mouse scrolled (504, 398) with delta (0, 0)
Screenshot: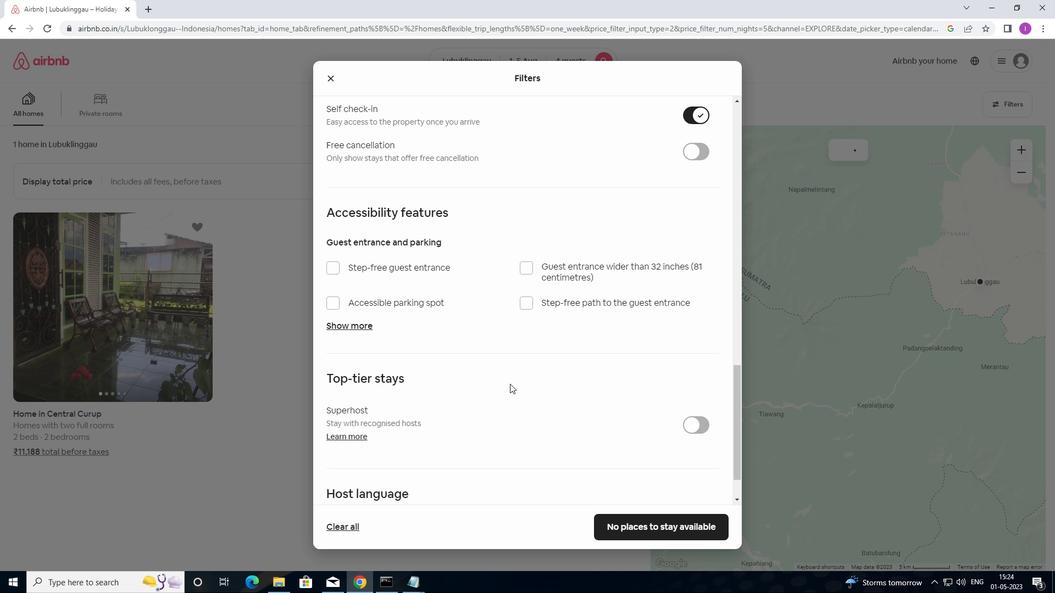 
Action: Mouse moved to (502, 402)
Screenshot: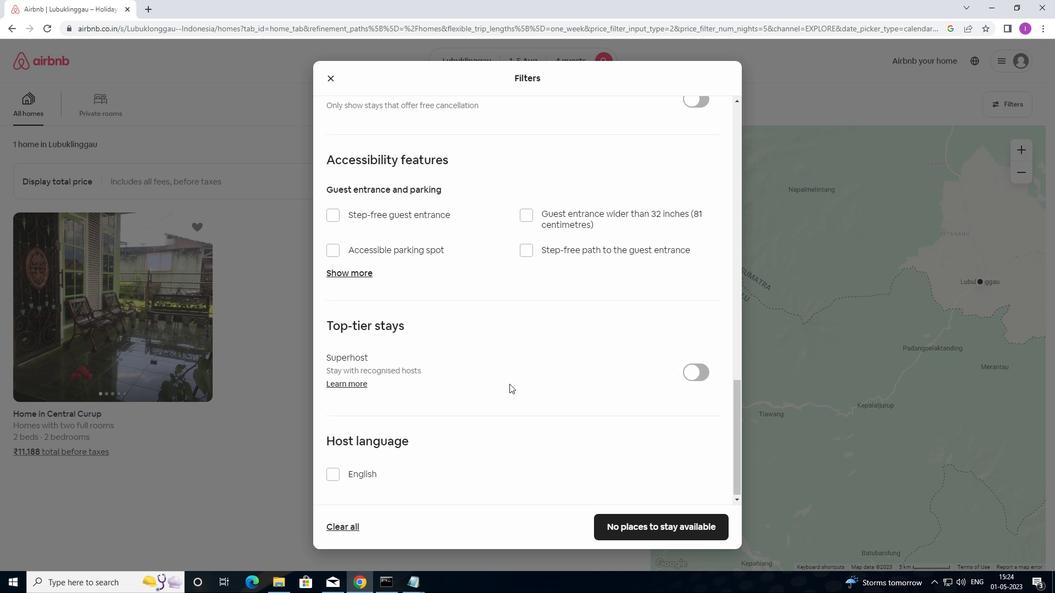 
Action: Mouse scrolled (502, 402) with delta (0, 0)
Screenshot: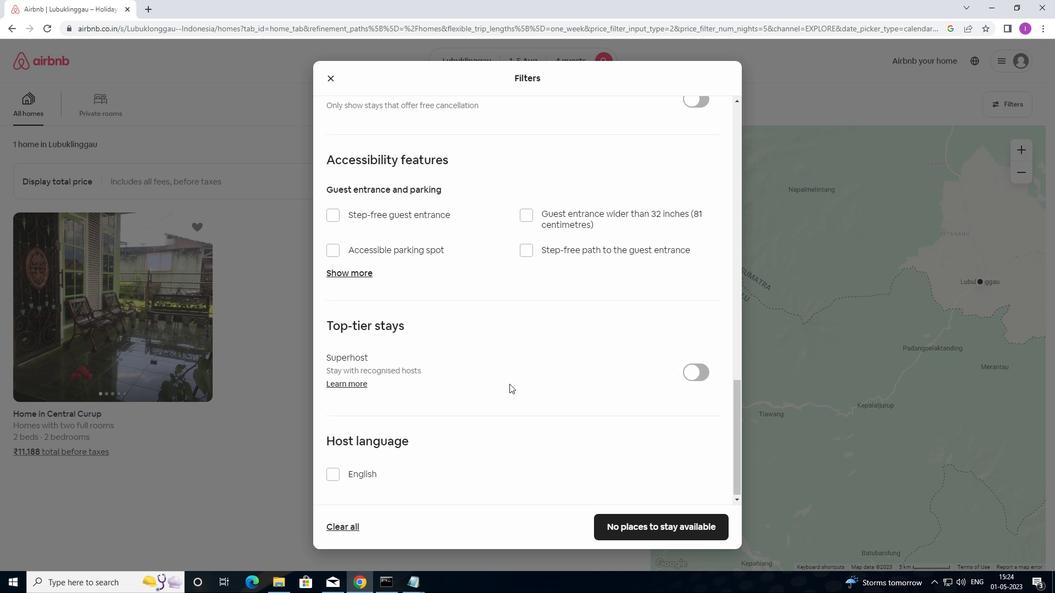 
Action: Mouse moved to (501, 408)
Screenshot: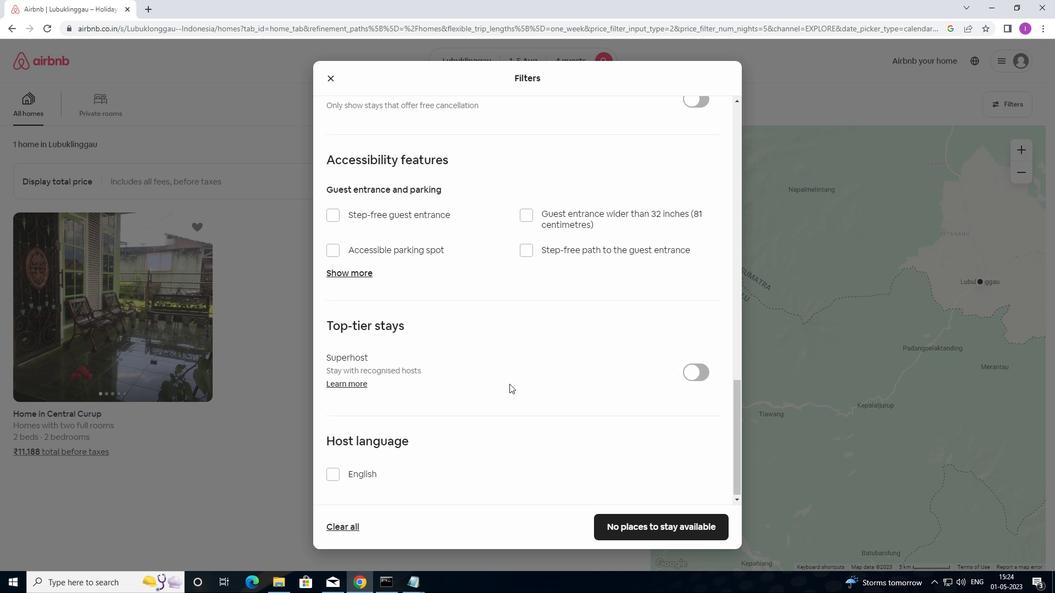 
Action: Mouse scrolled (501, 407) with delta (0, 0)
Screenshot: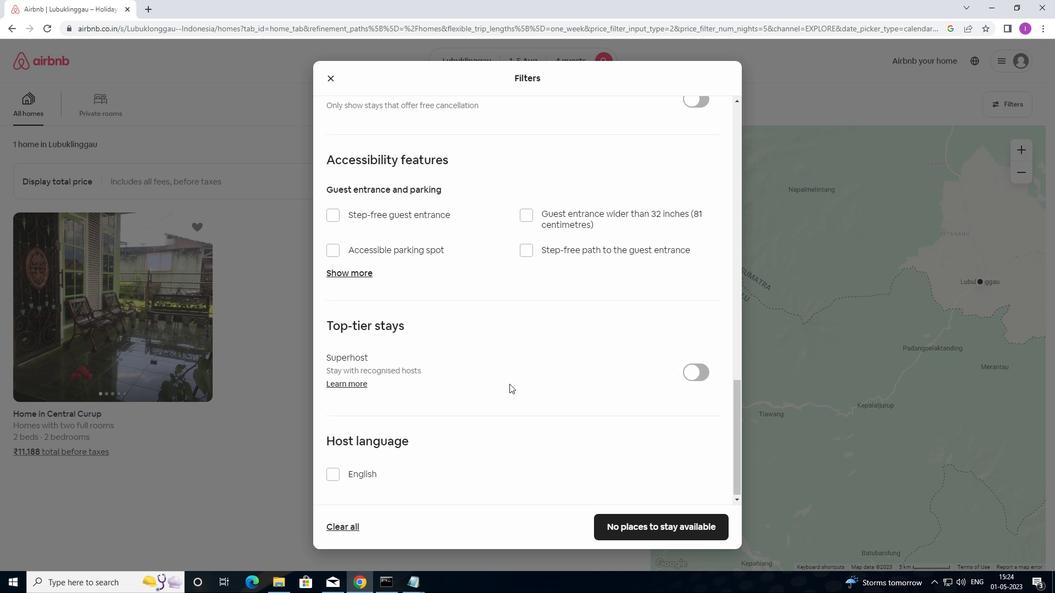 
Action: Mouse moved to (500, 408)
Screenshot: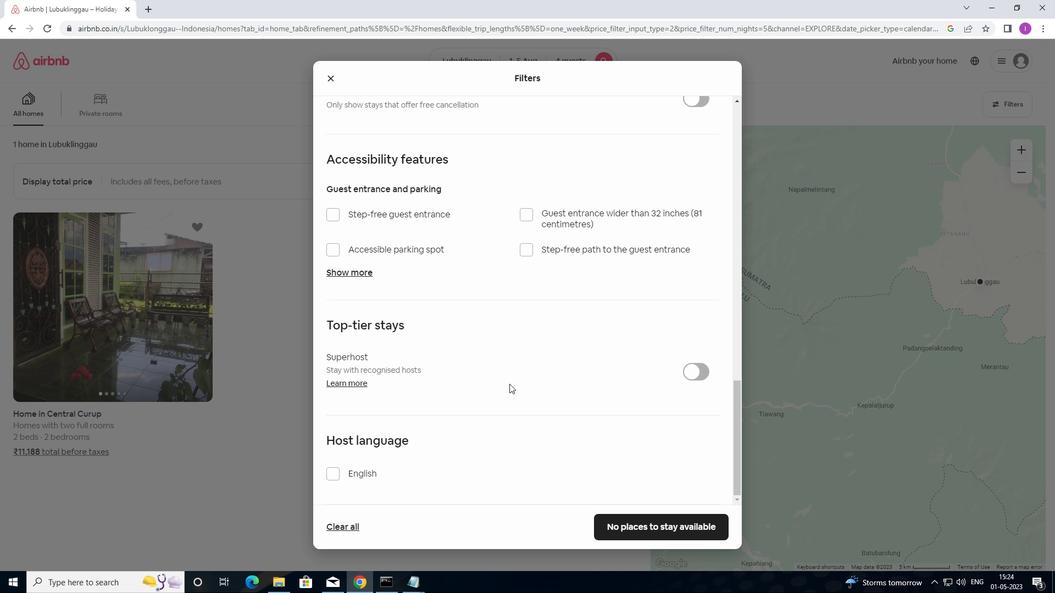 
Action: Mouse scrolled (500, 408) with delta (0, 0)
Screenshot: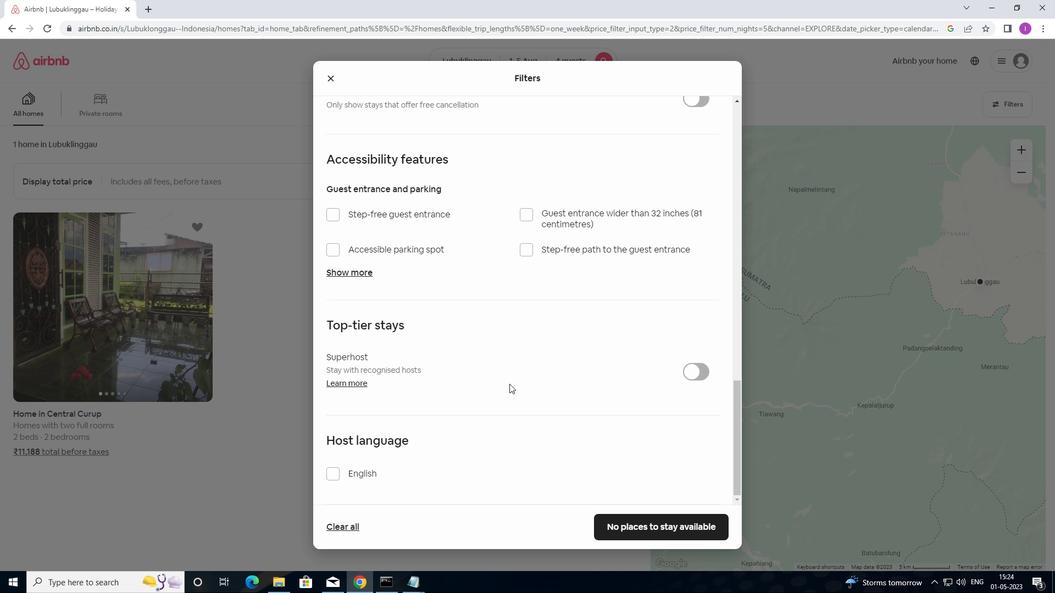 
Action: Mouse moved to (498, 409)
Screenshot: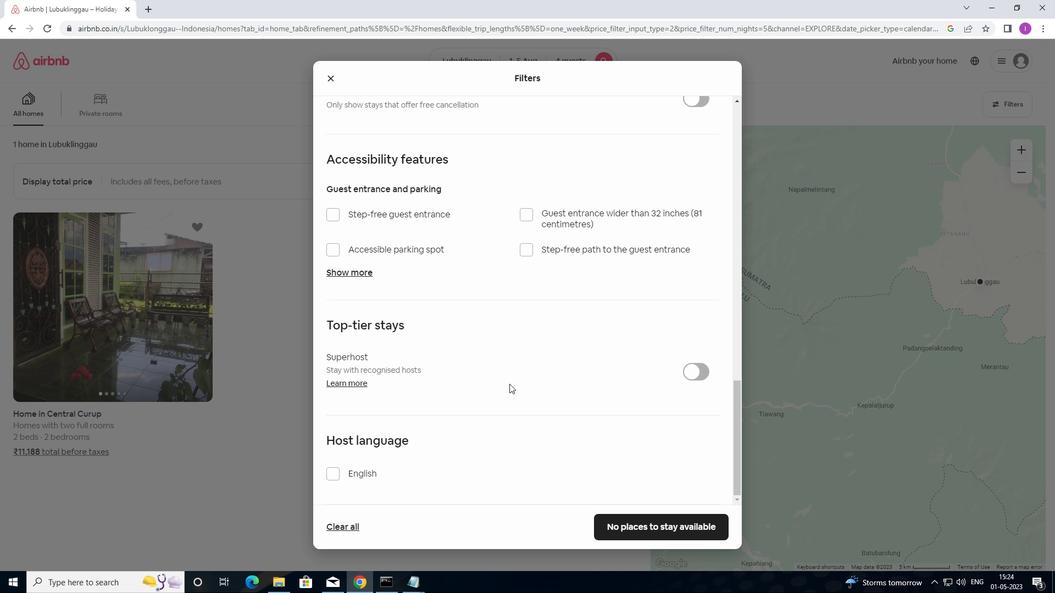 
Action: Mouse scrolled (498, 408) with delta (0, 0)
Screenshot: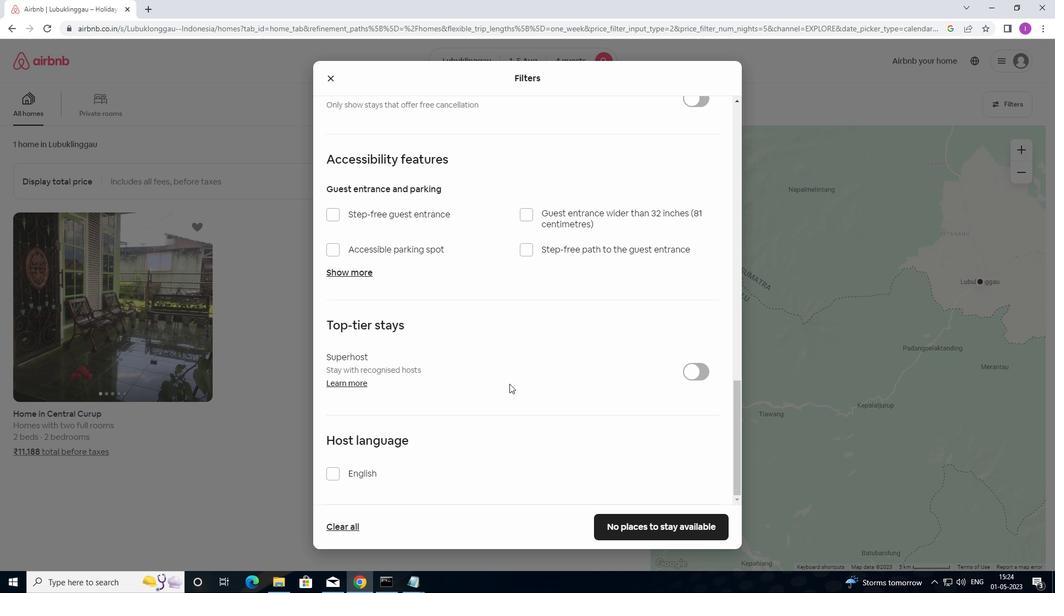 
Action: Mouse moved to (336, 472)
Screenshot: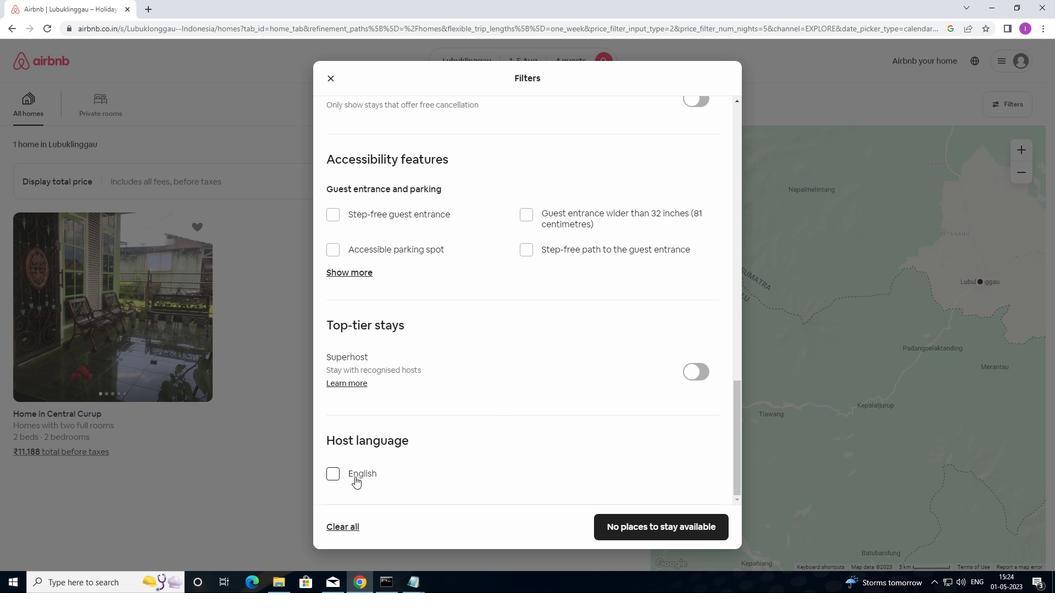 
Action: Mouse pressed left at (336, 472)
Screenshot: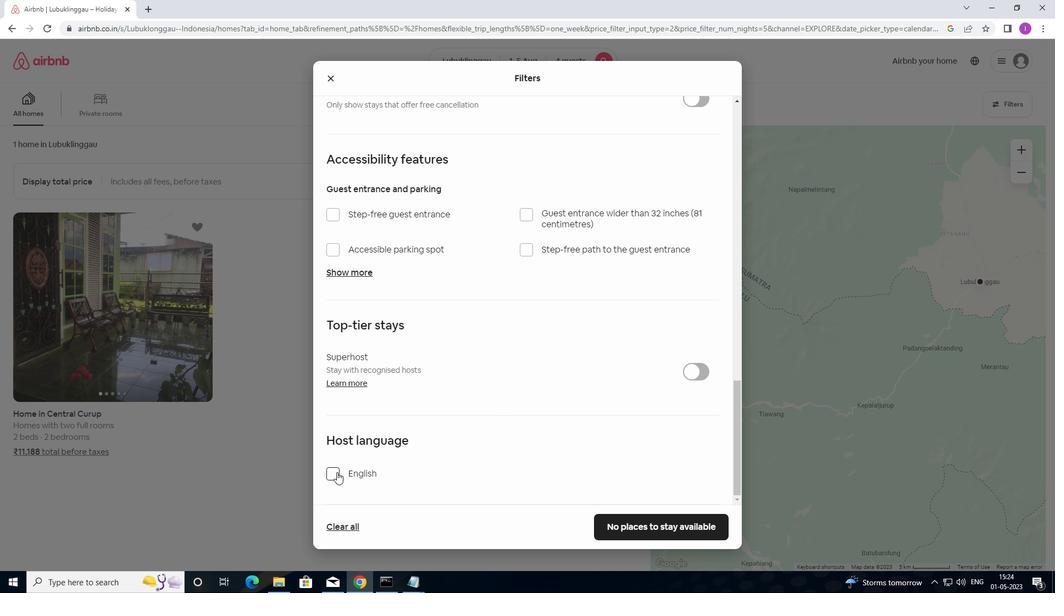 
Action: Mouse moved to (603, 530)
Screenshot: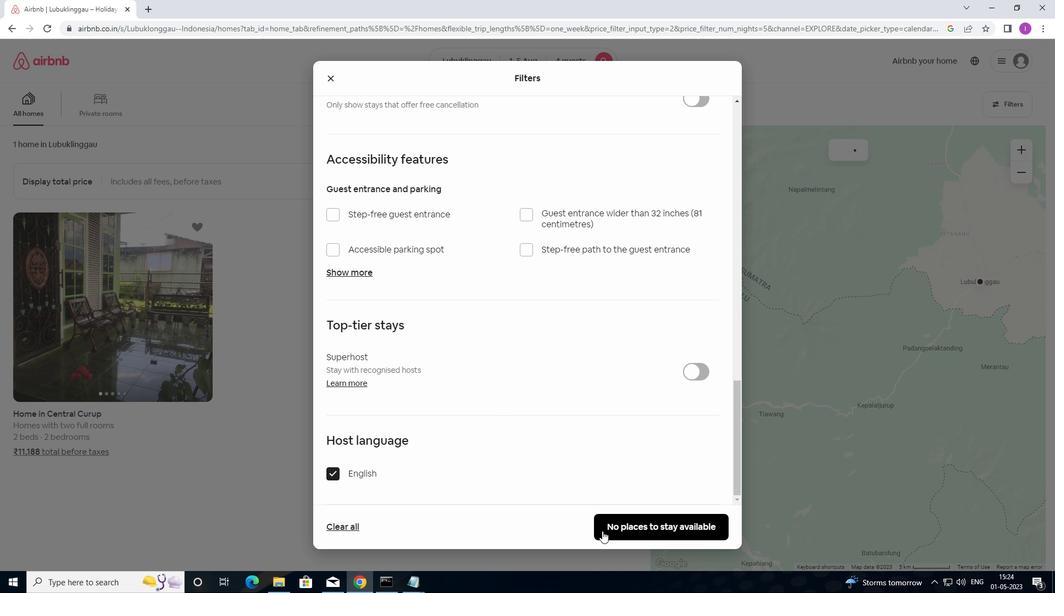
Action: Mouse pressed left at (603, 530)
Screenshot: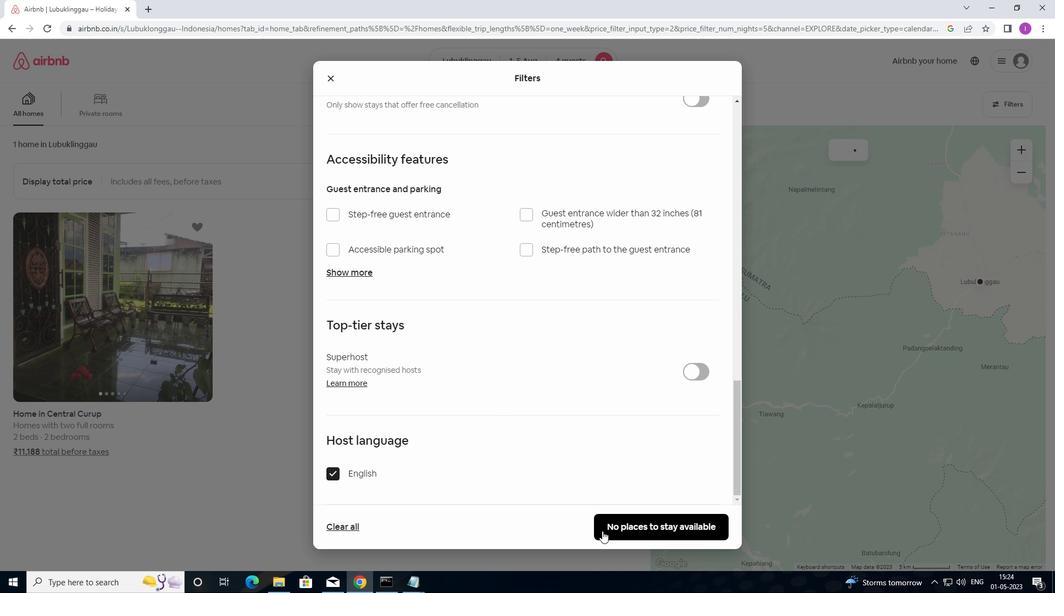 
Action: Mouse moved to (612, 520)
Screenshot: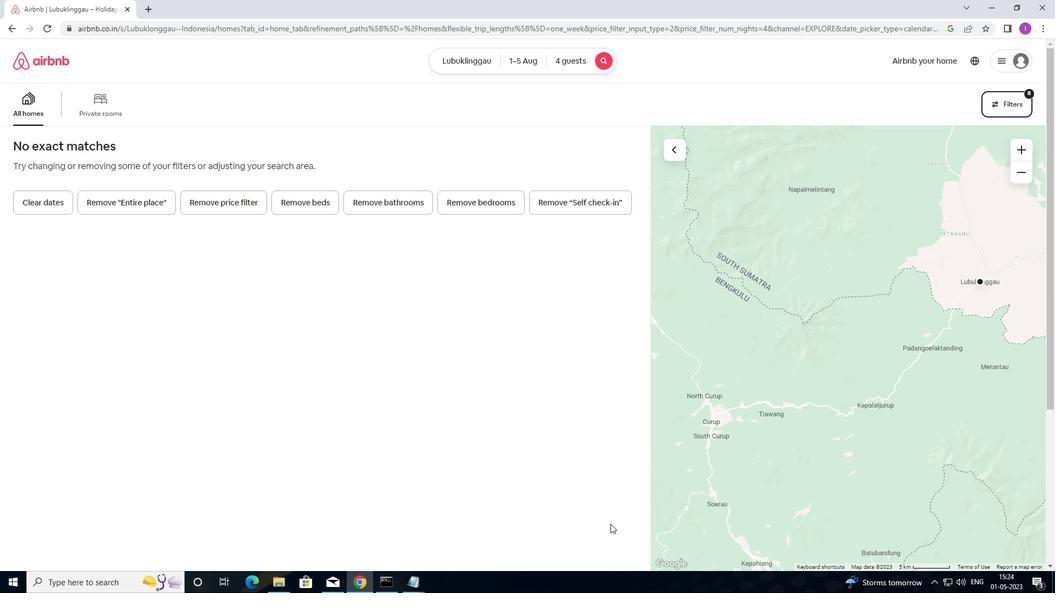 
